 Task: Look for space in Kuna, United States from 6th September, 2023 to 12th September, 2023 for 4 adults in price range Rs.10000 to Rs.14000. Place can be private room with 4 bedrooms having 4 beds and 4 bathrooms. Property type can be house, flat, guest house. Amenities needed are: wifi, TV, free parkinig on premises, gym, breakfast. Booking option can be shelf check-in. Required host language is English.
Action: Mouse moved to (535, 143)
Screenshot: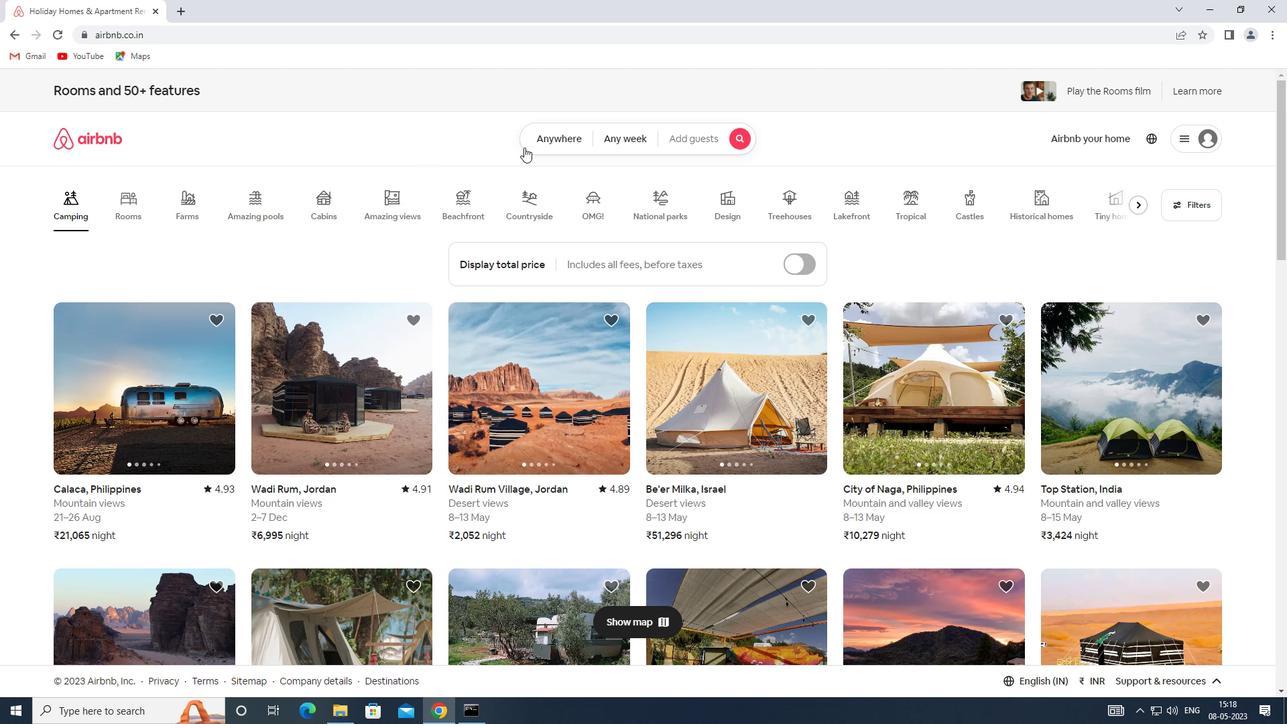 
Action: Mouse pressed left at (535, 143)
Screenshot: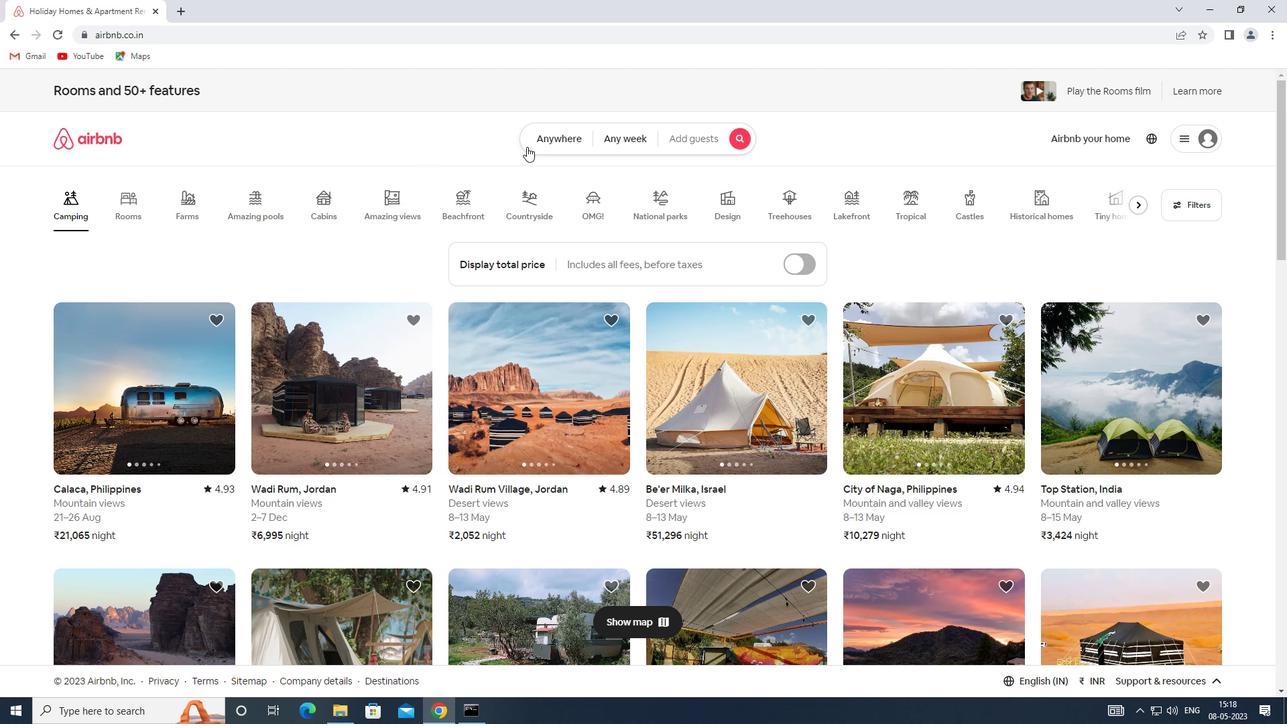 
Action: Mouse moved to (427, 191)
Screenshot: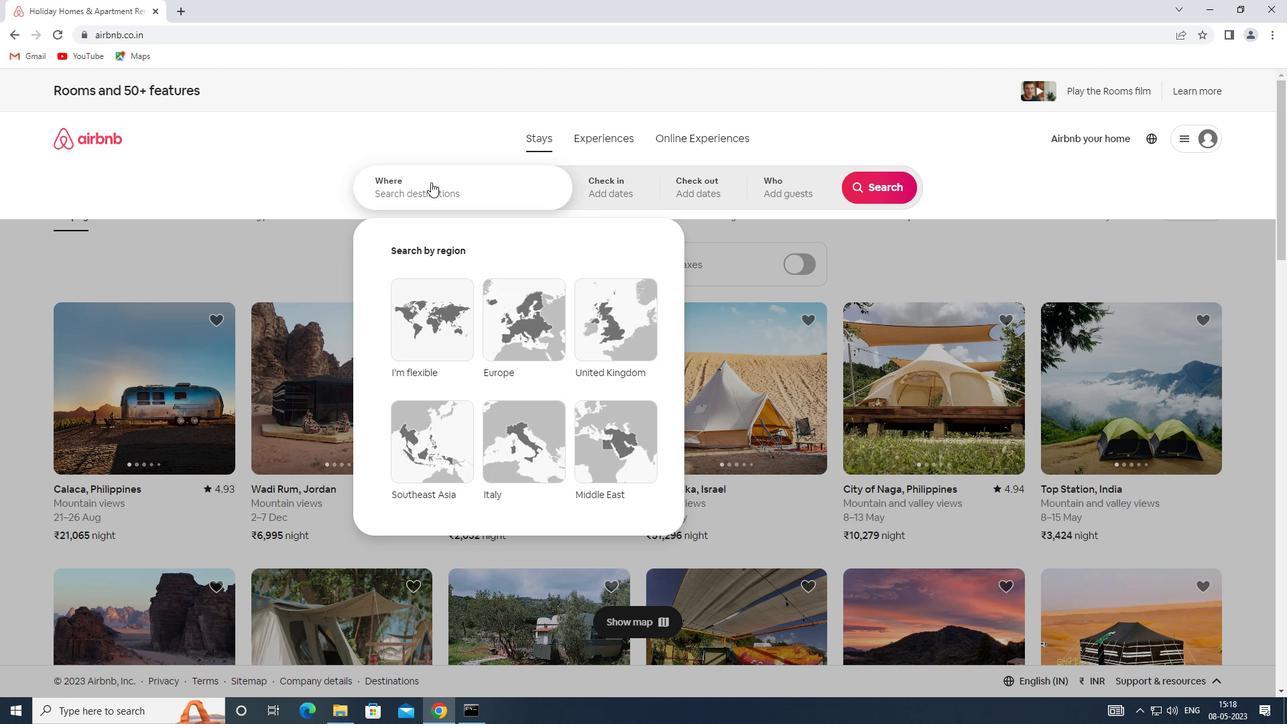 
Action: Mouse pressed left at (427, 191)
Screenshot: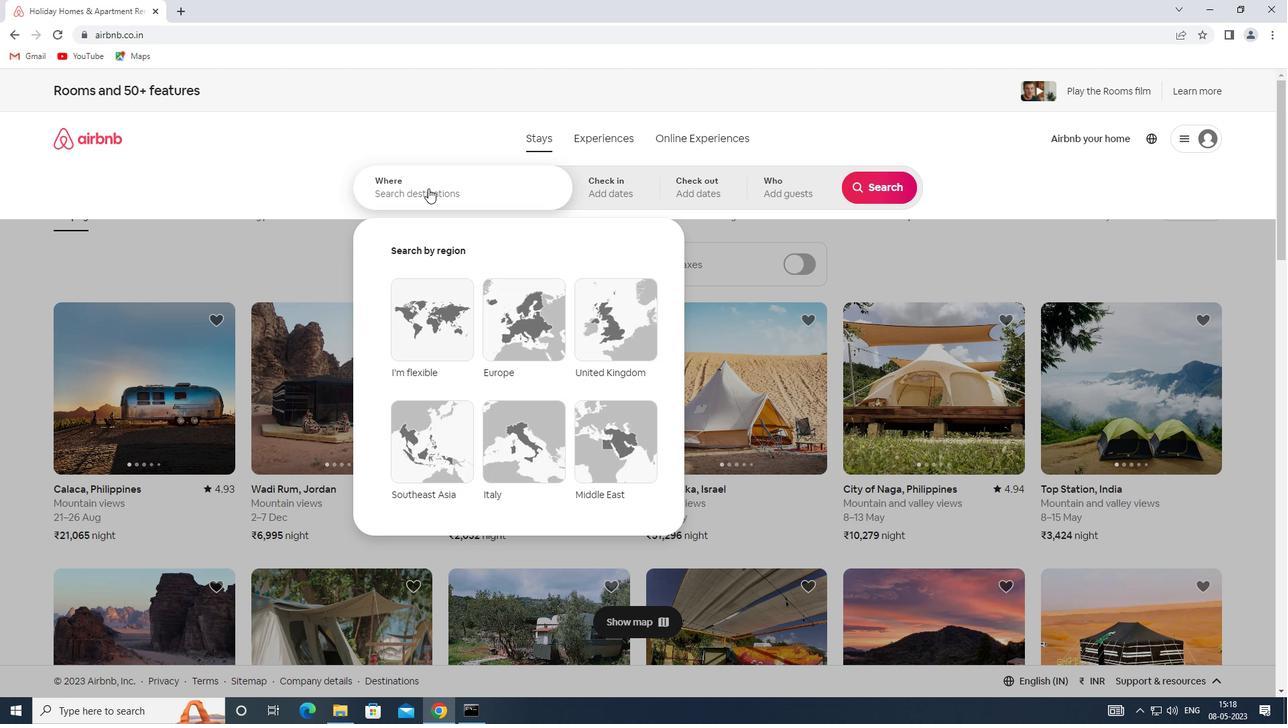 
Action: Mouse moved to (426, 191)
Screenshot: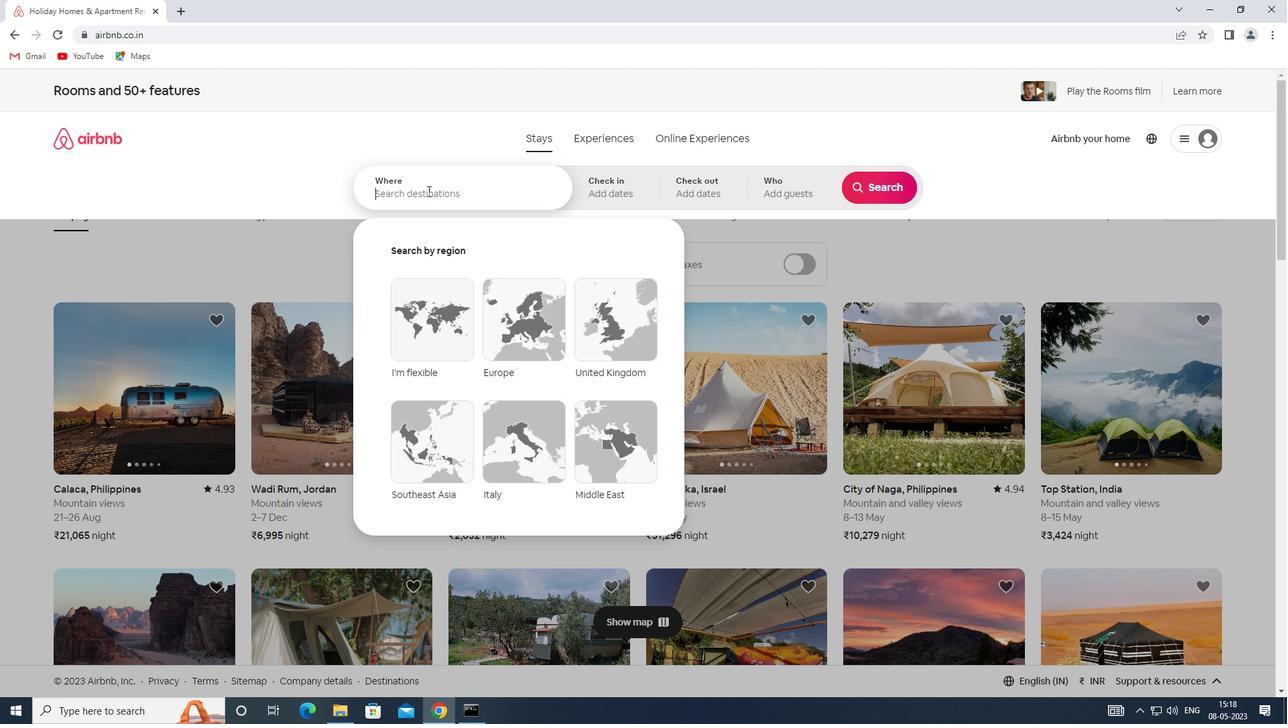 
Action: Key pressed <Key.shift>SPACE<Key.space>IN<Key.space><Key.shift>KUNA,<Key.shift>UNITES<Key.backspace>D<Key.space><Key.shift>STATES
Screenshot: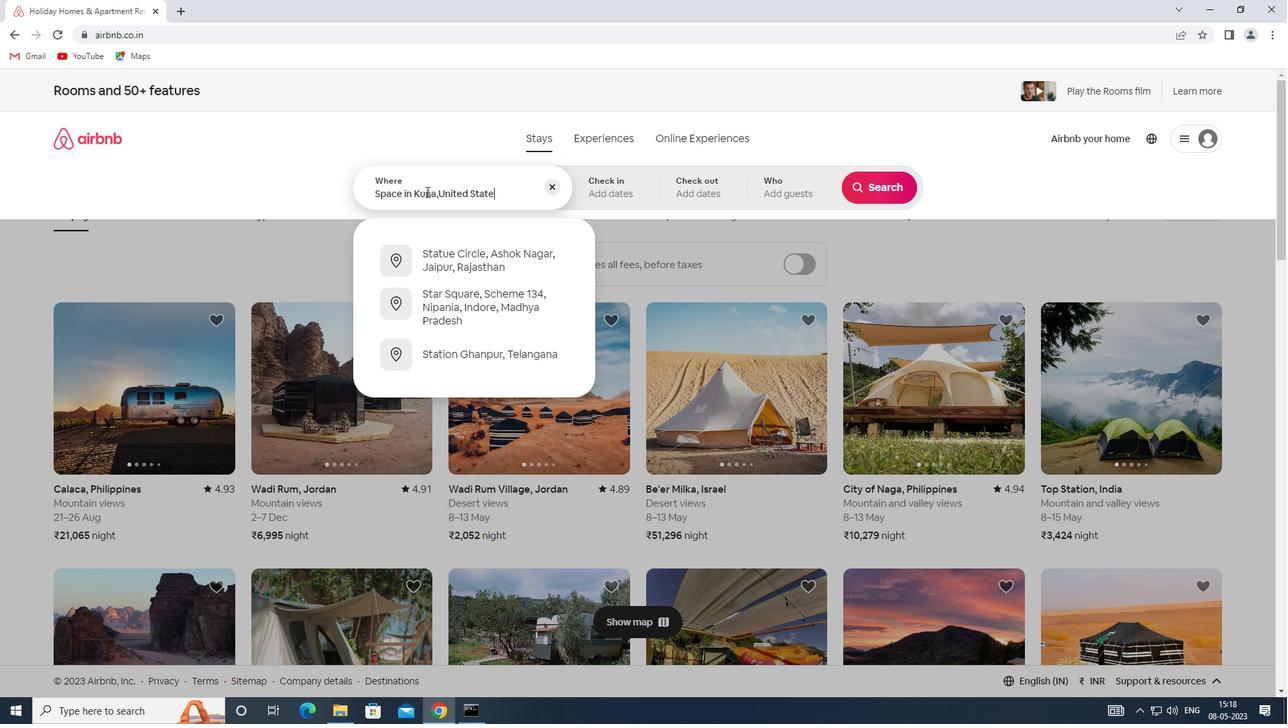 
Action: Mouse moved to (614, 177)
Screenshot: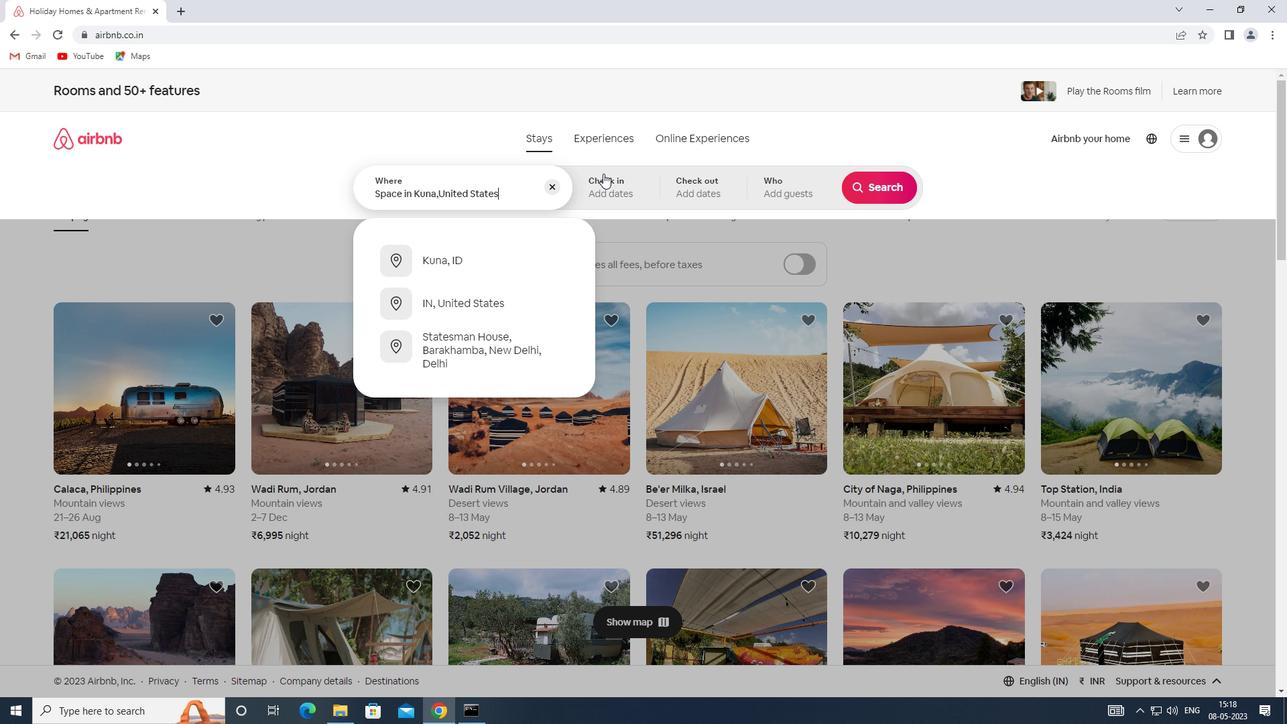 
Action: Mouse pressed left at (614, 177)
Screenshot: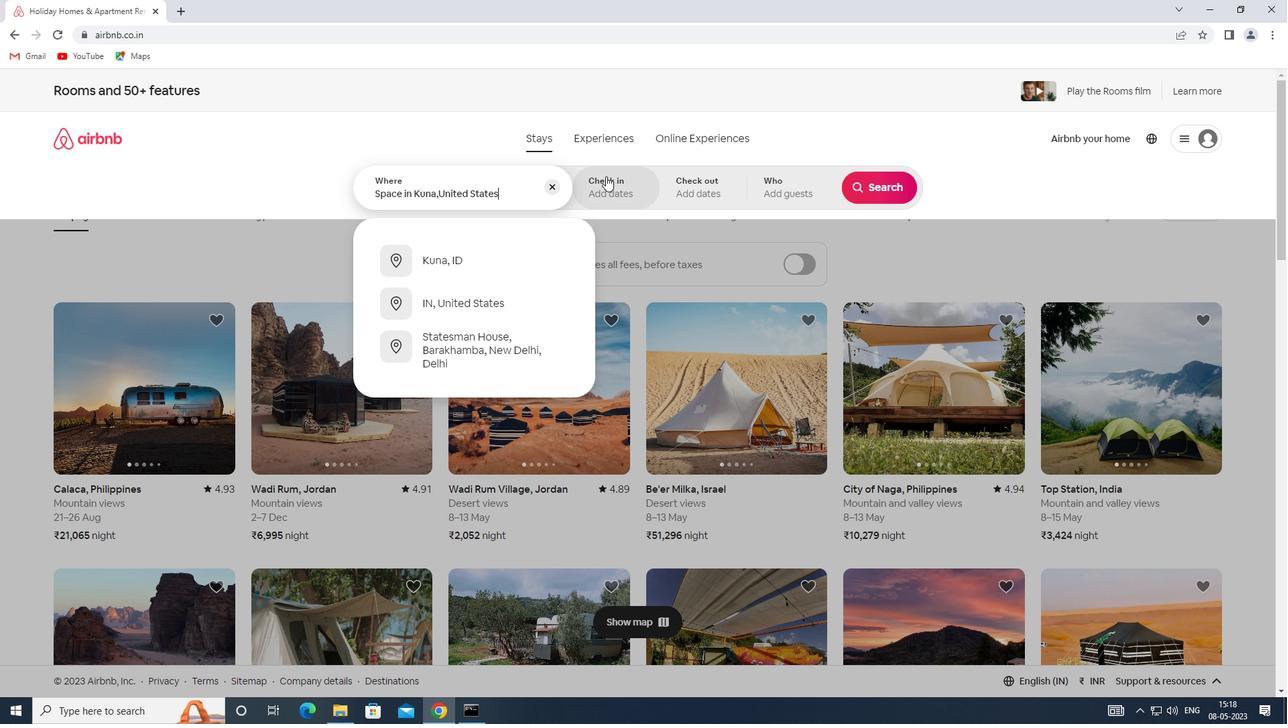 
Action: Mouse moved to (879, 296)
Screenshot: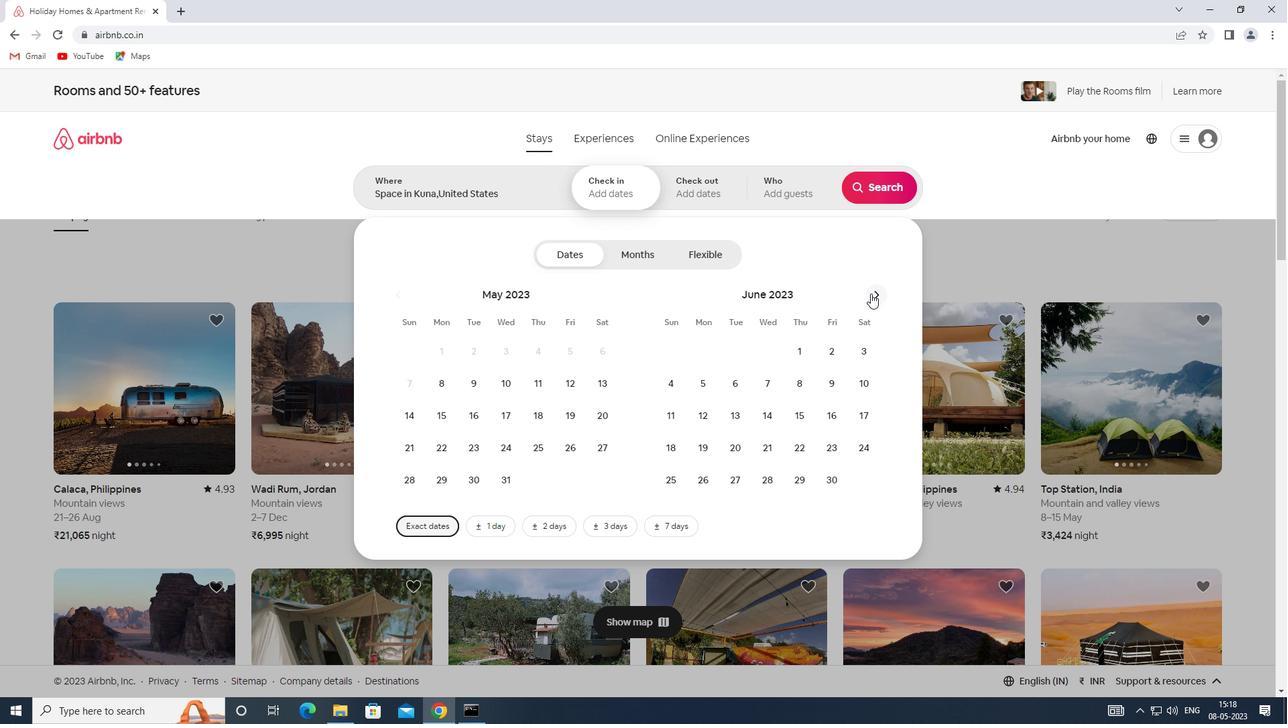 
Action: Mouse pressed left at (879, 296)
Screenshot: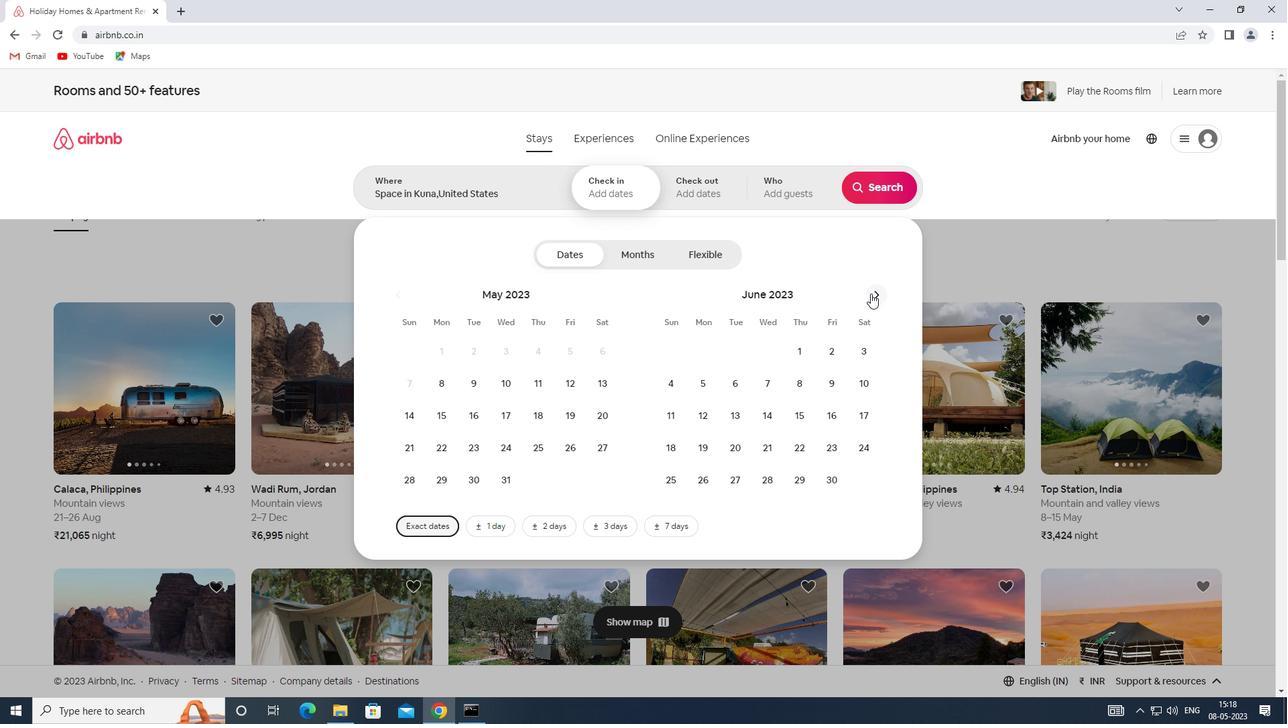 
Action: Mouse pressed left at (879, 296)
Screenshot: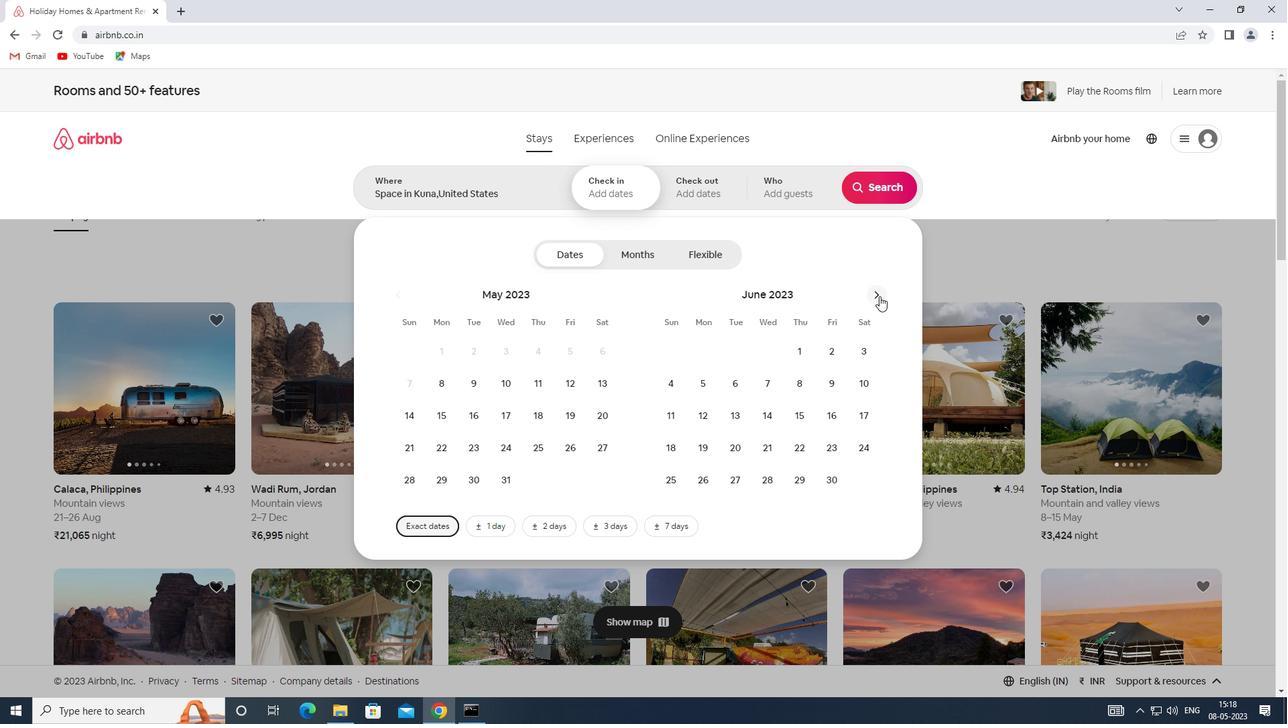 
Action: Mouse pressed left at (879, 296)
Screenshot: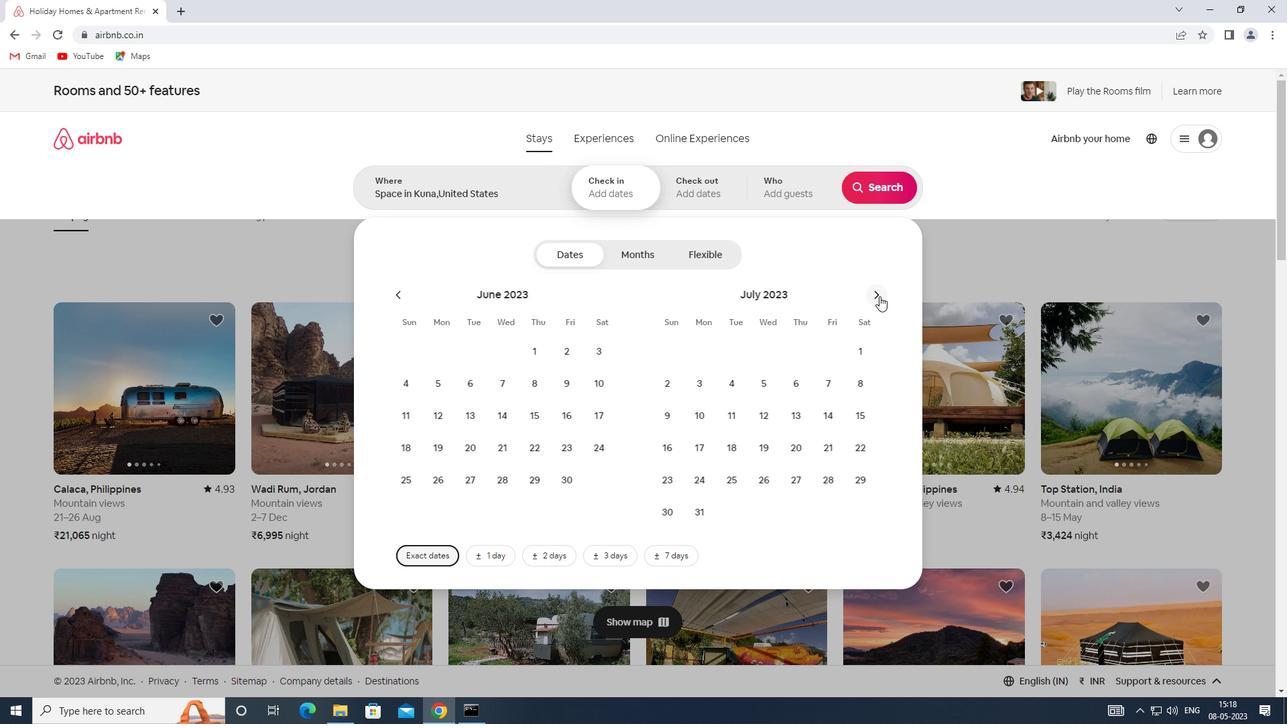
Action: Mouse moved to (774, 383)
Screenshot: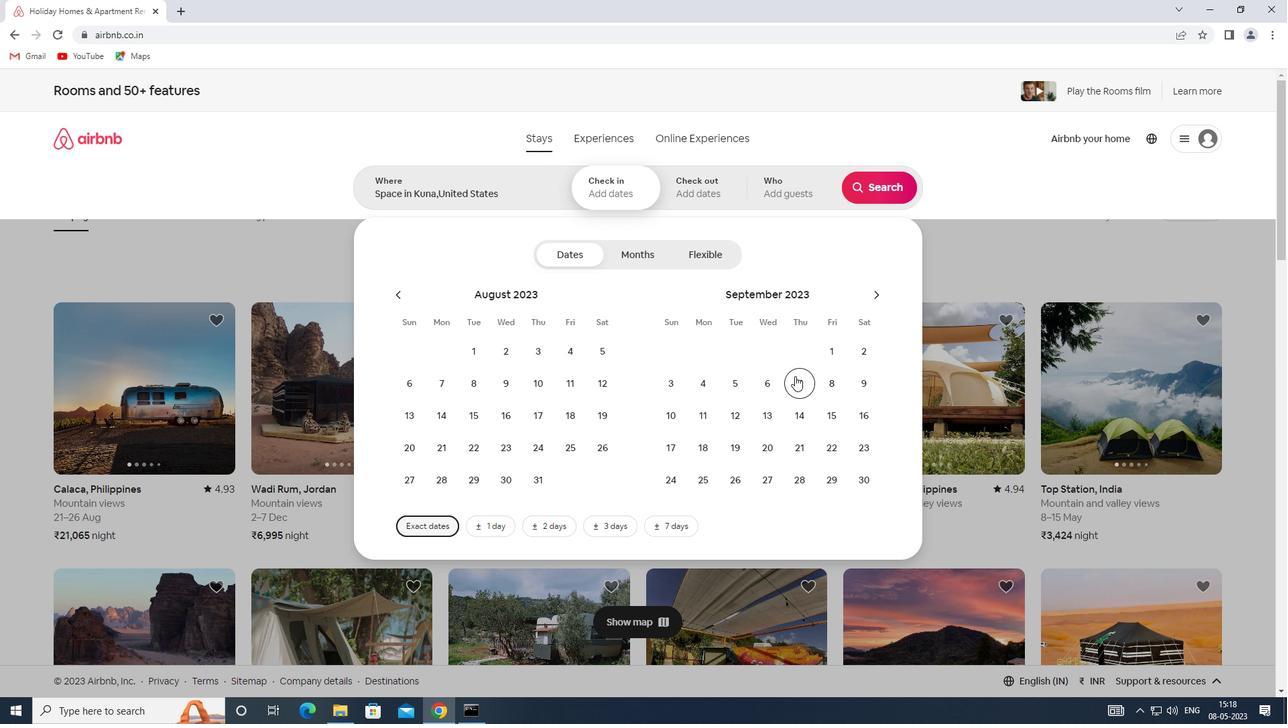 
Action: Mouse pressed left at (774, 383)
Screenshot: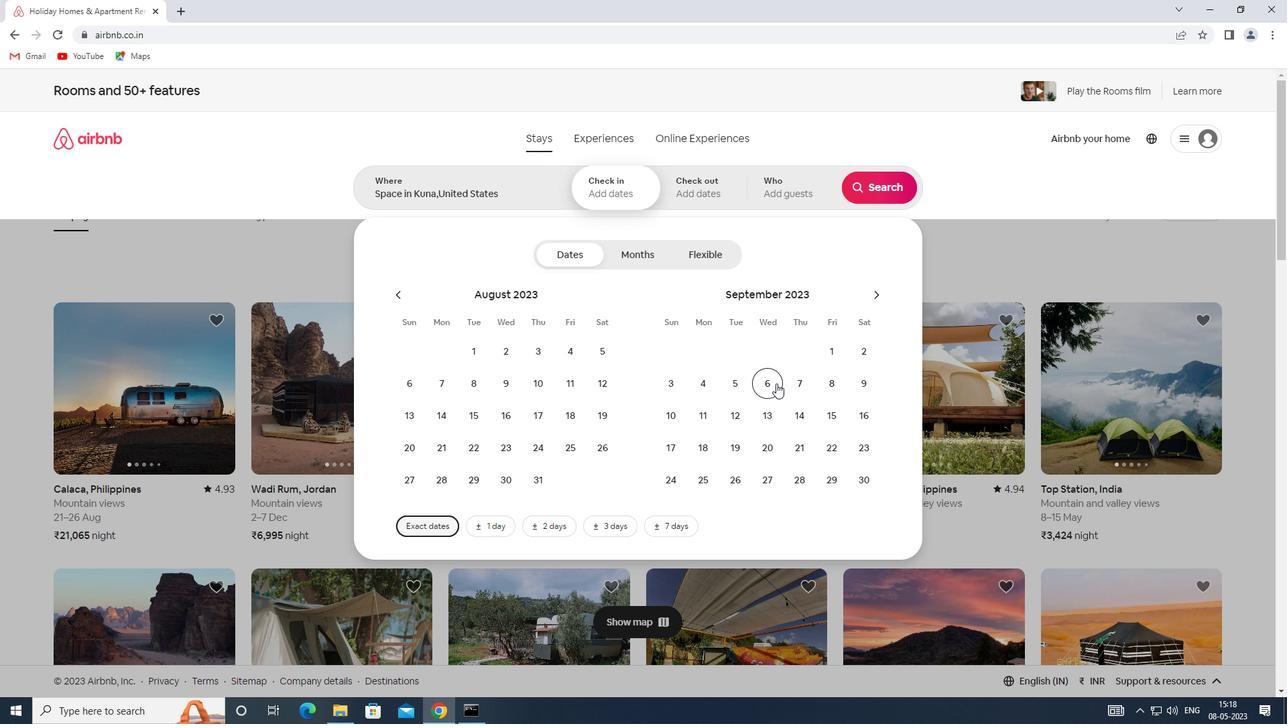 
Action: Mouse moved to (746, 416)
Screenshot: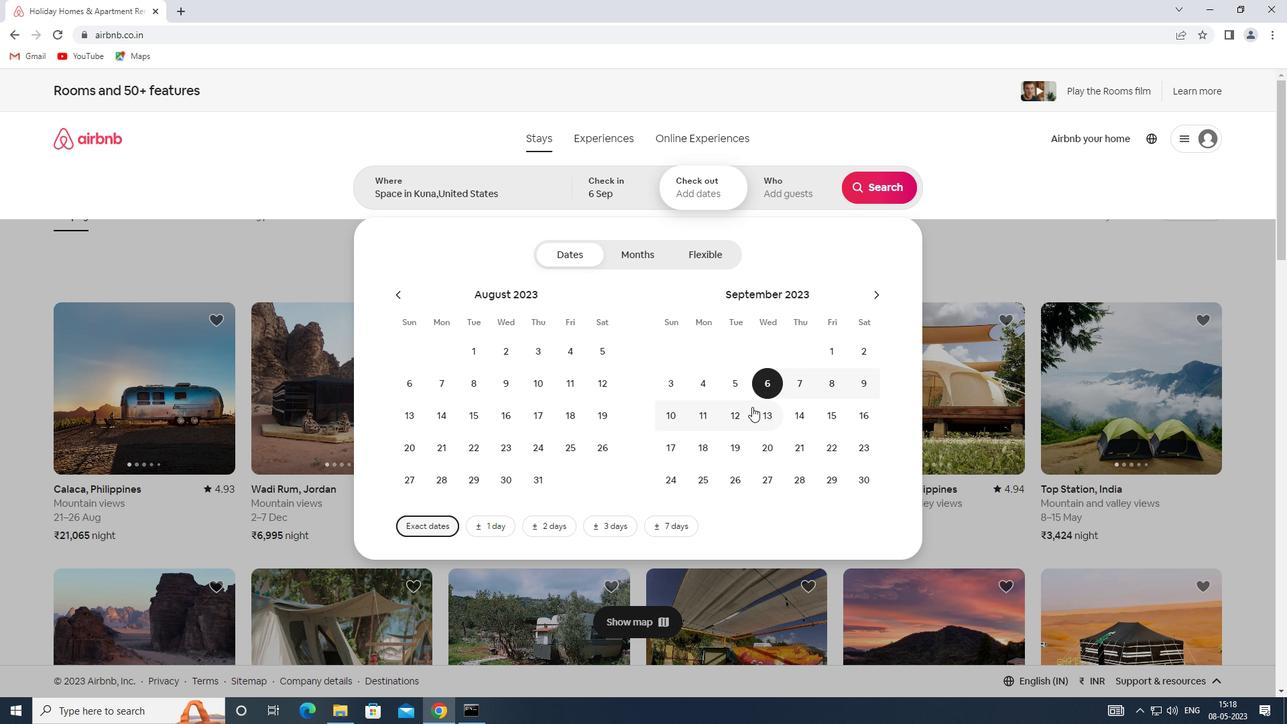 
Action: Mouse pressed left at (746, 416)
Screenshot: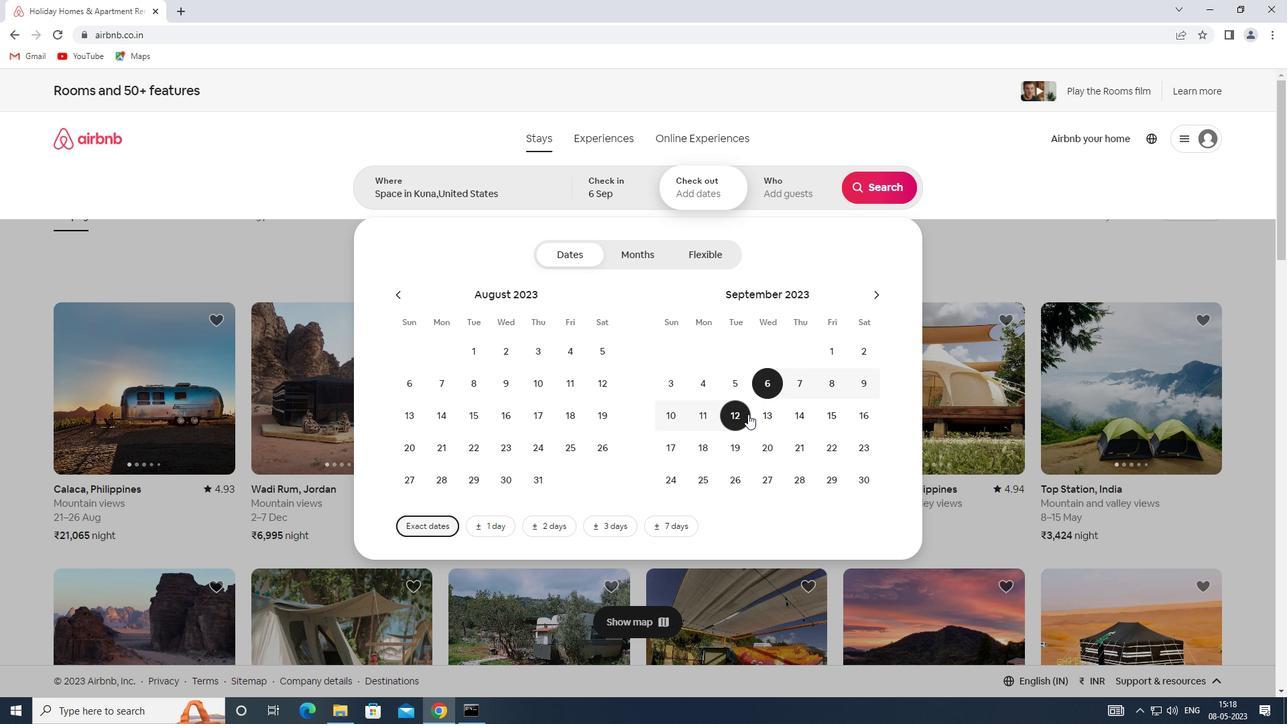 
Action: Mouse moved to (779, 182)
Screenshot: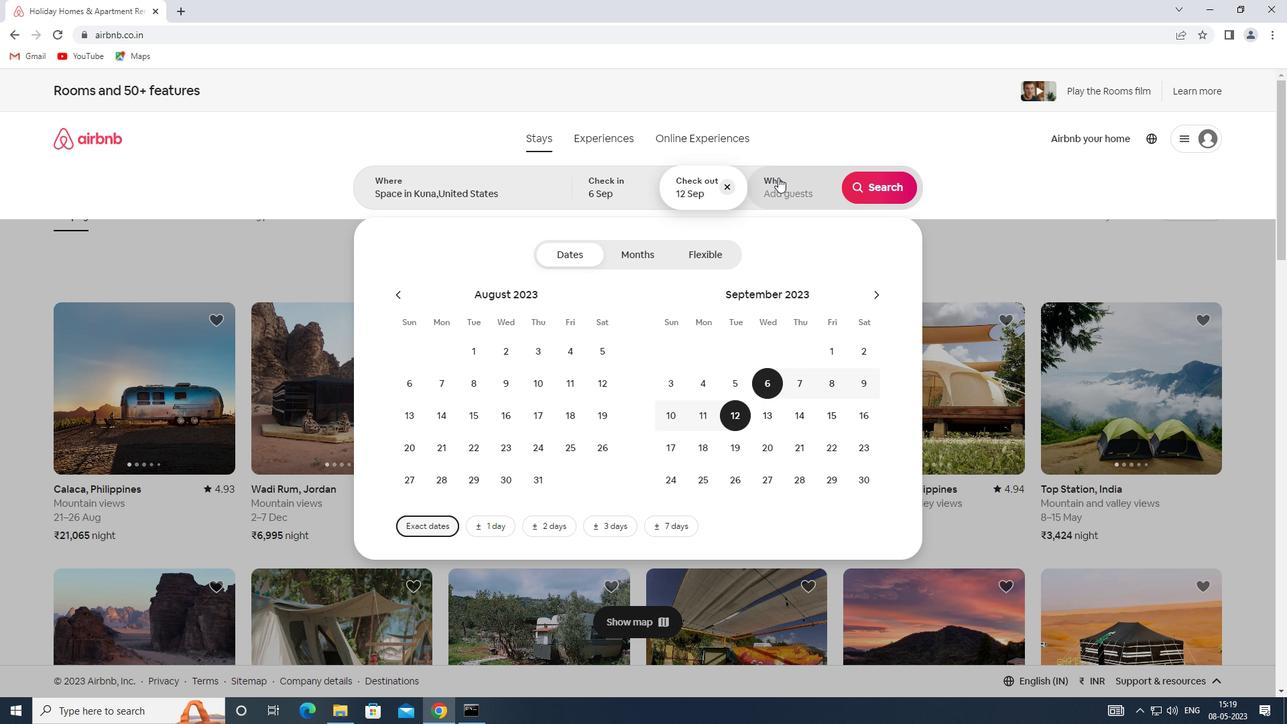 
Action: Mouse pressed left at (779, 182)
Screenshot: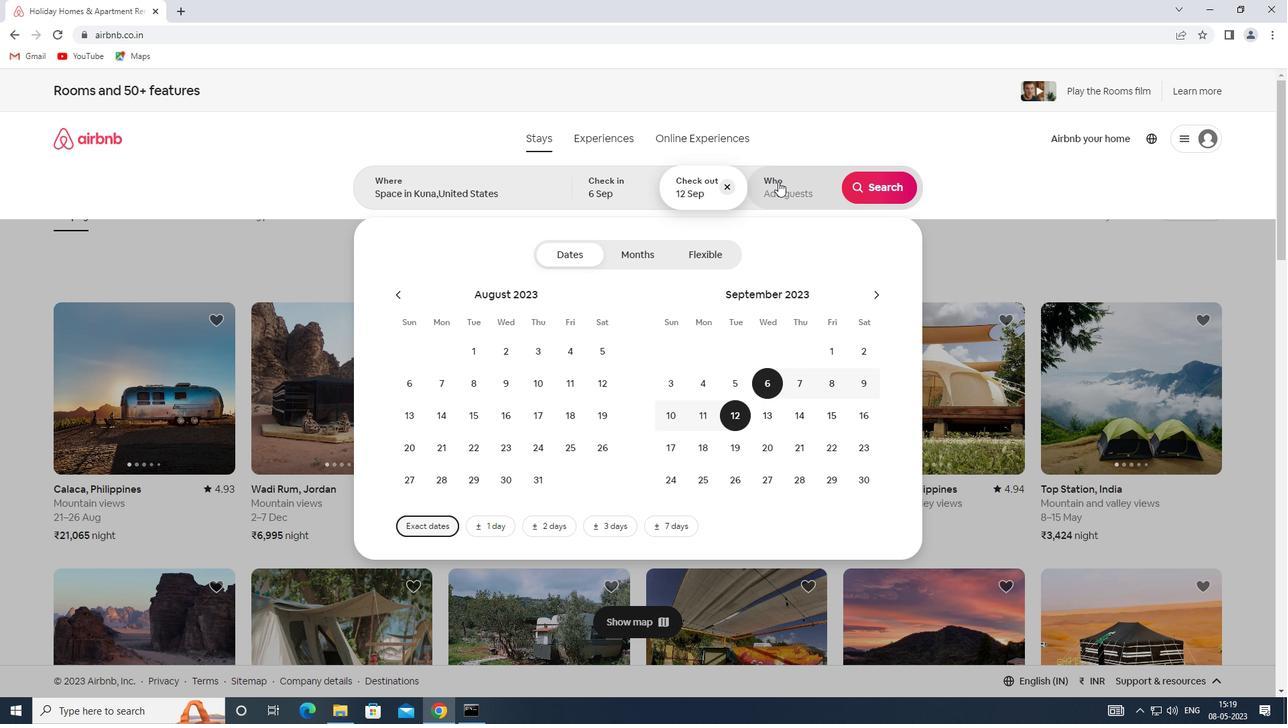 
Action: Mouse moved to (877, 262)
Screenshot: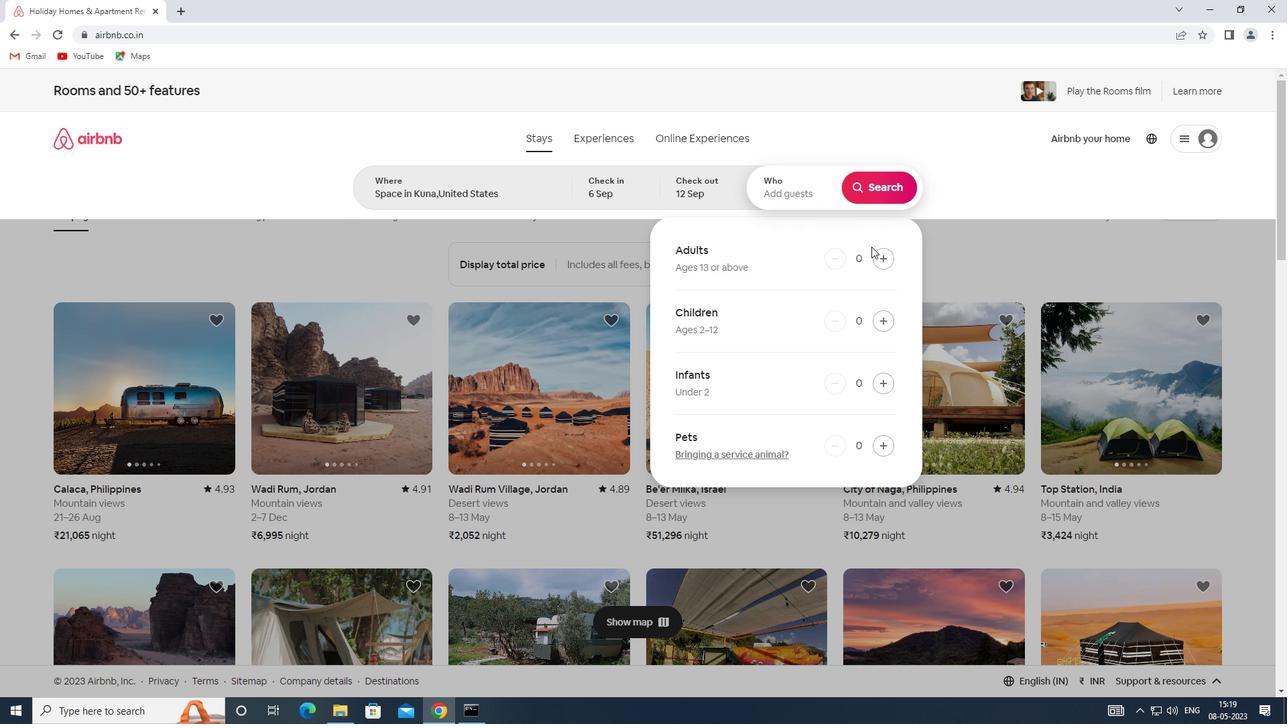
Action: Mouse pressed left at (877, 262)
Screenshot: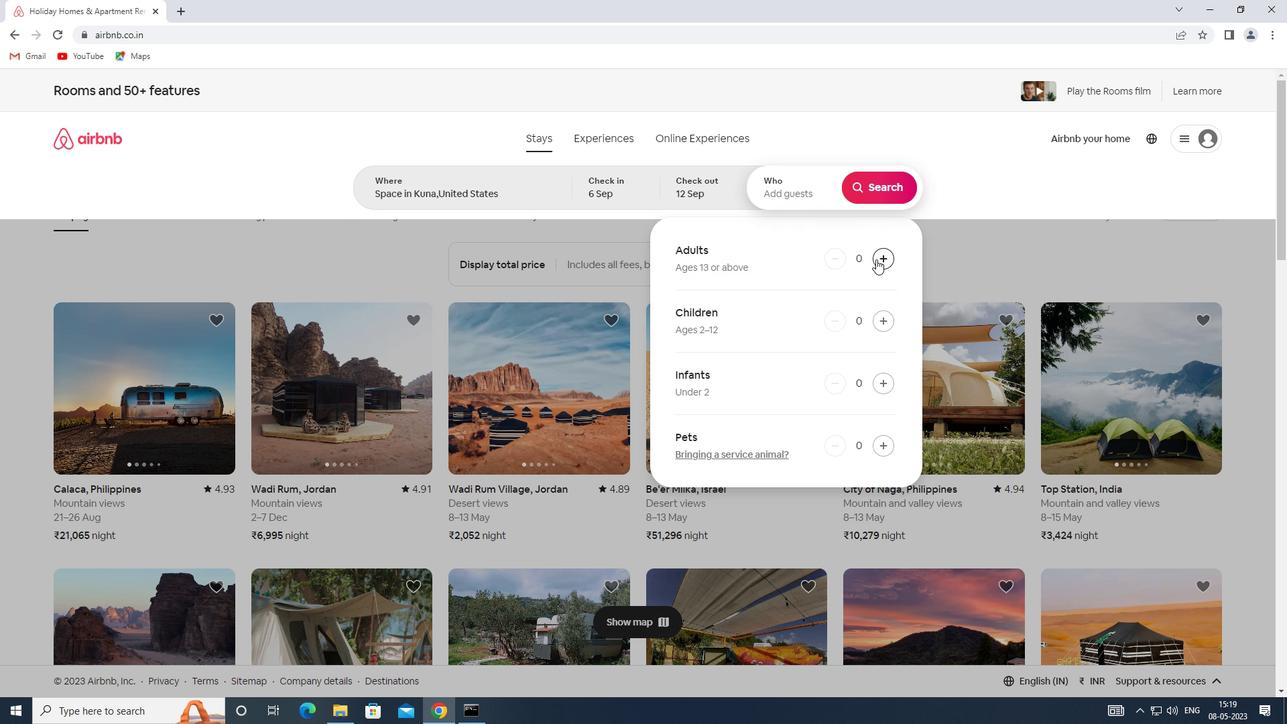 
Action: Mouse pressed left at (877, 262)
Screenshot: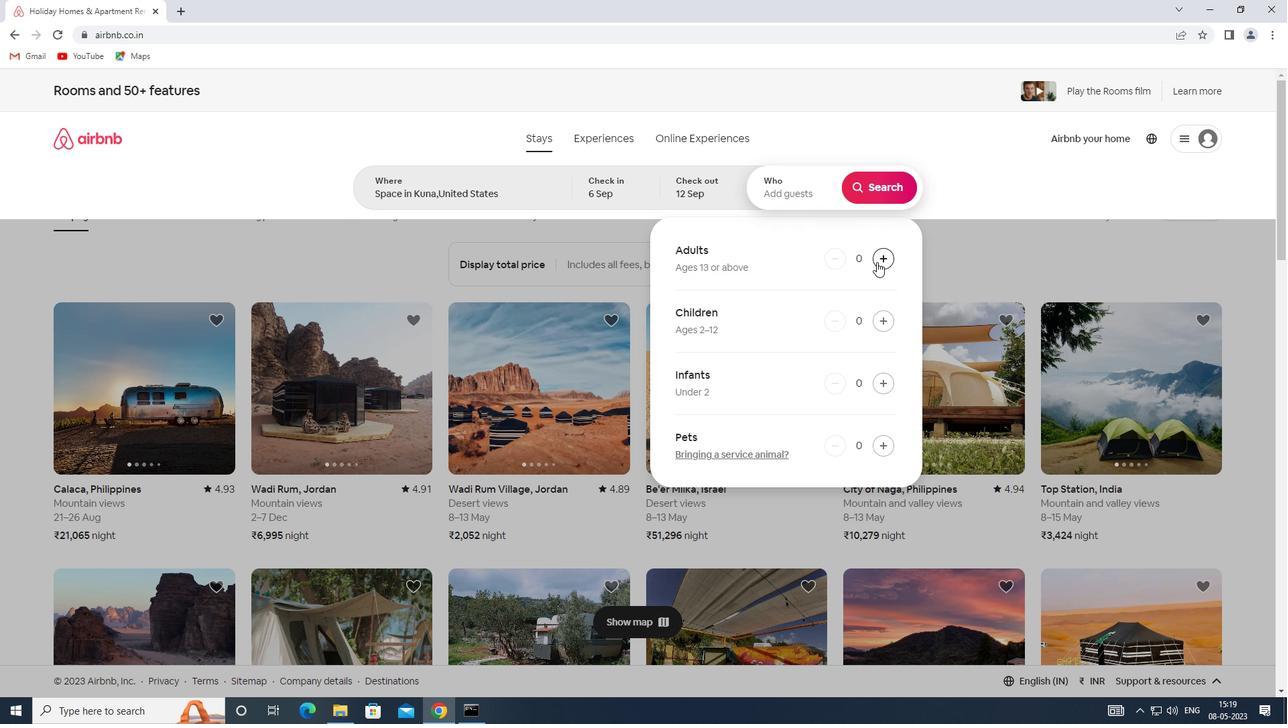 
Action: Mouse pressed left at (877, 262)
Screenshot: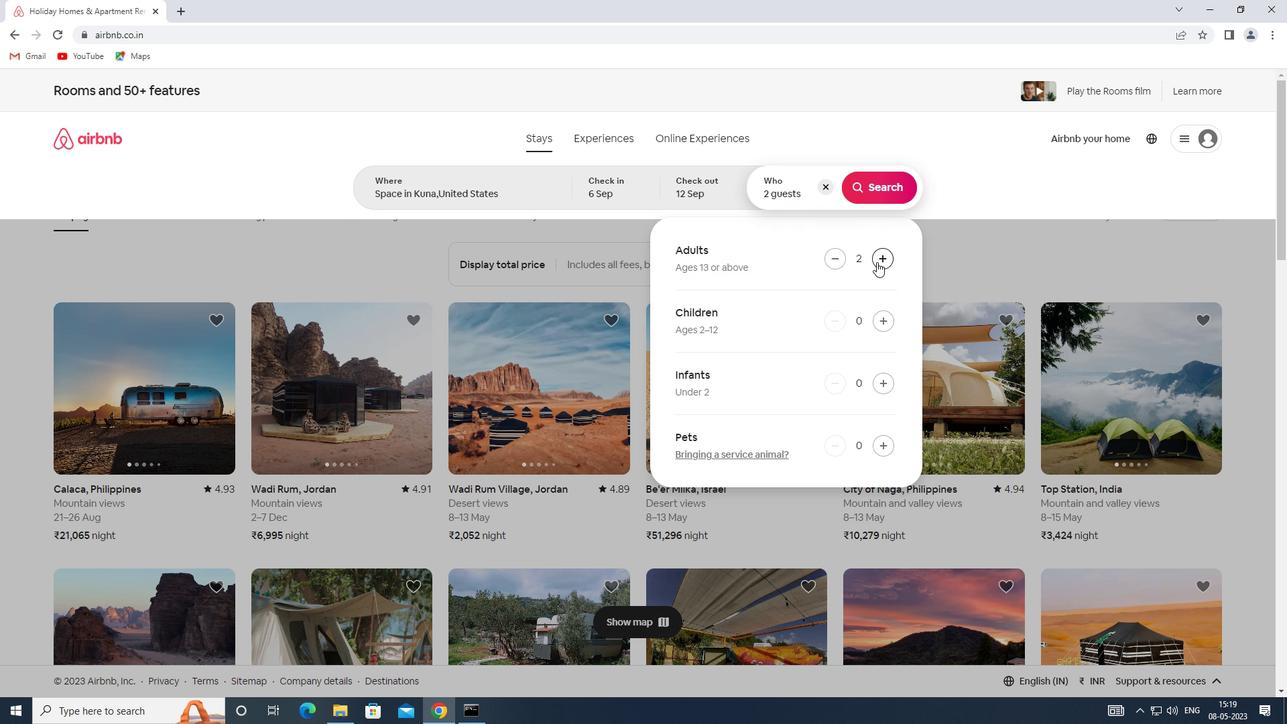 
Action: Mouse moved to (877, 262)
Screenshot: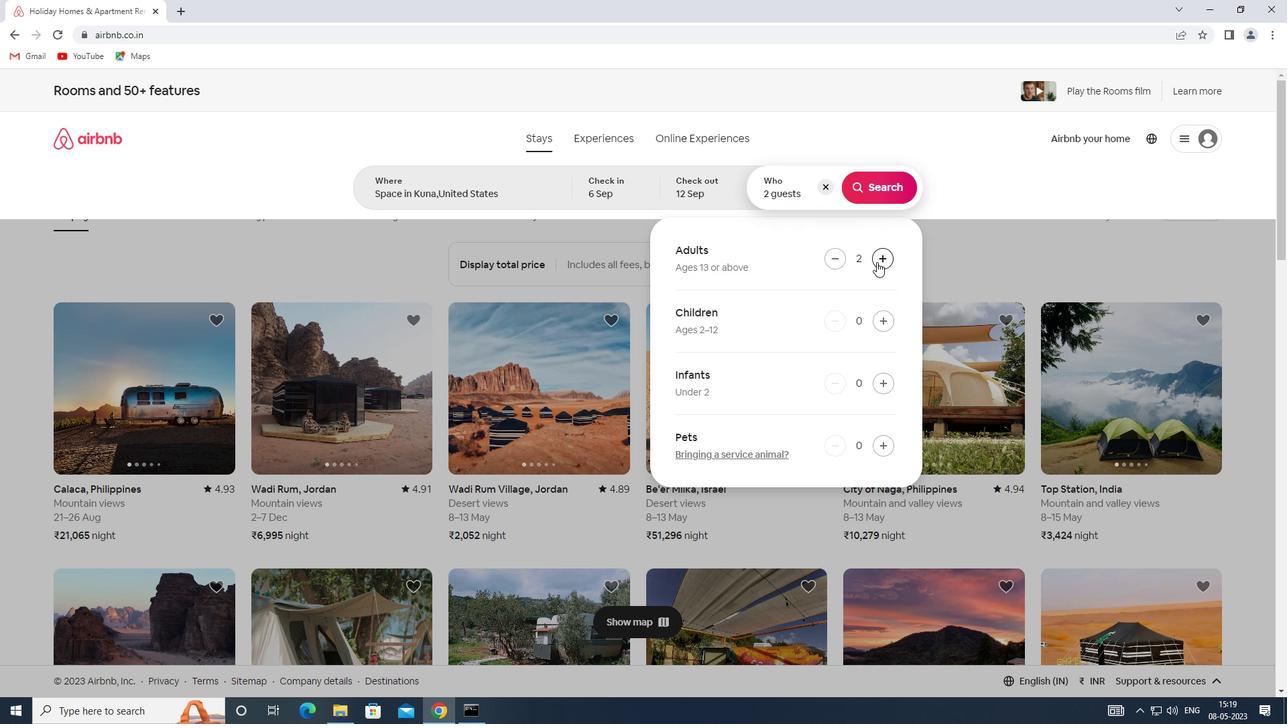 
Action: Mouse pressed left at (877, 262)
Screenshot: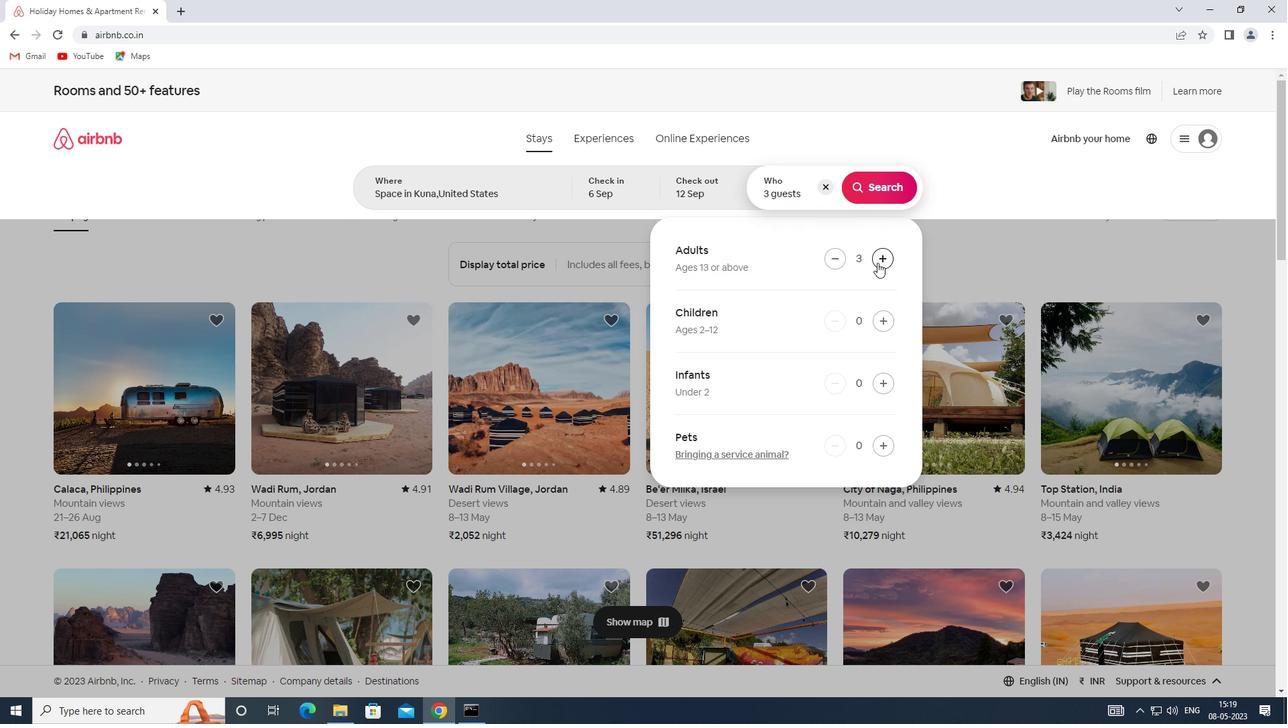 
Action: Mouse moved to (863, 193)
Screenshot: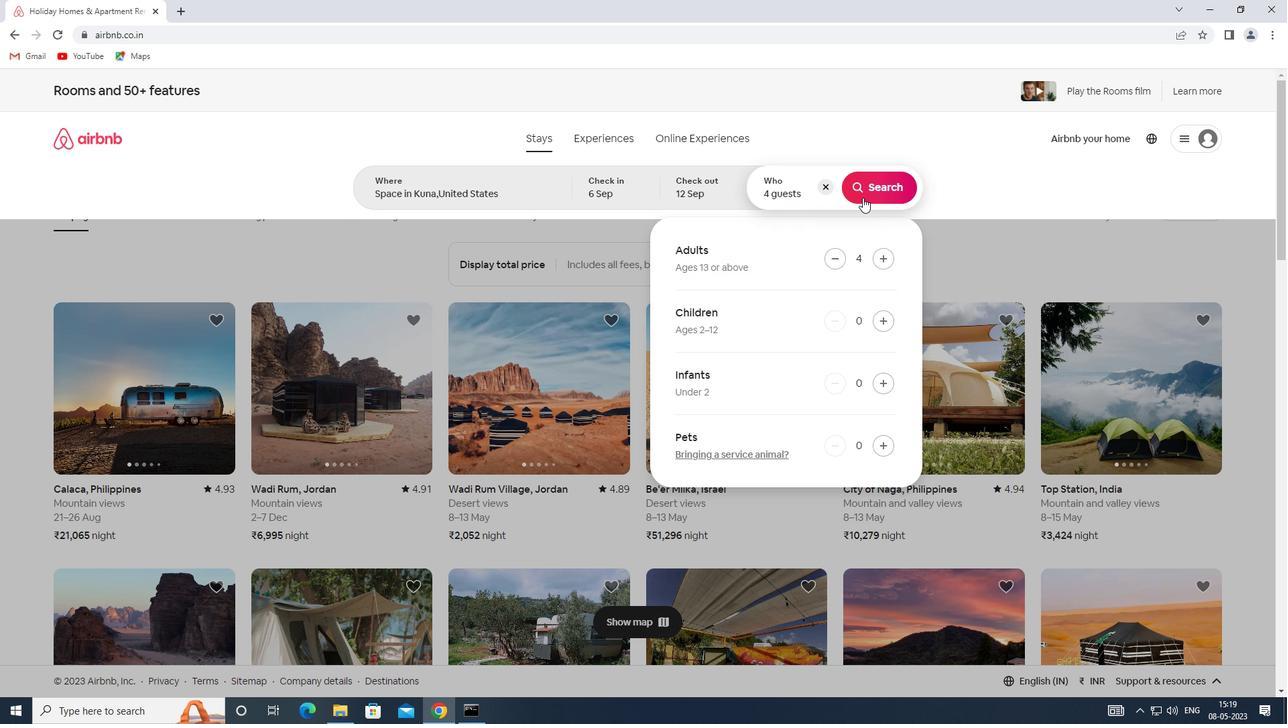 
Action: Mouse pressed left at (863, 193)
Screenshot: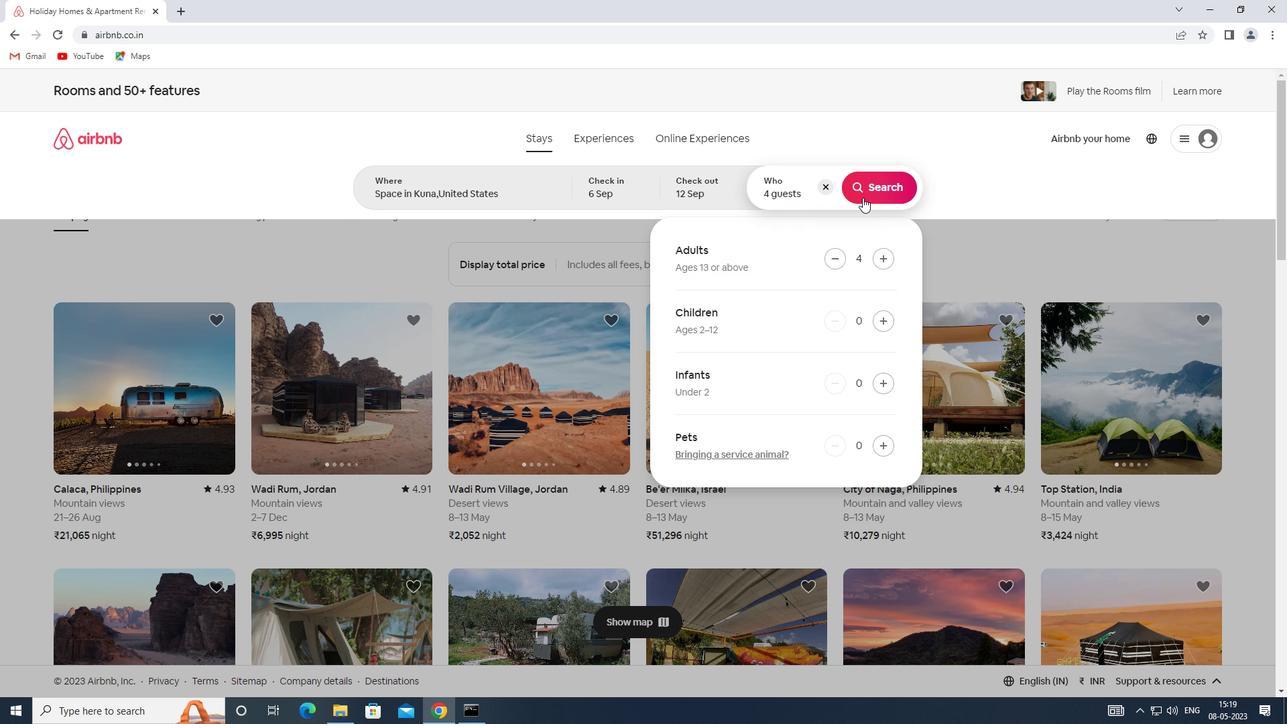 
Action: Mouse moved to (1223, 158)
Screenshot: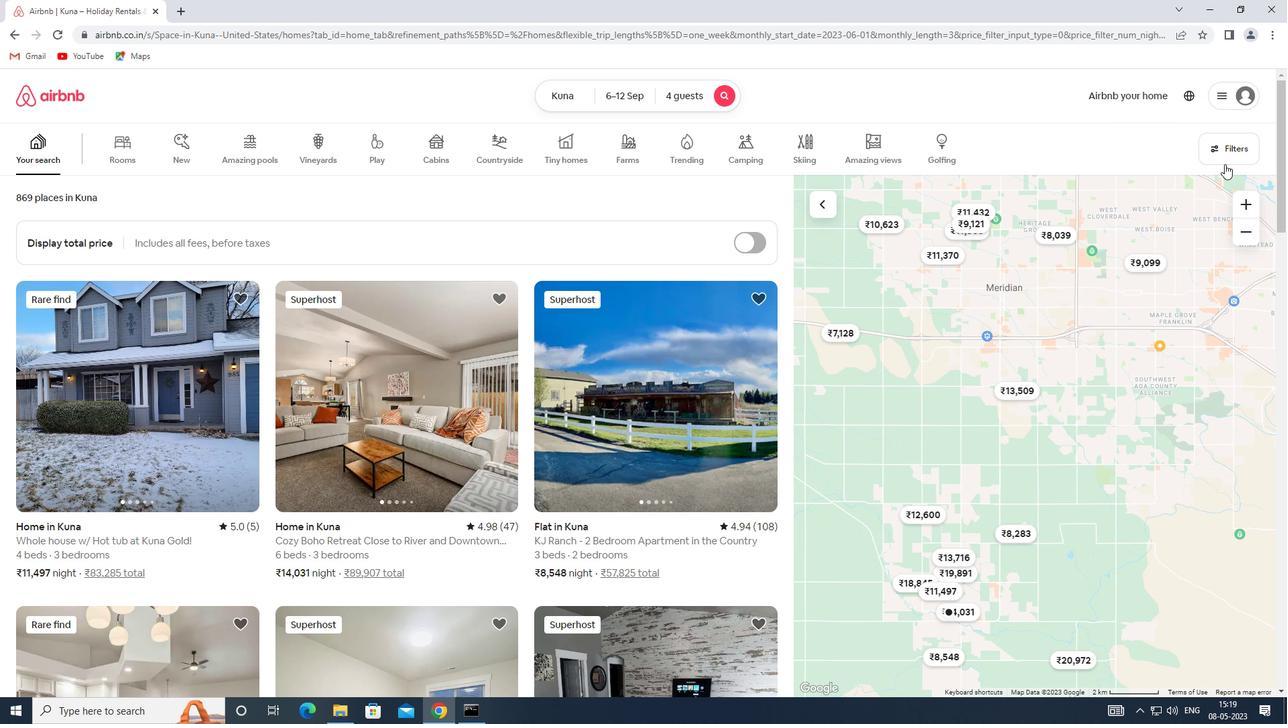 
Action: Mouse pressed left at (1223, 158)
Screenshot: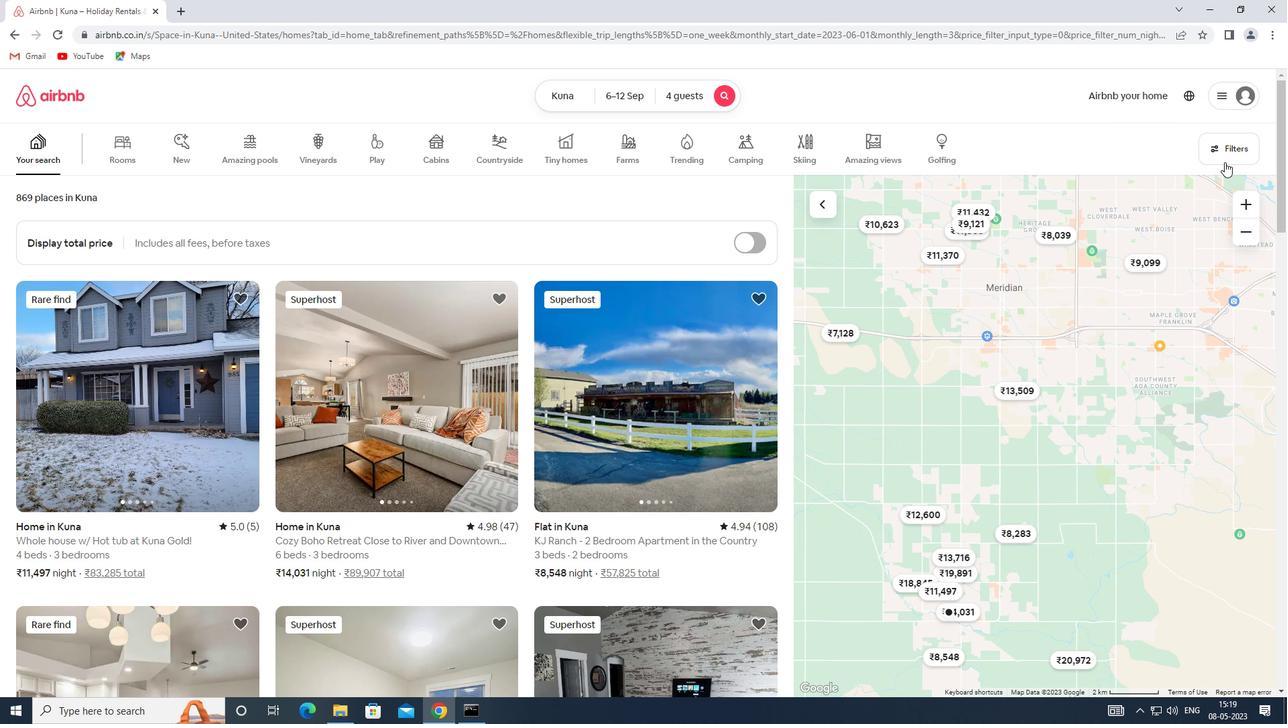 
Action: Mouse moved to (471, 474)
Screenshot: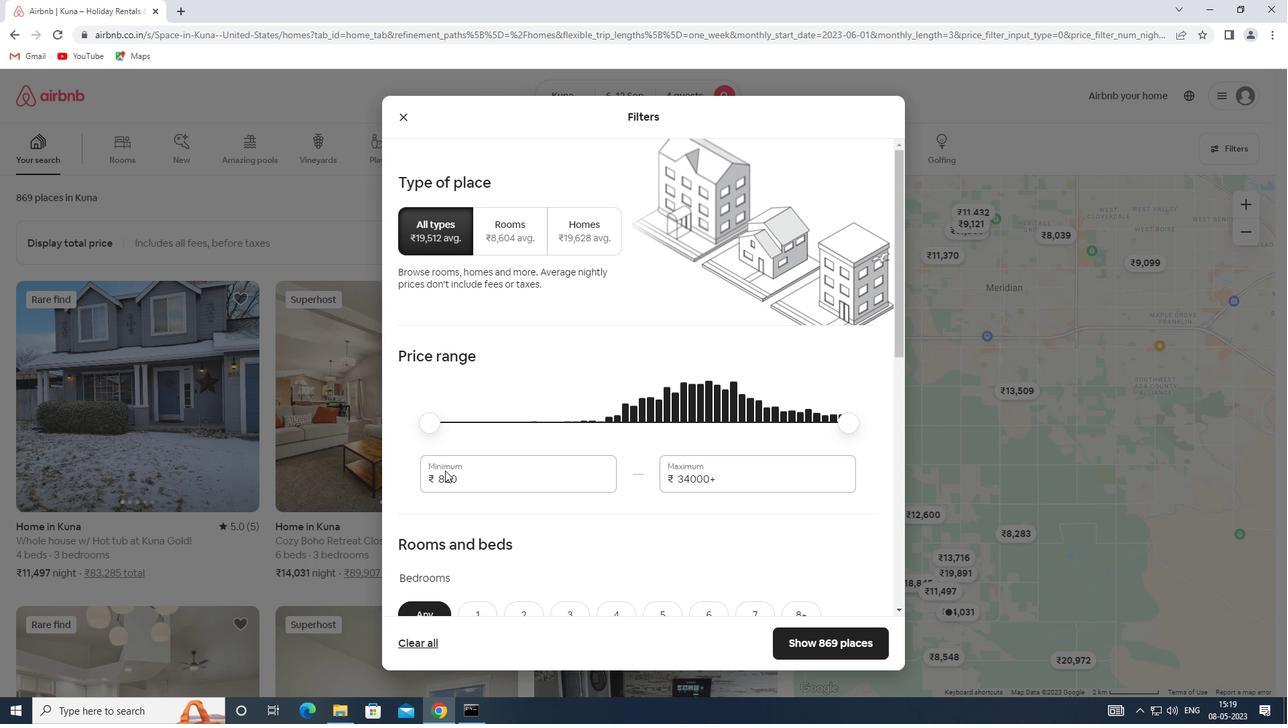 
Action: Mouse pressed left at (471, 474)
Screenshot: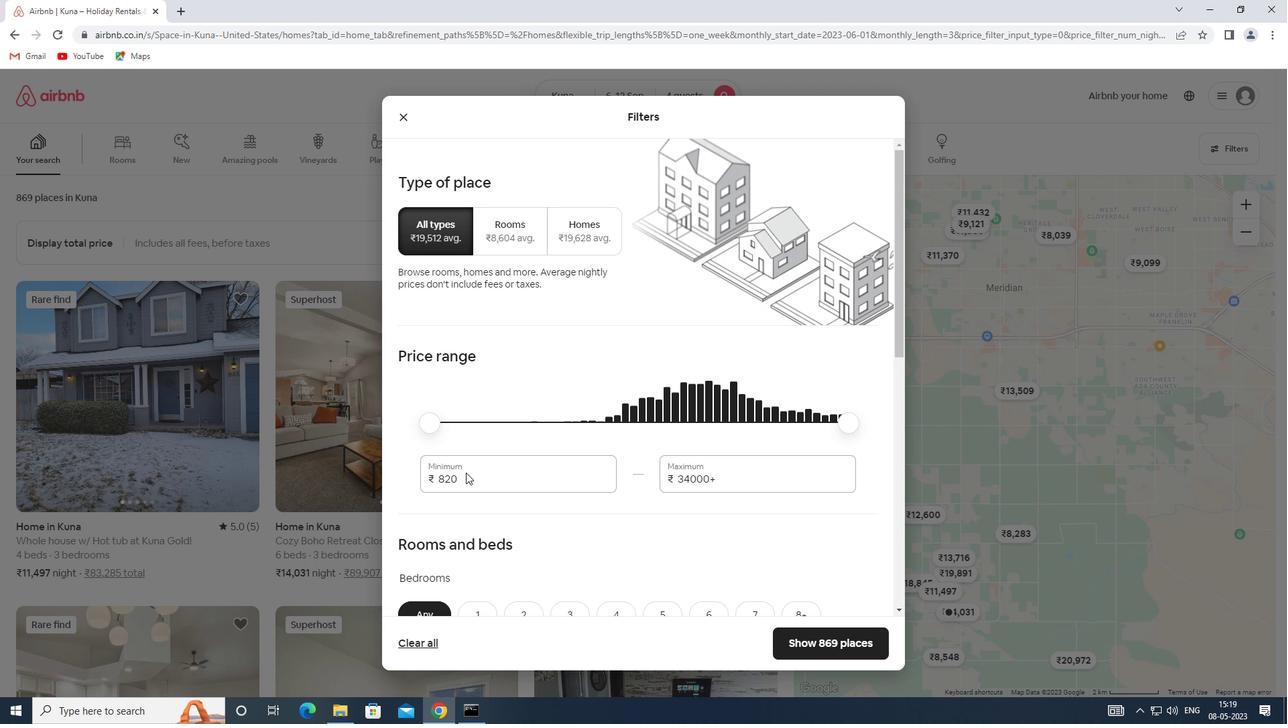 
Action: Mouse moved to (426, 468)
Screenshot: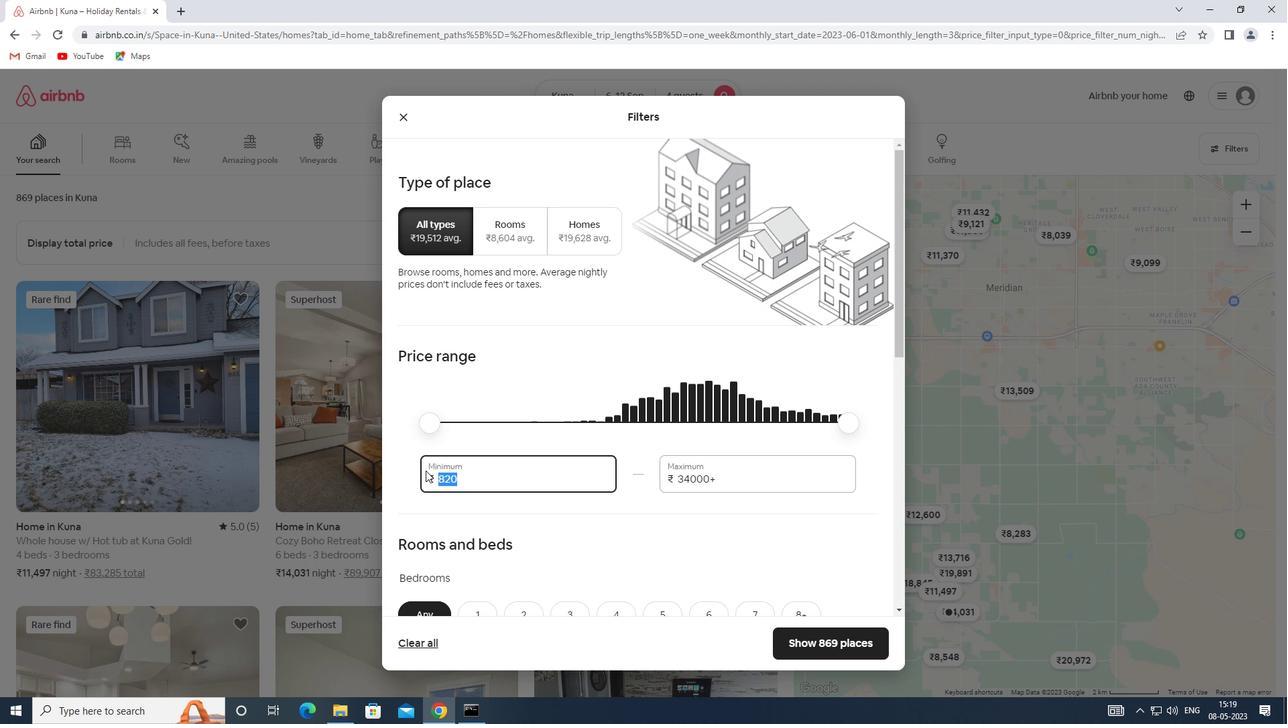 
Action: Key pressed 10000
Screenshot: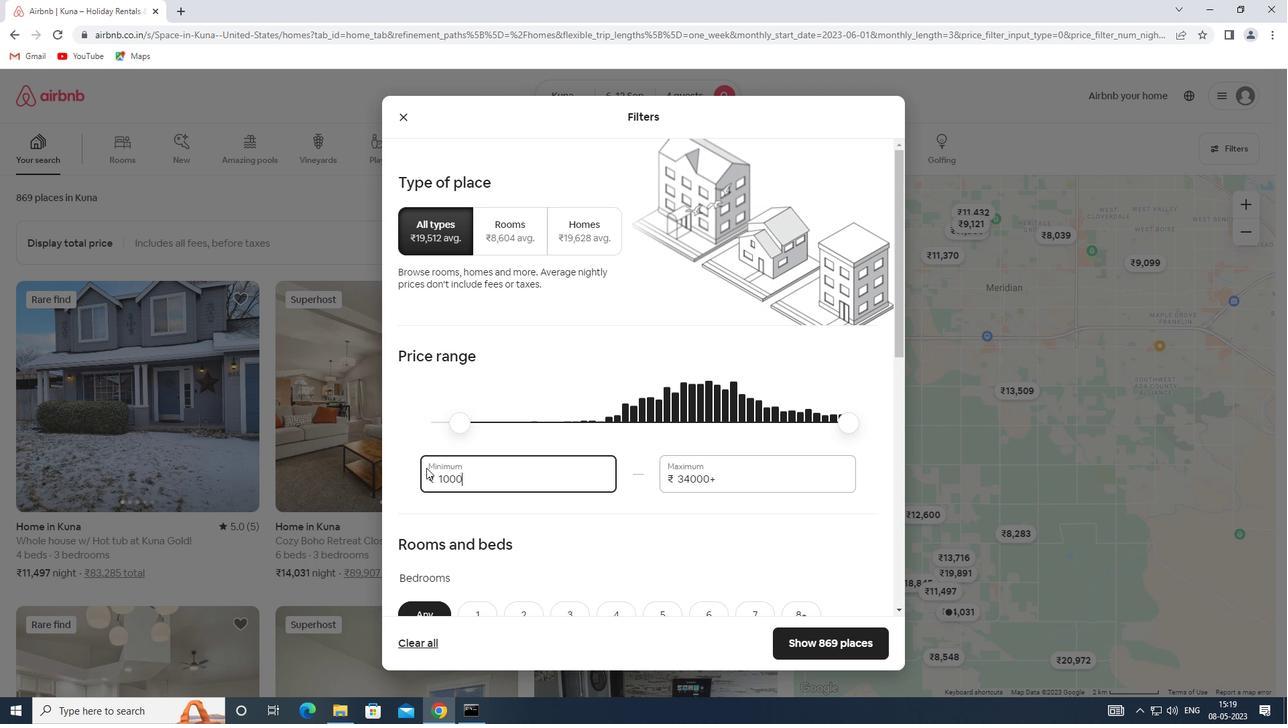 
Action: Mouse moved to (712, 479)
Screenshot: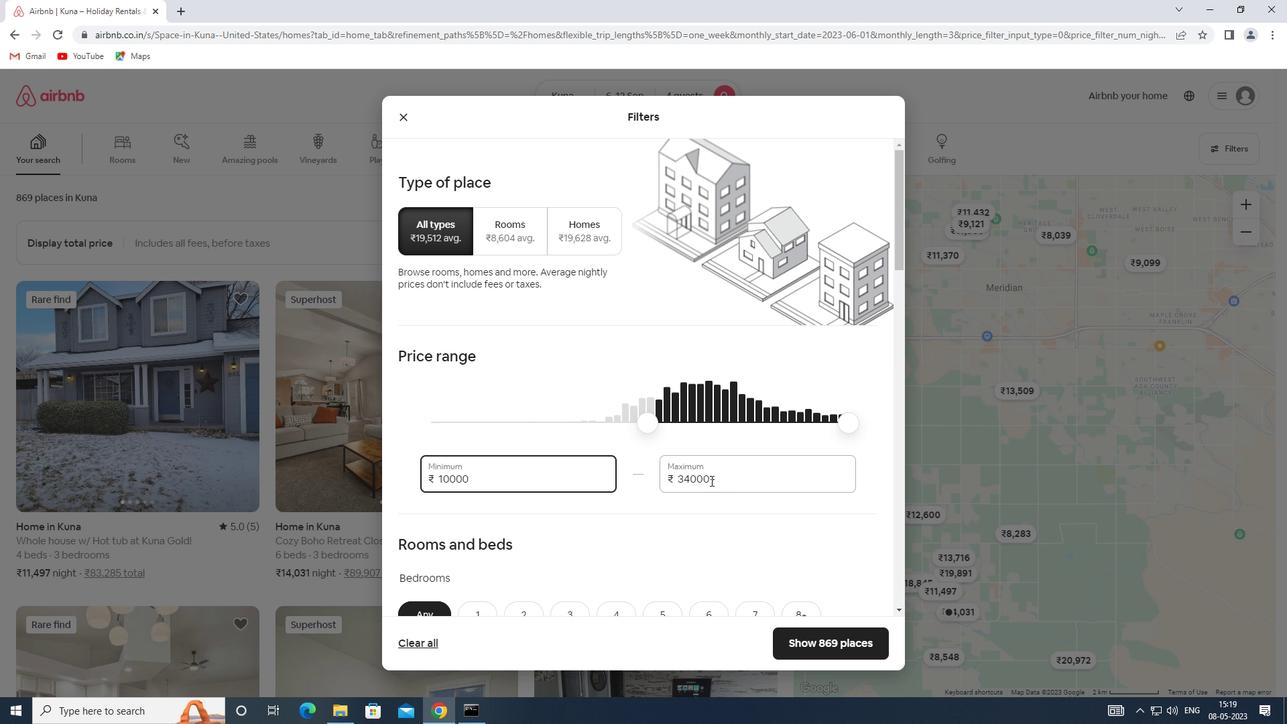 
Action: Mouse pressed left at (712, 479)
Screenshot: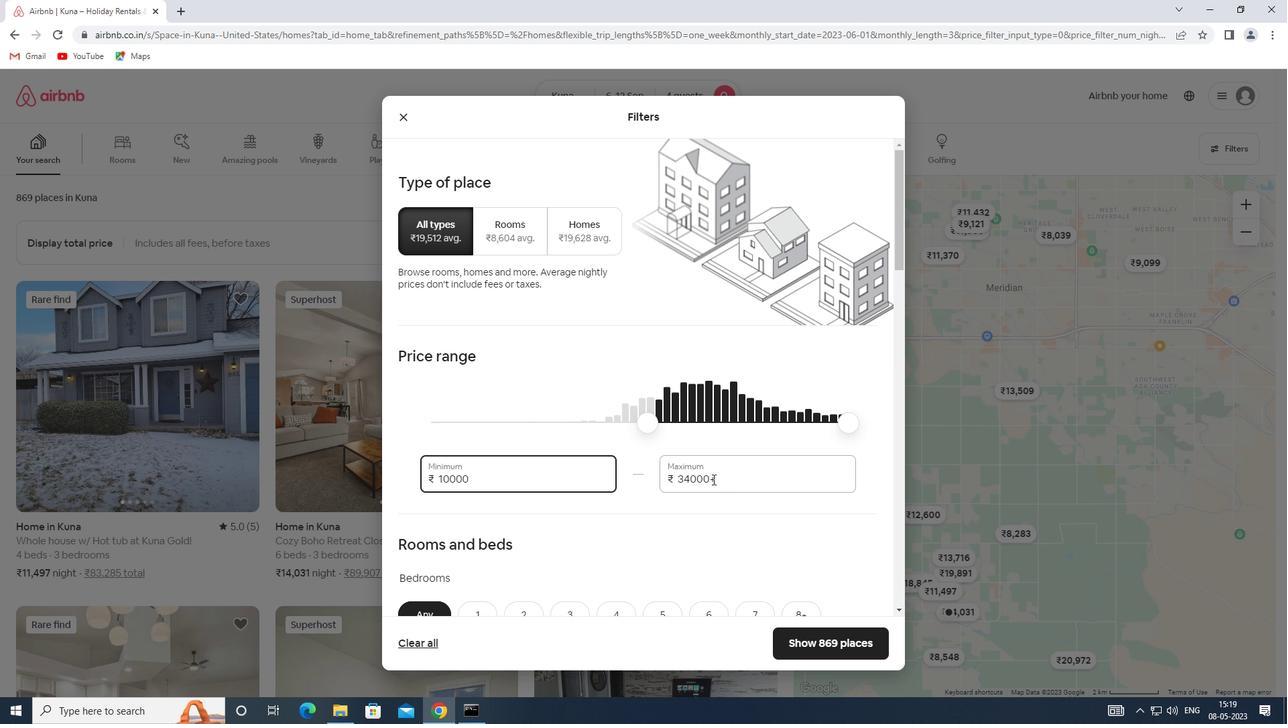 
Action: Mouse moved to (652, 479)
Screenshot: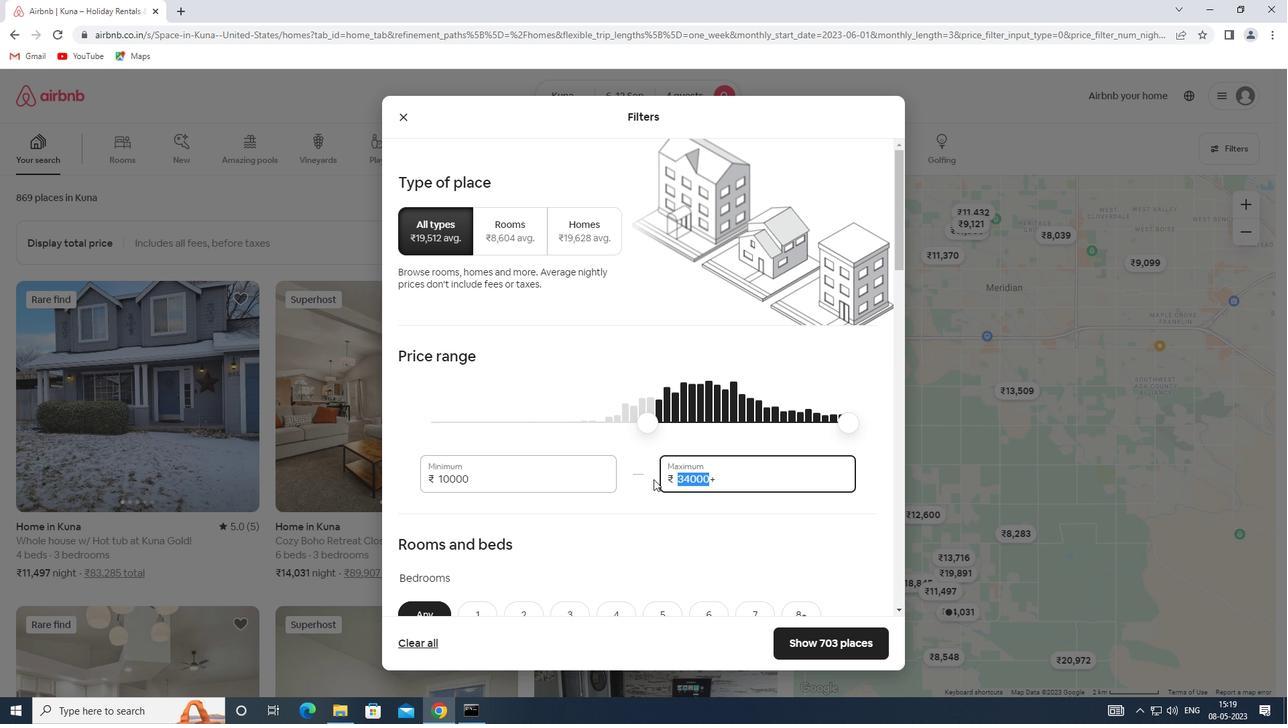 
Action: Key pressed 14000
Screenshot: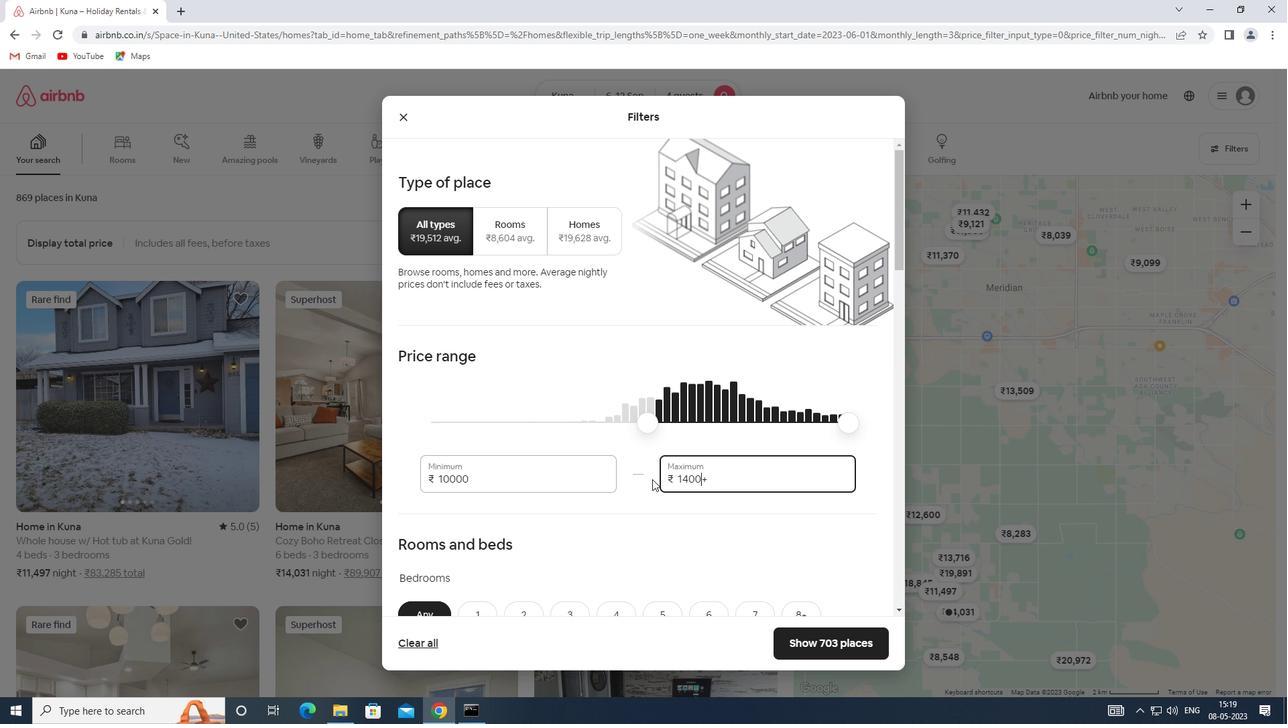 
Action: Mouse moved to (719, 475)
Screenshot: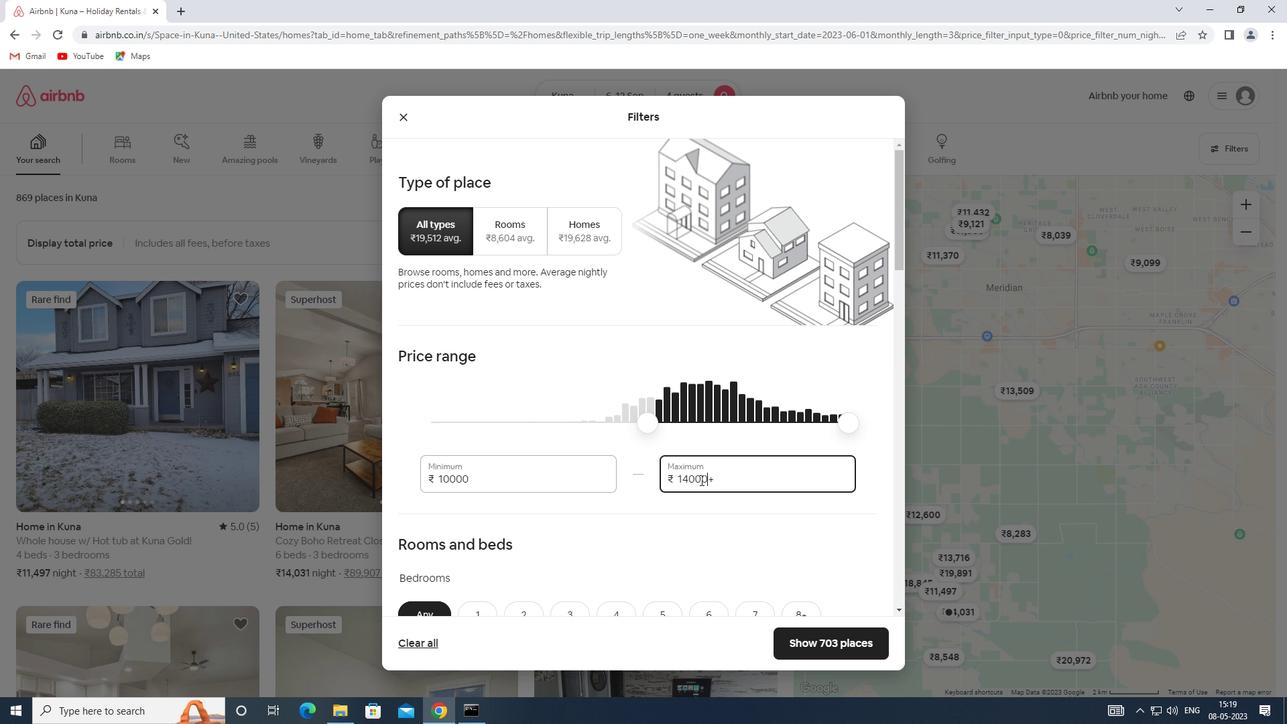 
Action: Mouse pressed left at (719, 475)
Screenshot: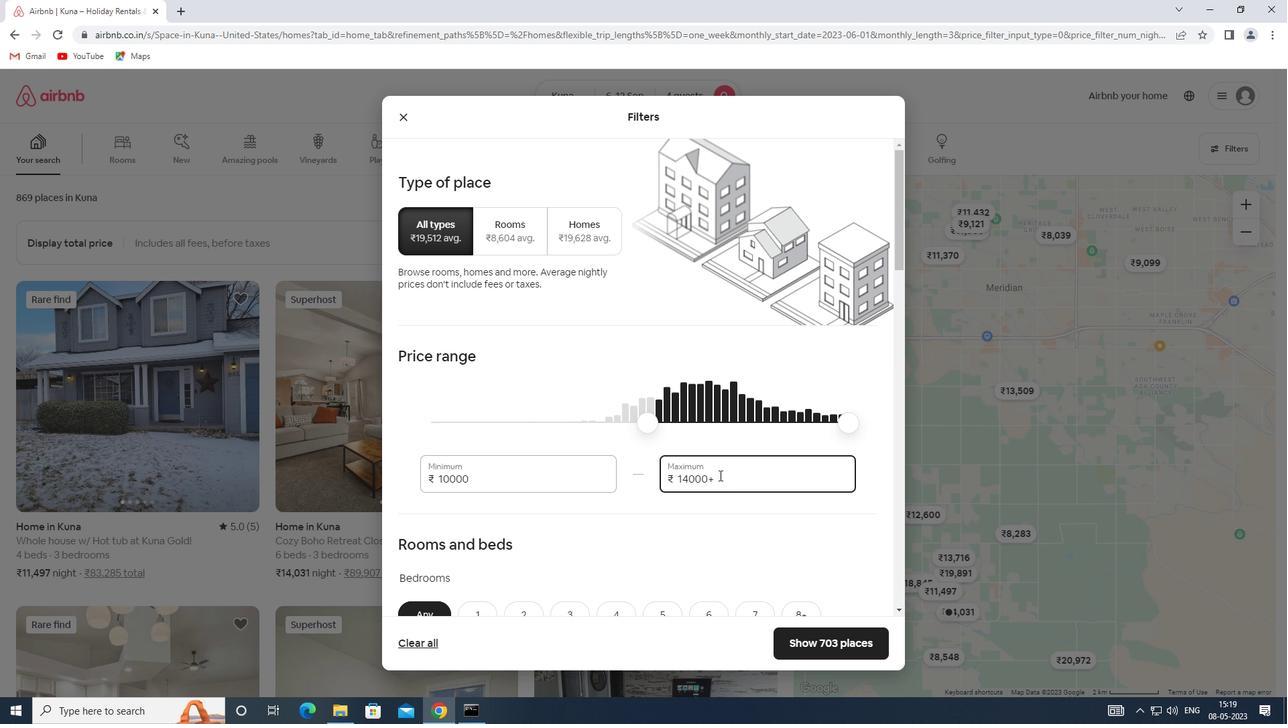 
Action: Mouse moved to (716, 476)
Screenshot: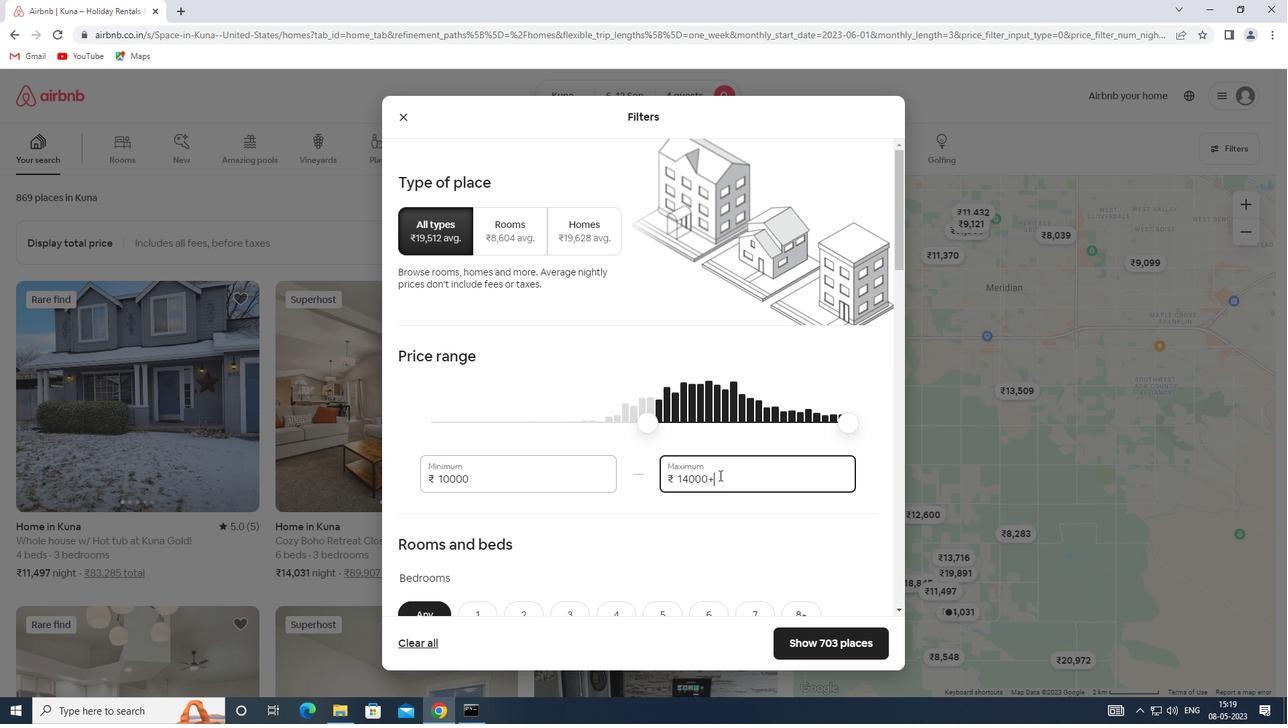 
Action: Key pressed <Key.backspace>
Screenshot: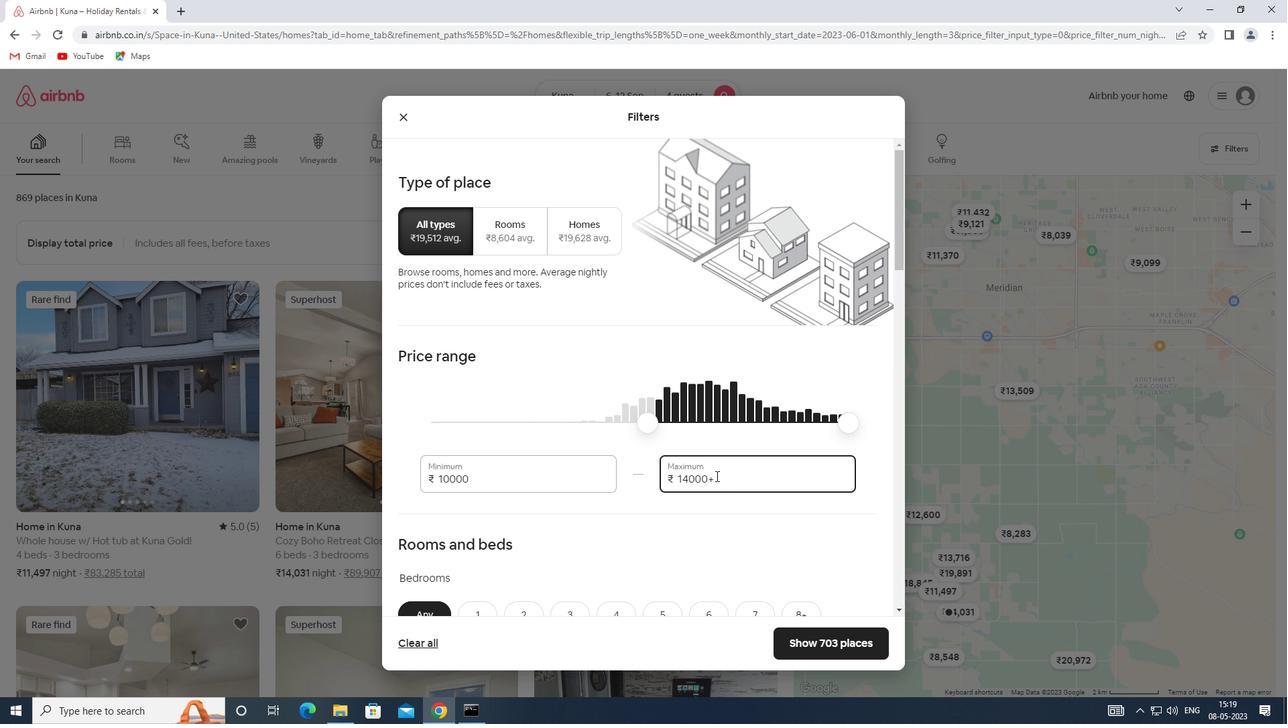 
Action: Mouse moved to (718, 473)
Screenshot: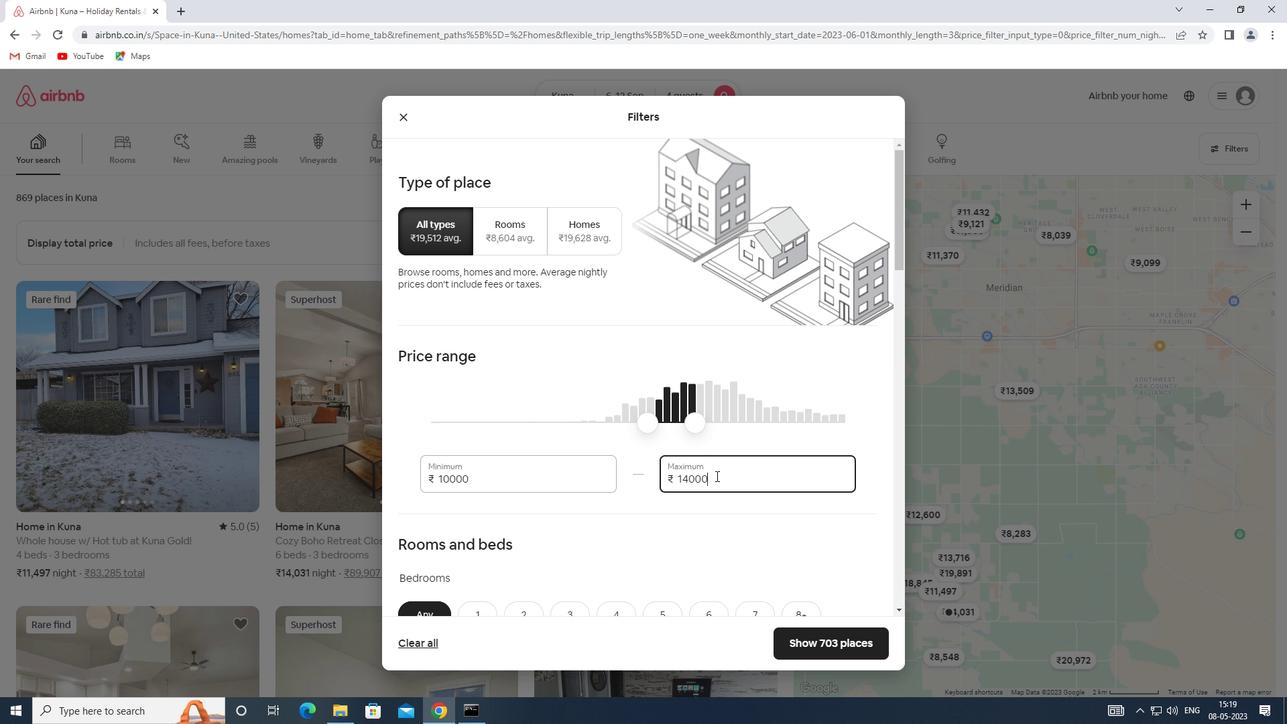 
Action: Mouse scrolled (718, 472) with delta (0, 0)
Screenshot: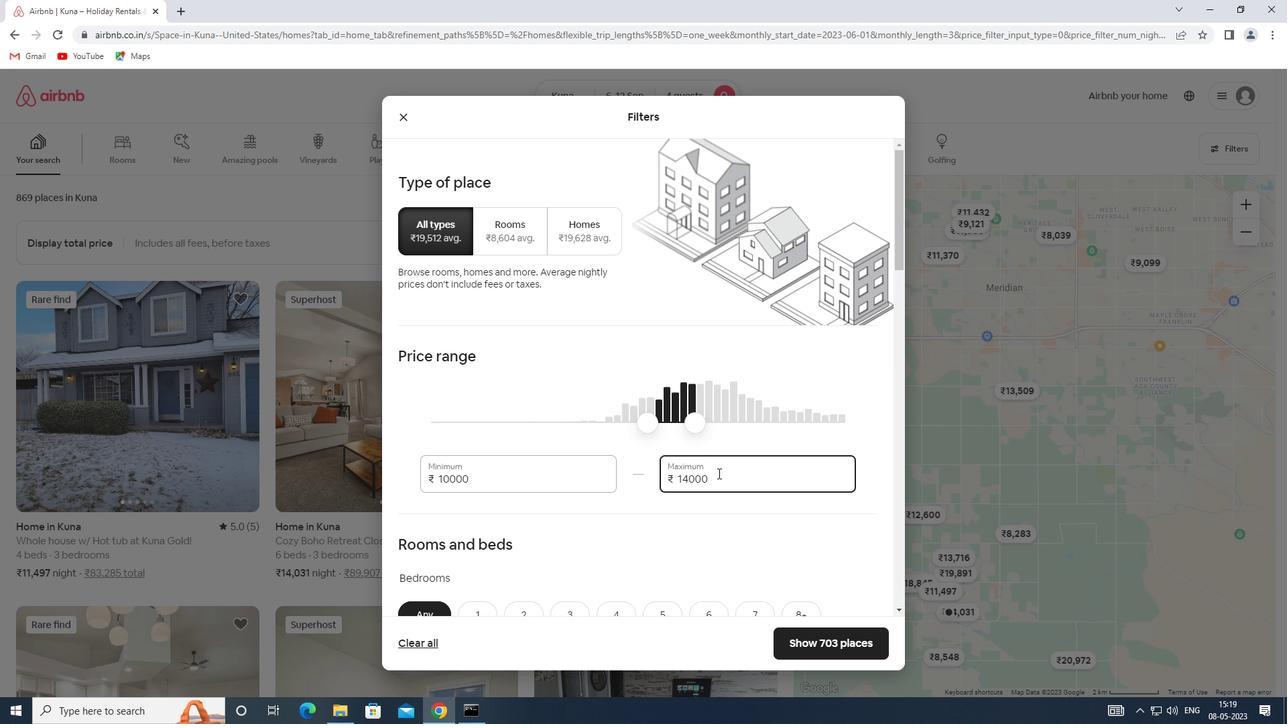 
Action: Mouse scrolled (718, 472) with delta (0, 0)
Screenshot: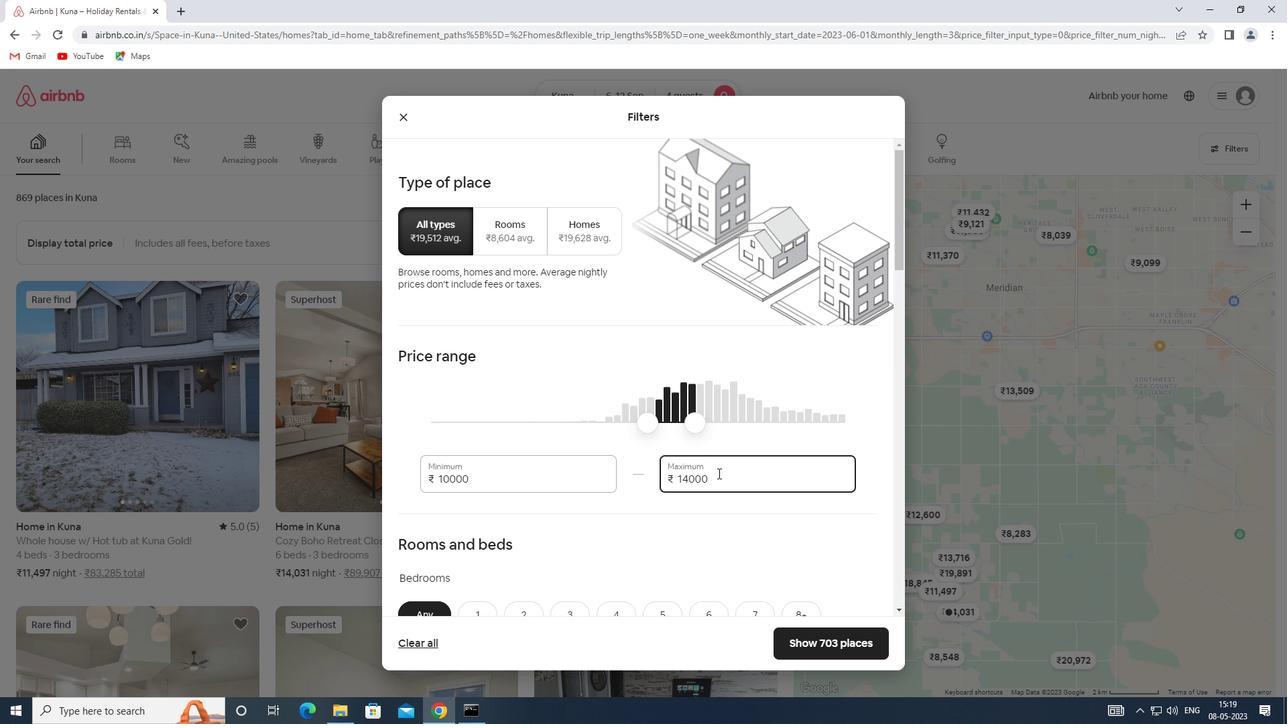 
Action: Mouse moved to (715, 474)
Screenshot: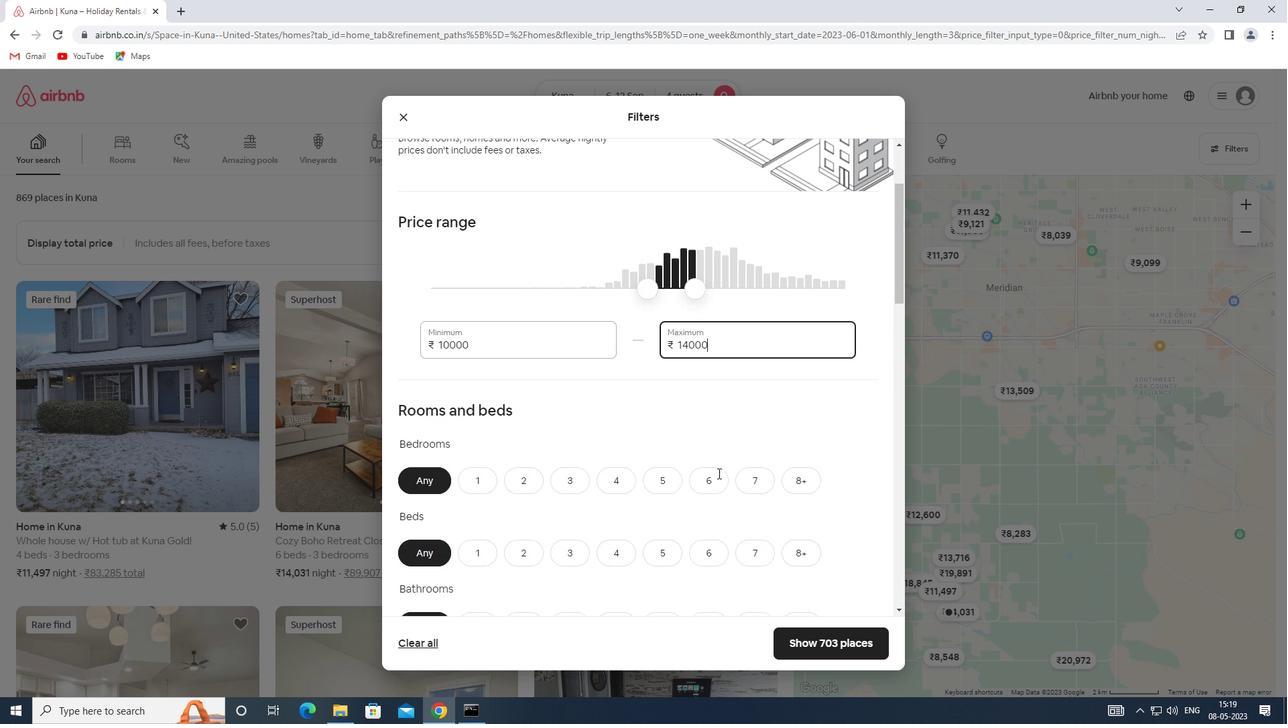 
Action: Mouse scrolled (715, 473) with delta (0, 0)
Screenshot: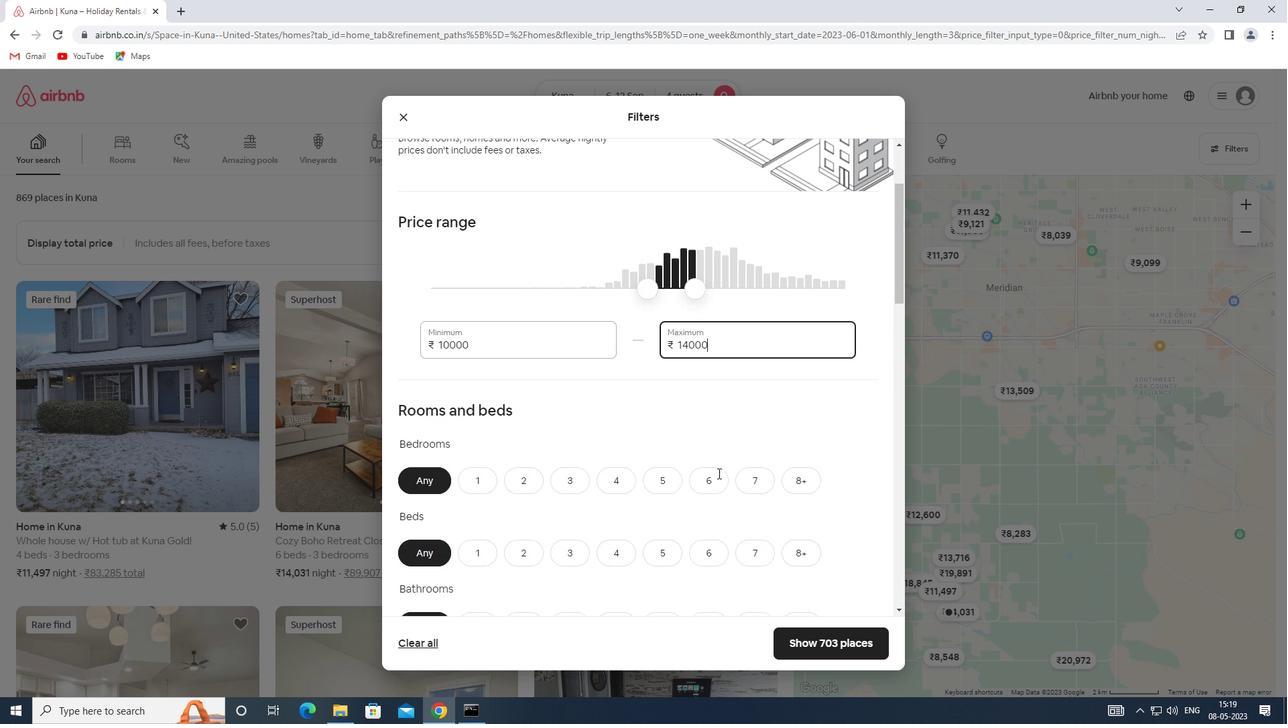 
Action: Mouse moved to (622, 415)
Screenshot: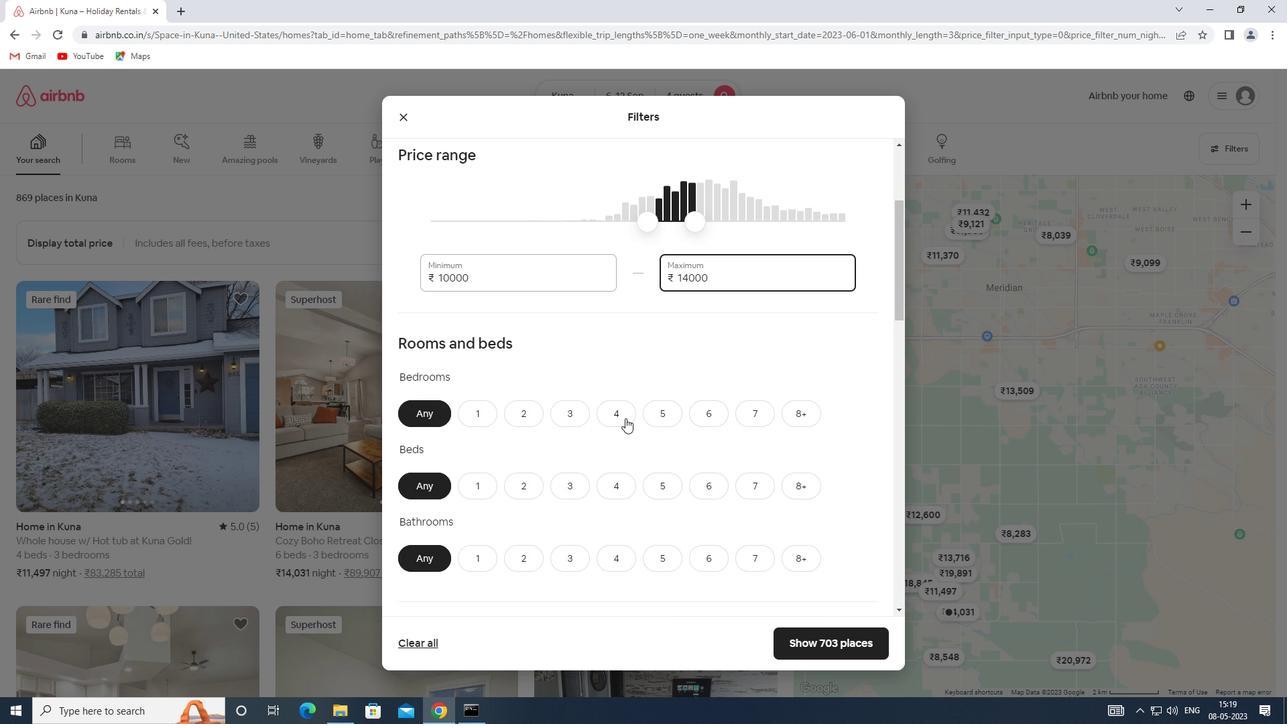 
Action: Mouse pressed left at (622, 415)
Screenshot: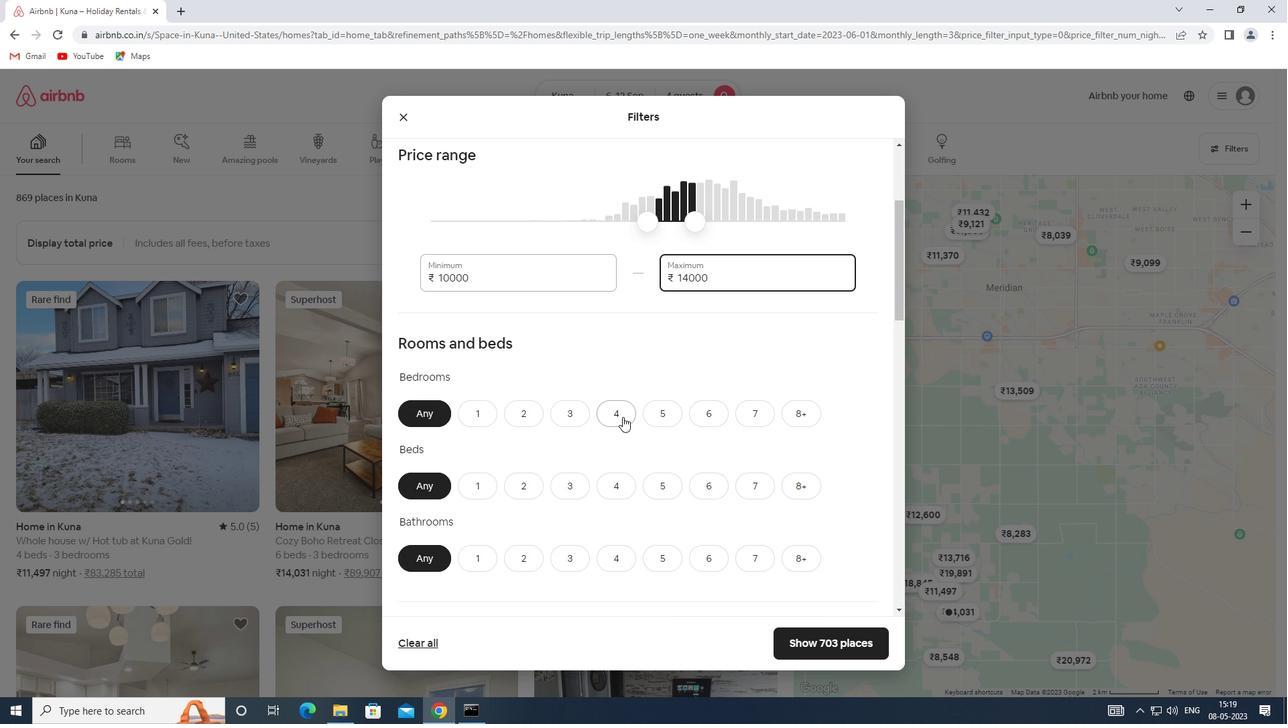 
Action: Mouse moved to (620, 486)
Screenshot: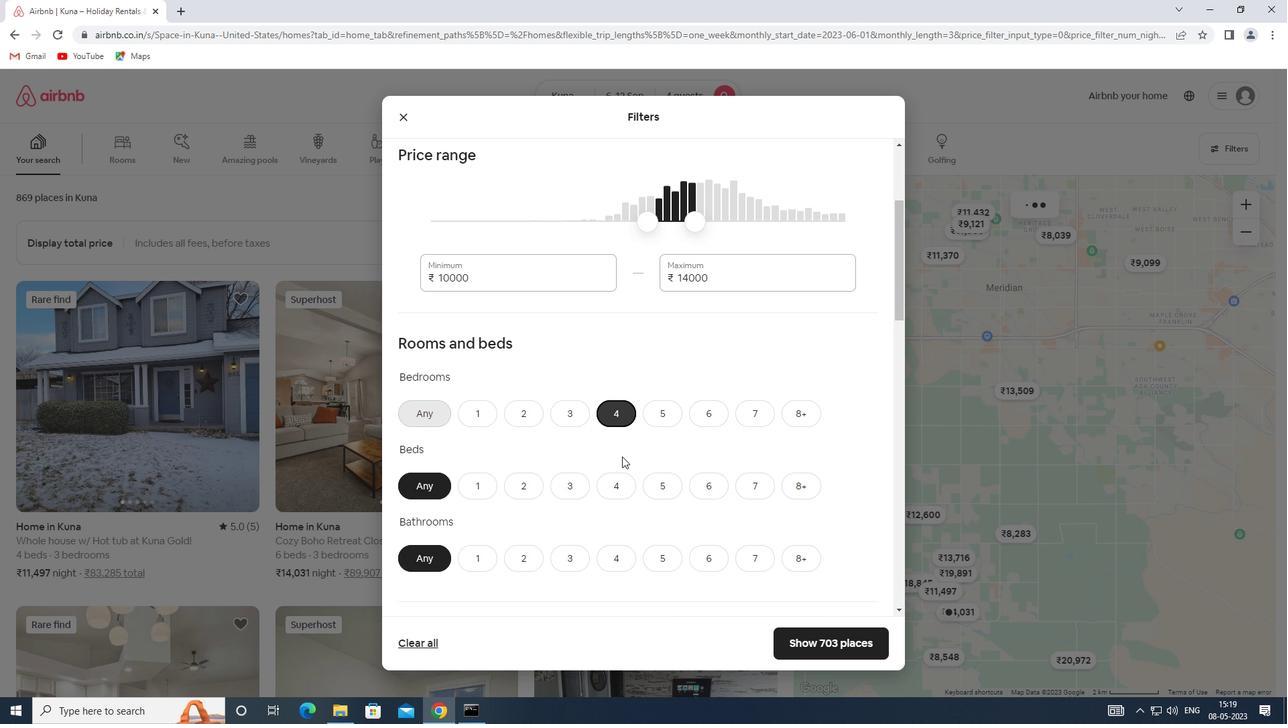 
Action: Mouse pressed left at (620, 486)
Screenshot: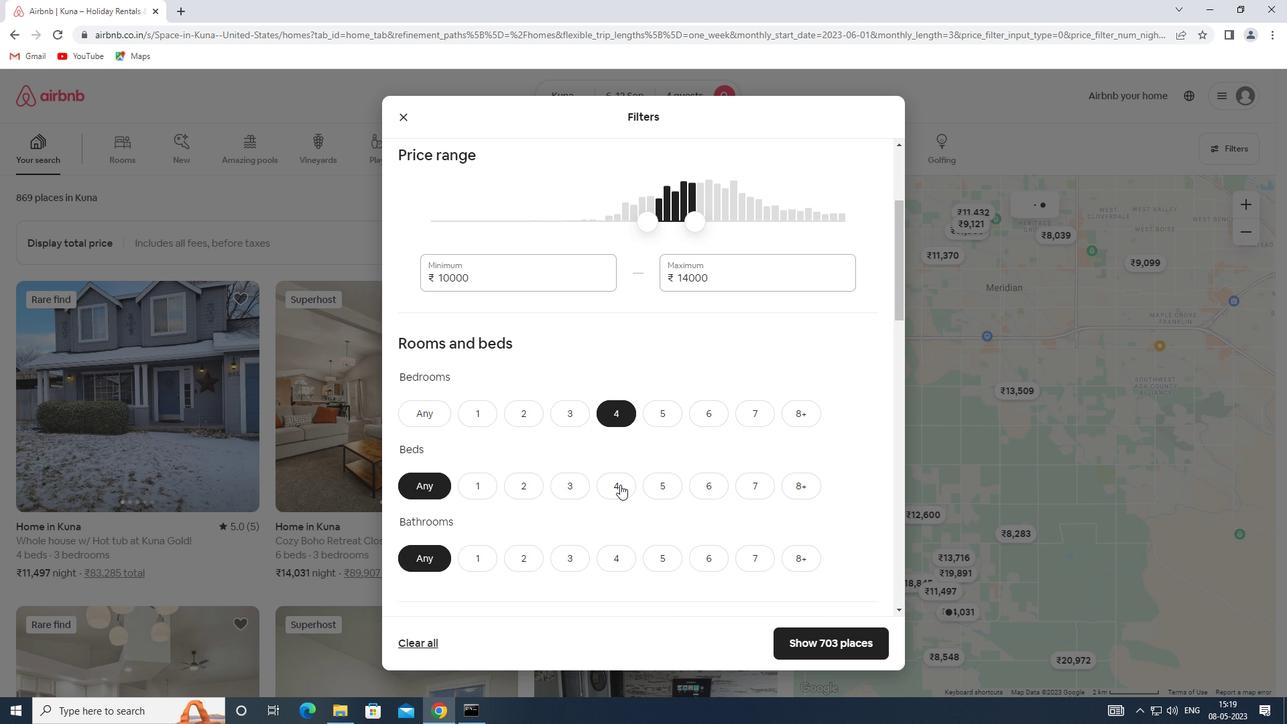 
Action: Mouse moved to (618, 561)
Screenshot: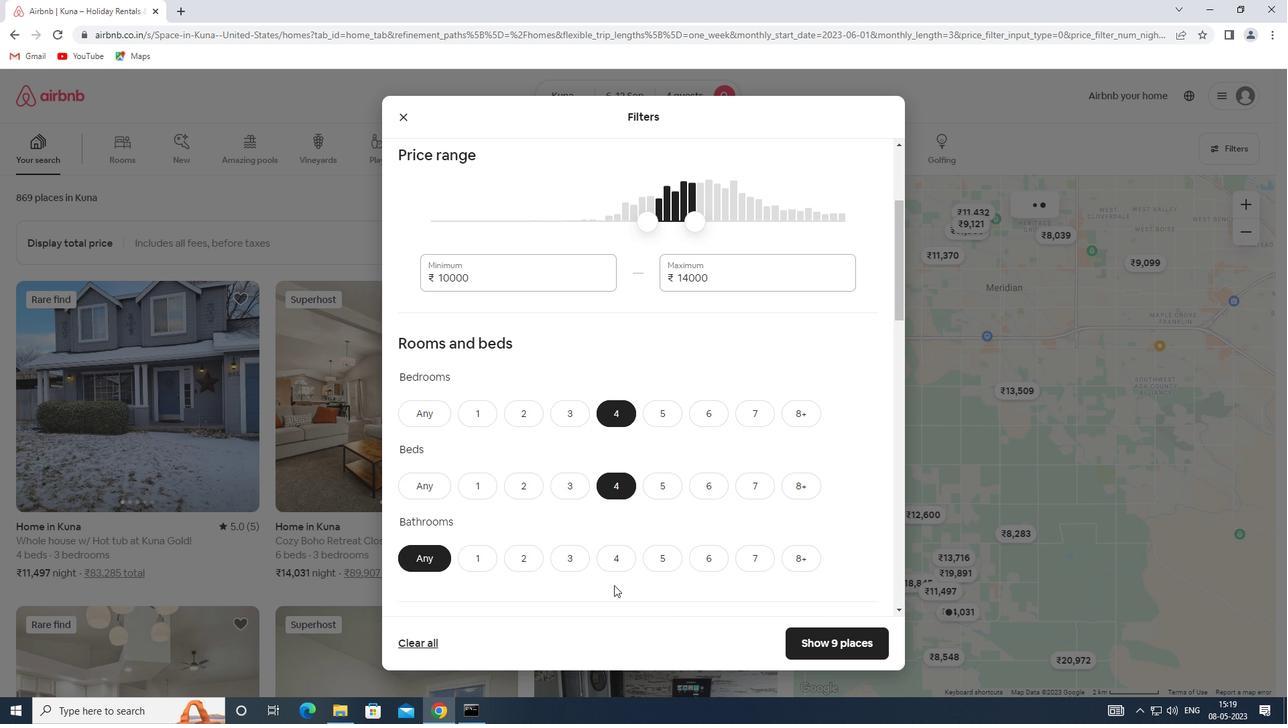 
Action: Mouse pressed left at (618, 561)
Screenshot: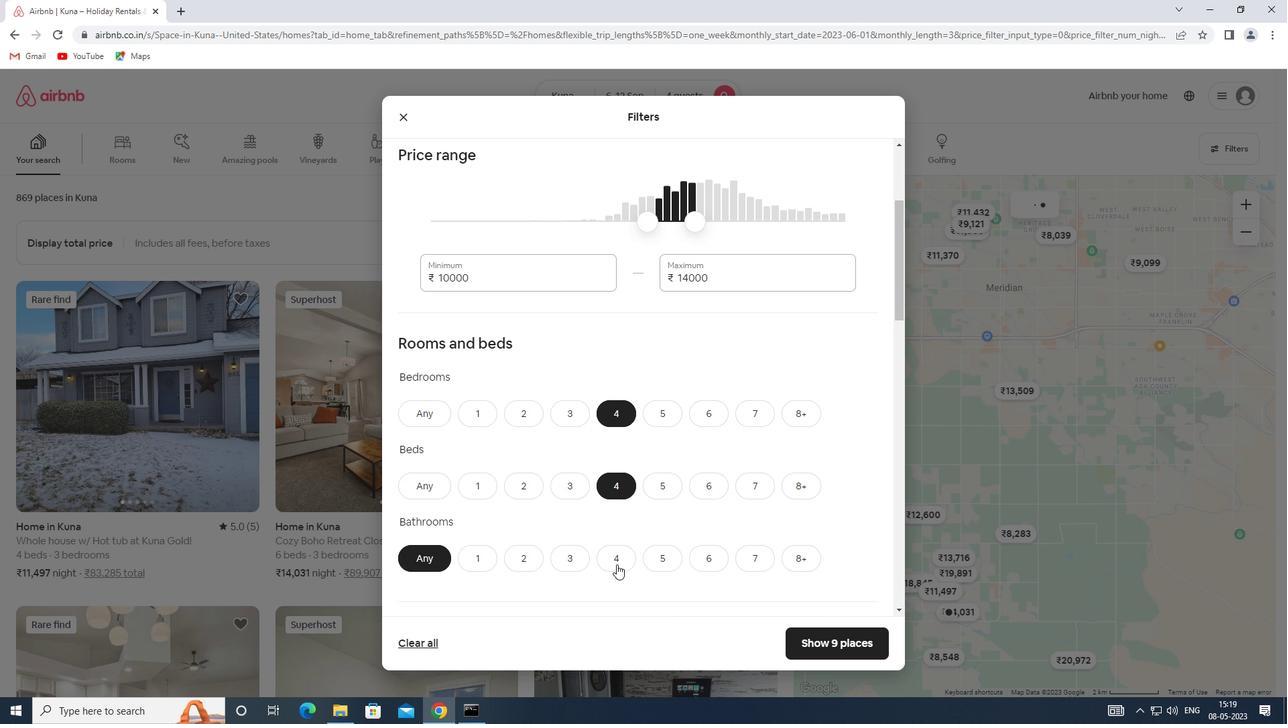 
Action: Mouse moved to (626, 558)
Screenshot: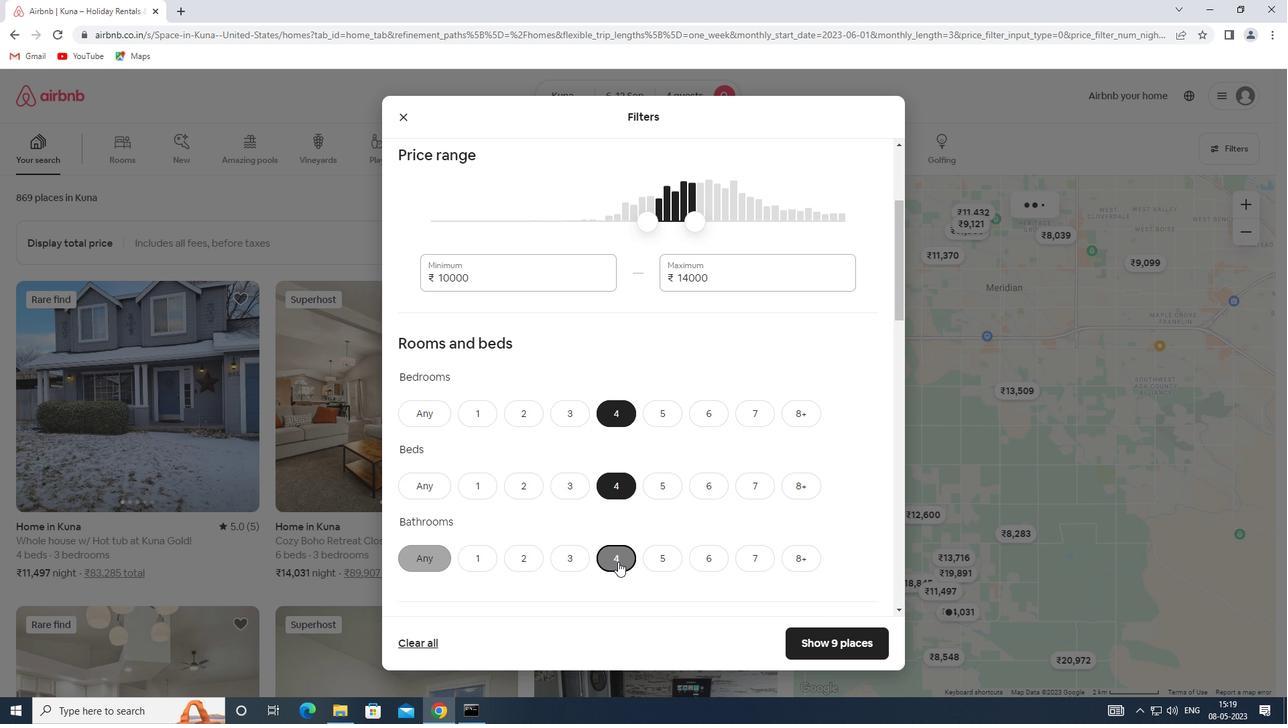 
Action: Mouse scrolled (626, 557) with delta (0, 0)
Screenshot: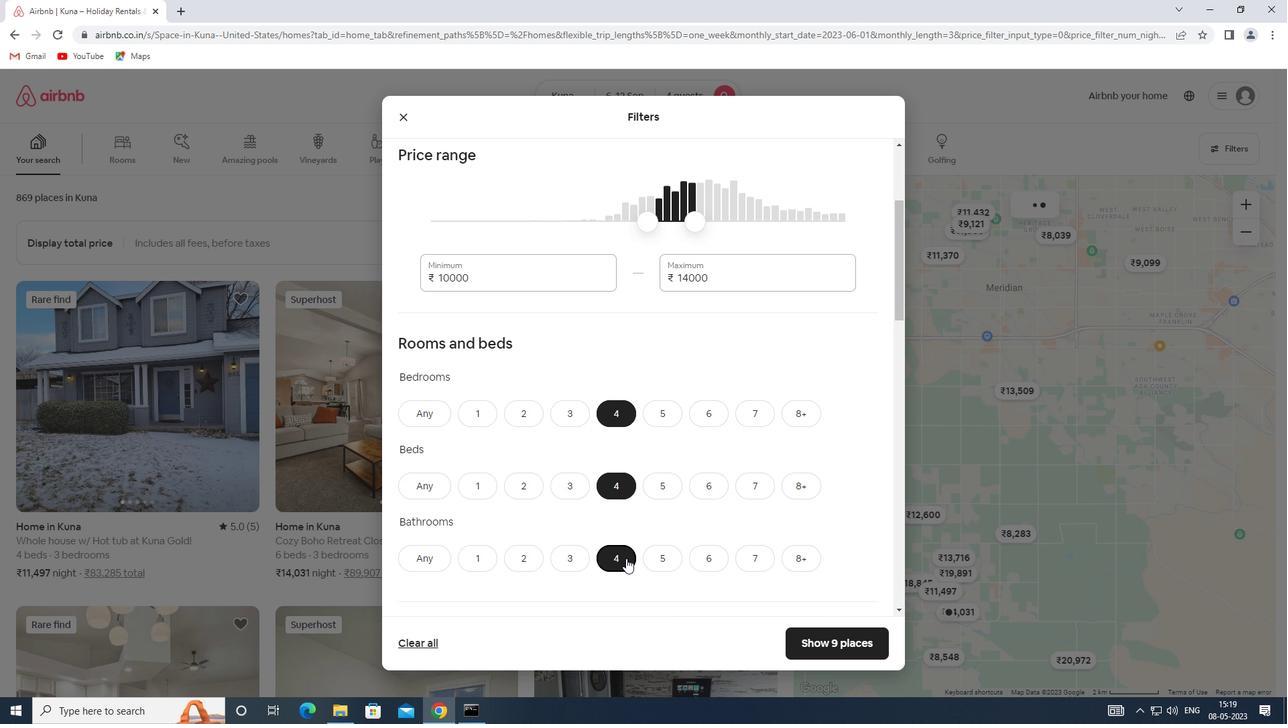 
Action: Mouse scrolled (626, 557) with delta (0, 0)
Screenshot: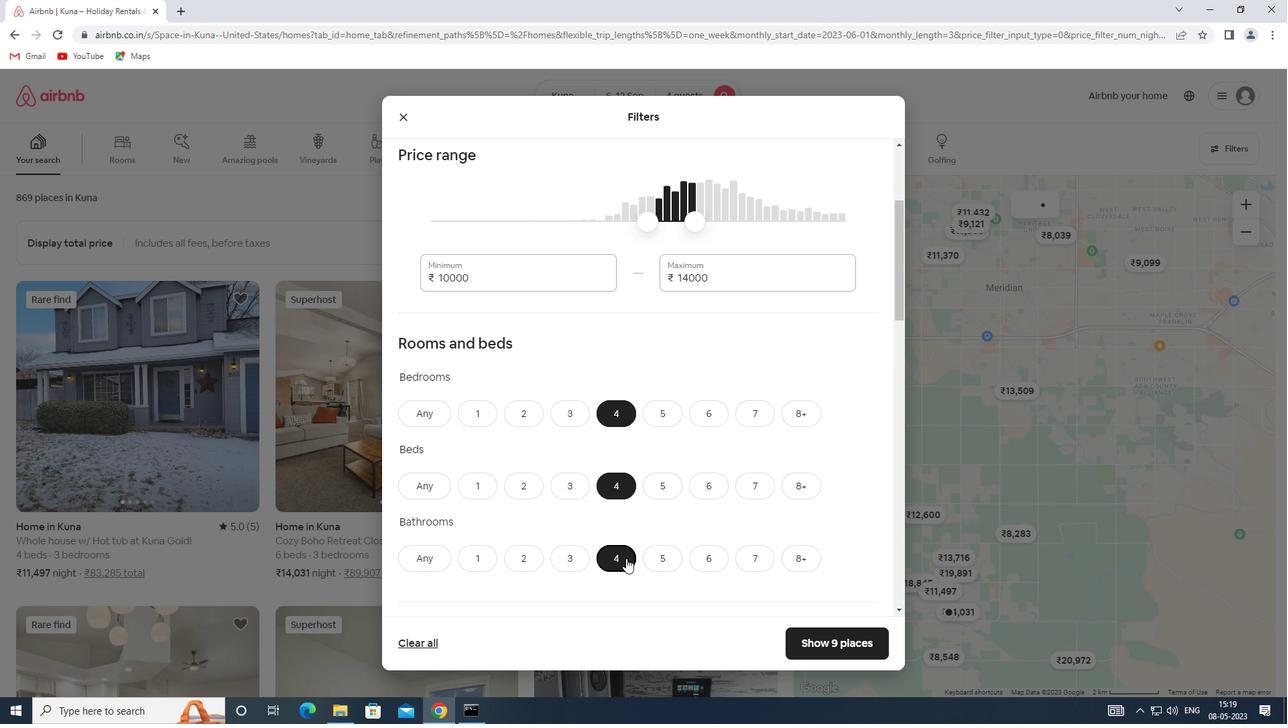 
Action: Mouse moved to (627, 557)
Screenshot: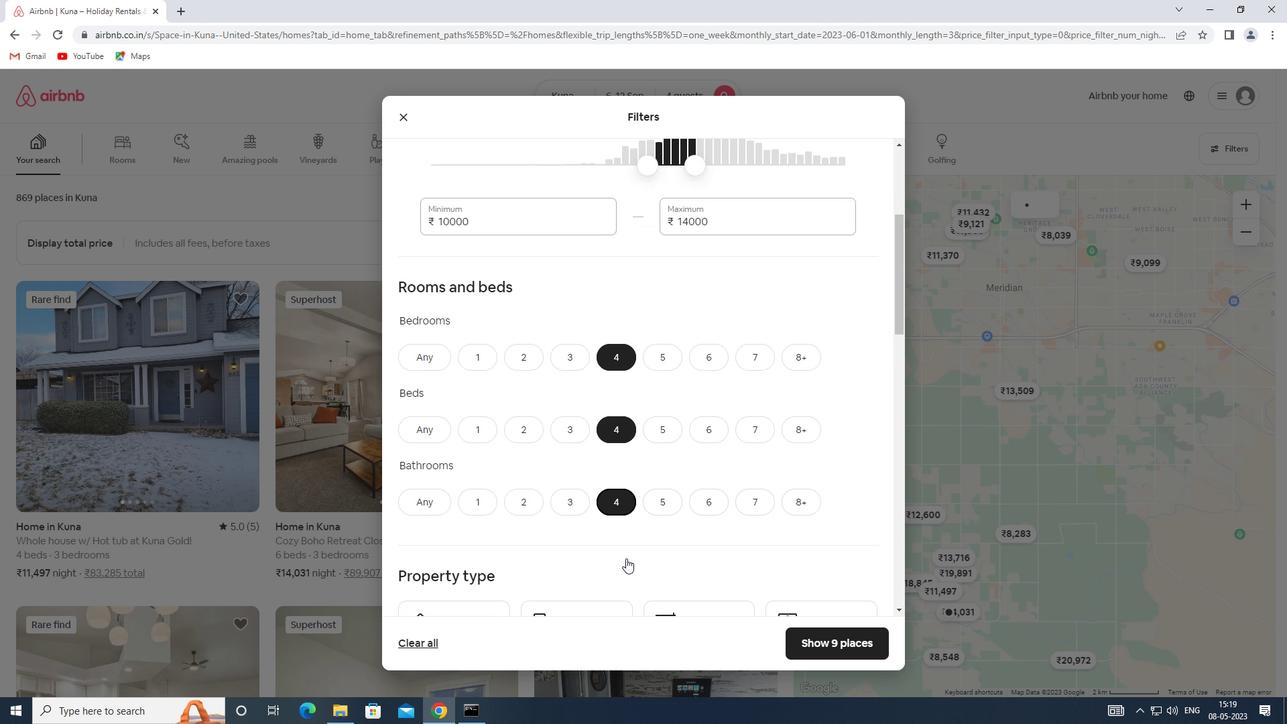 
Action: Mouse scrolled (627, 557) with delta (0, 0)
Screenshot: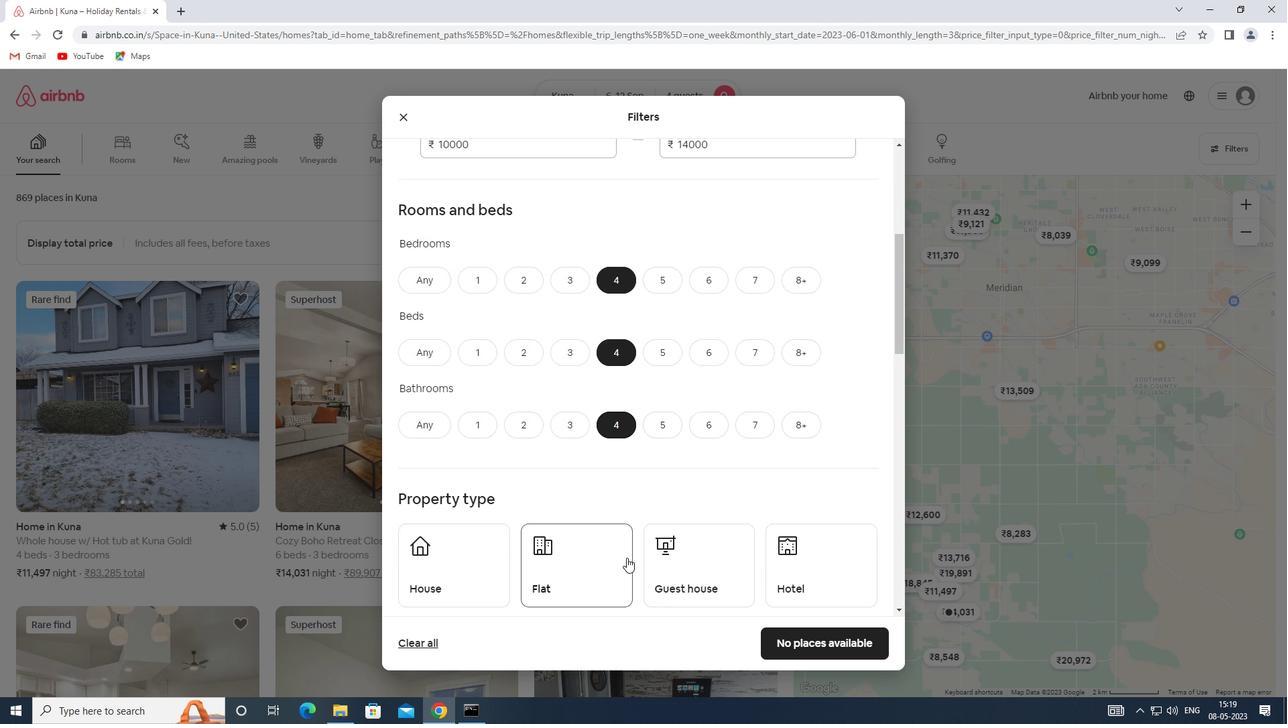 
Action: Mouse moved to (462, 497)
Screenshot: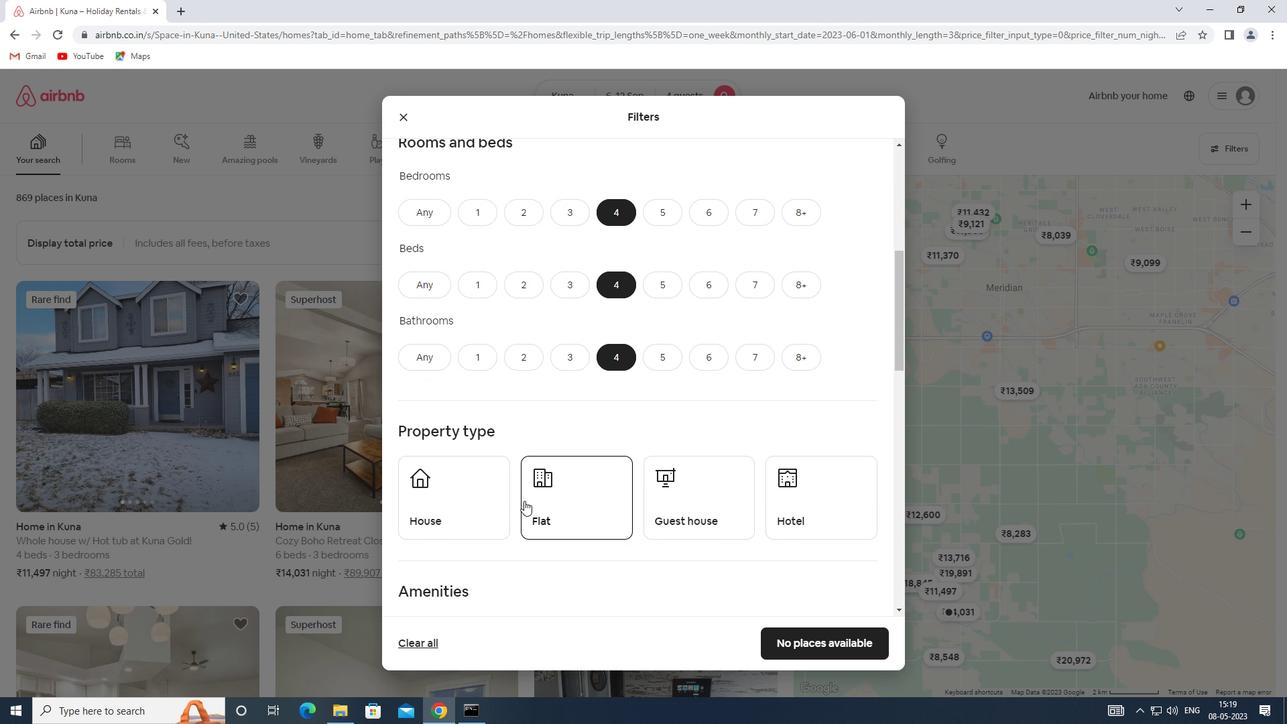 
Action: Mouse pressed left at (462, 497)
Screenshot: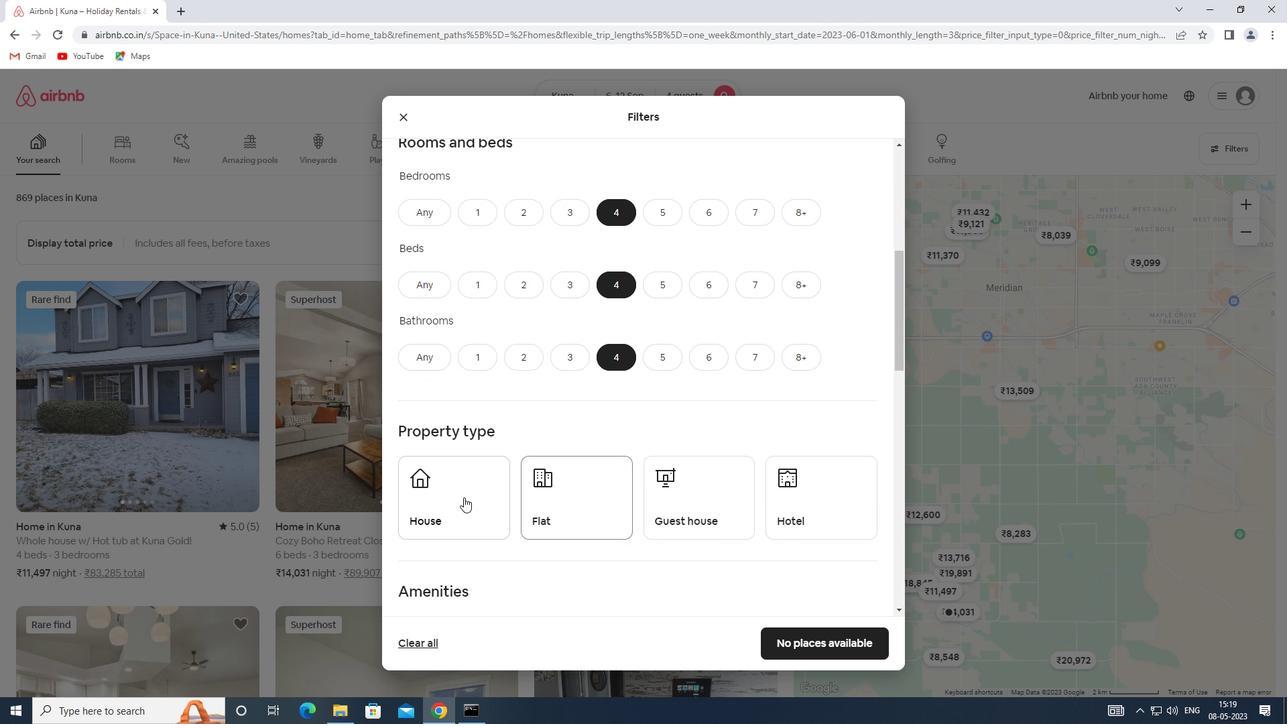 
Action: Mouse moved to (559, 500)
Screenshot: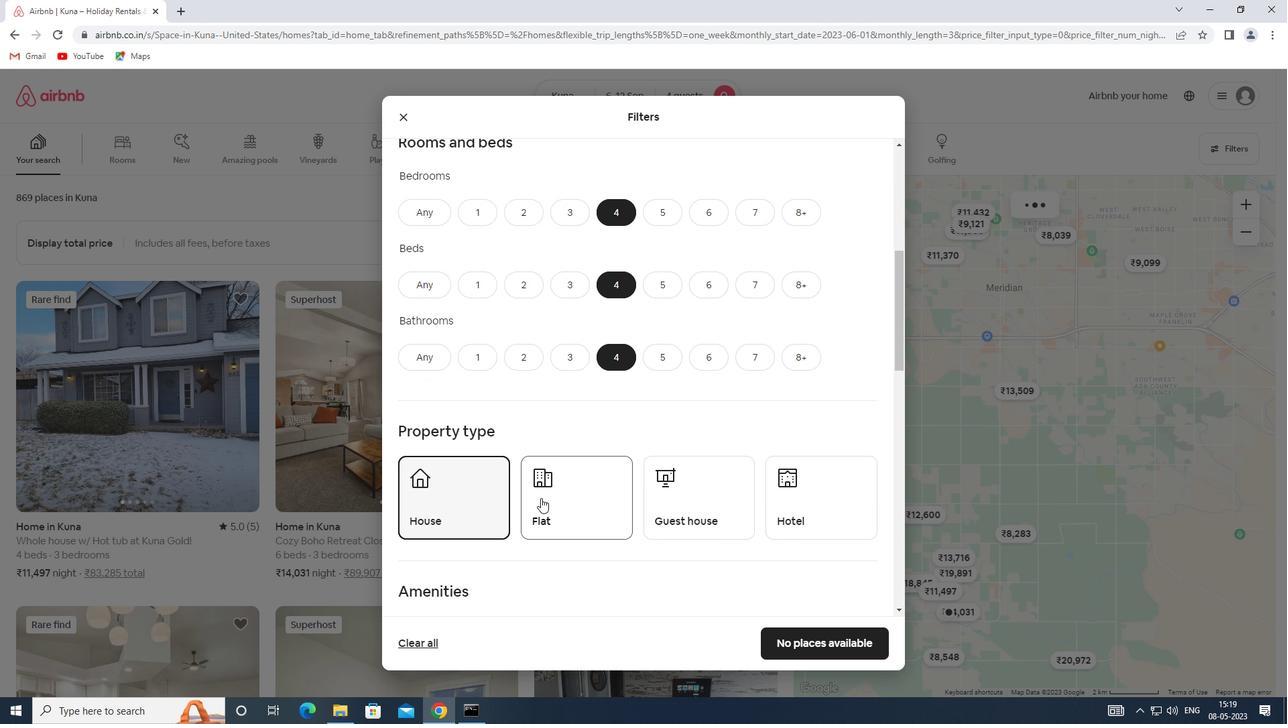 
Action: Mouse pressed left at (559, 500)
Screenshot: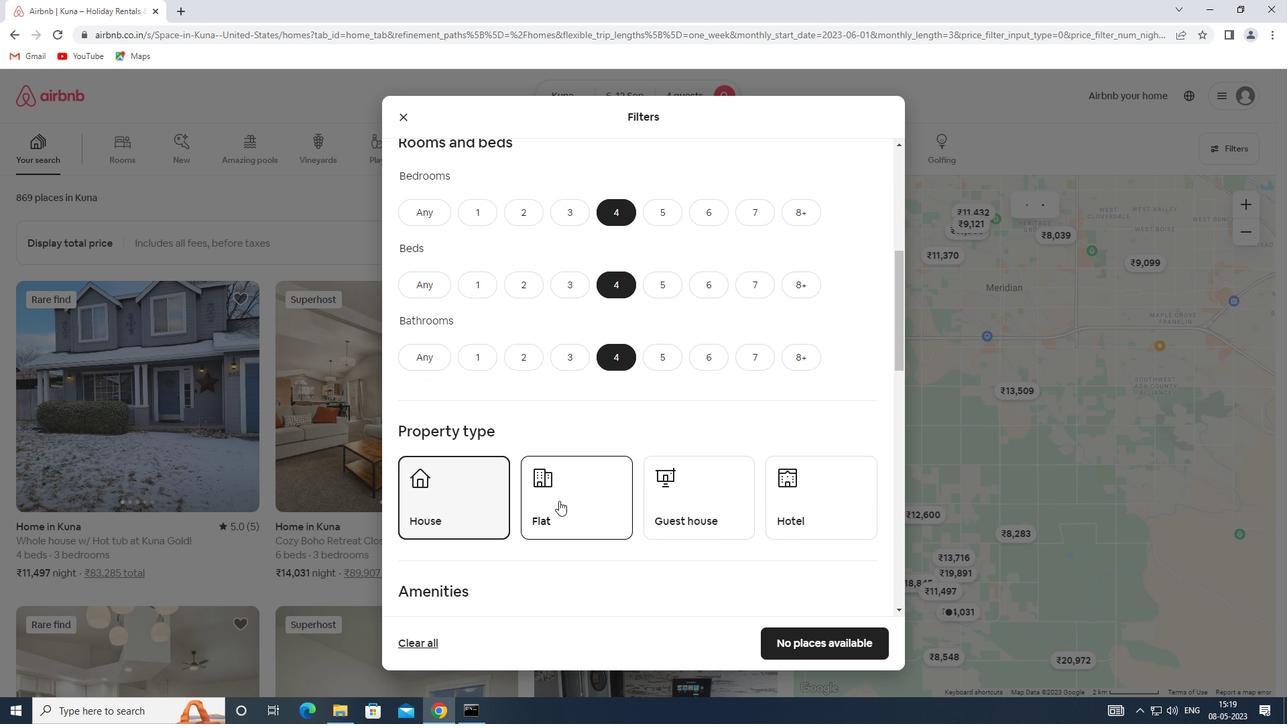 
Action: Mouse moved to (670, 513)
Screenshot: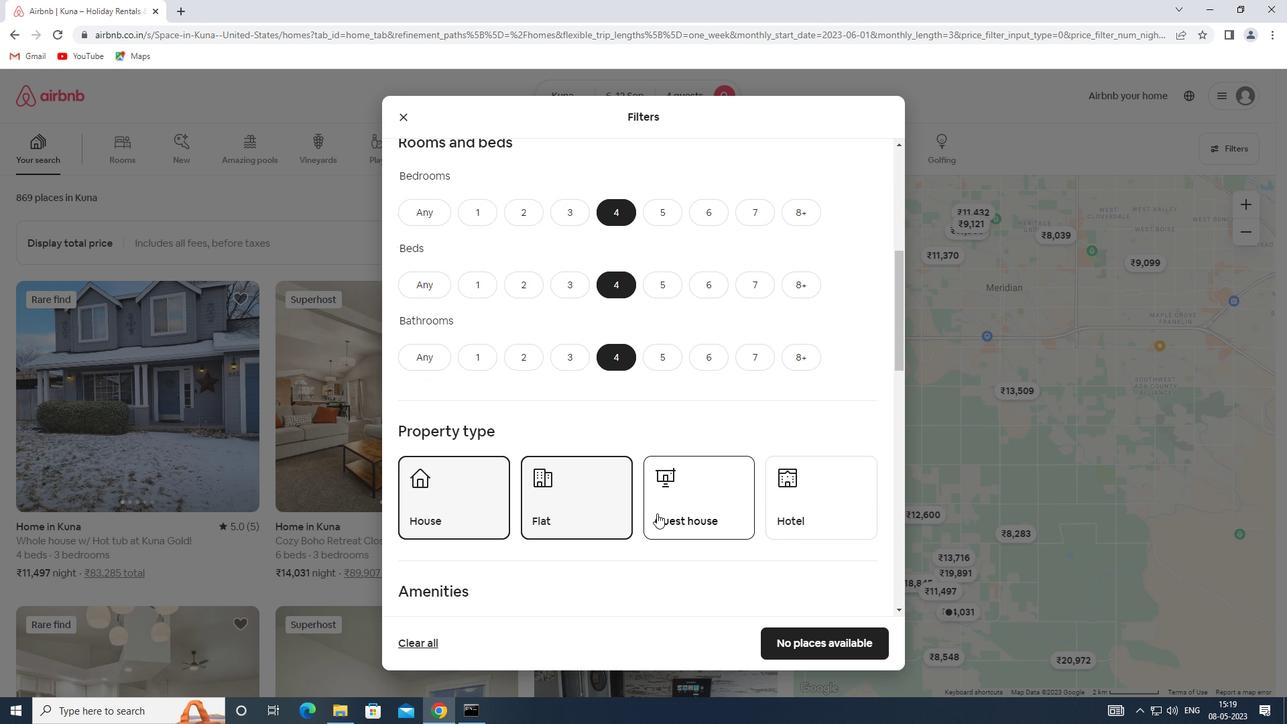 
Action: Mouse pressed left at (670, 513)
Screenshot: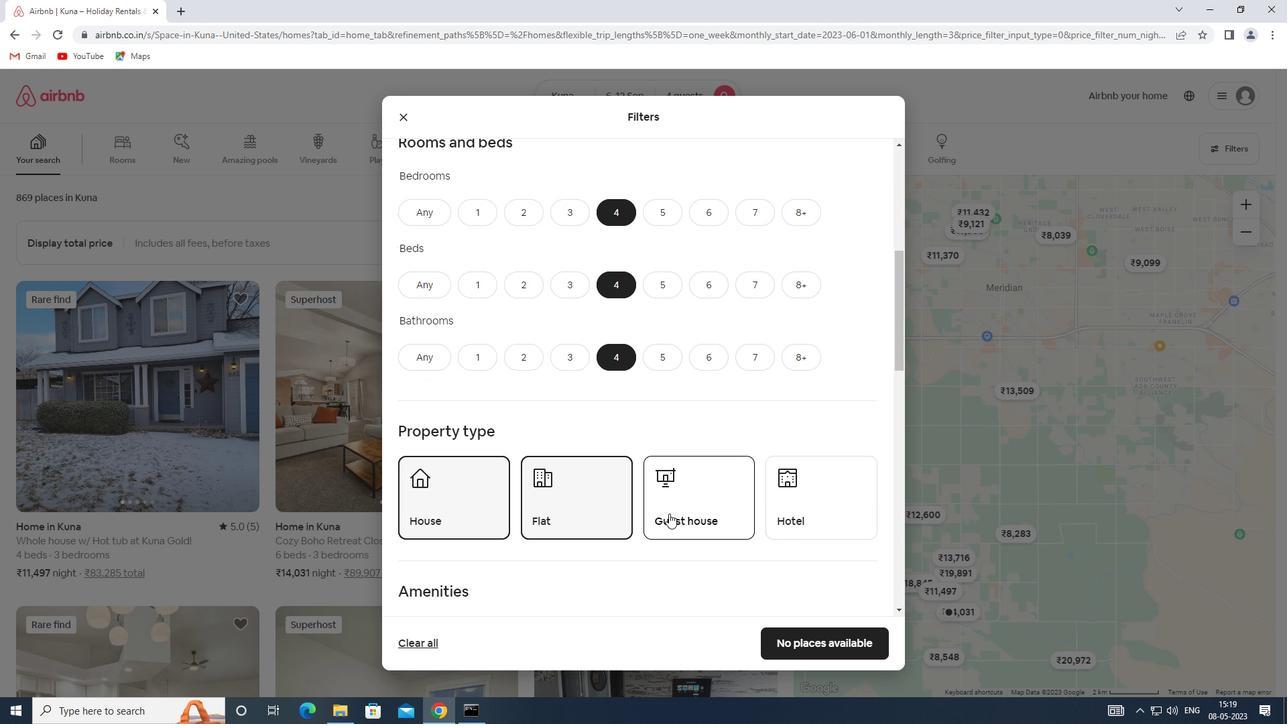 
Action: Mouse scrolled (670, 513) with delta (0, 0)
Screenshot: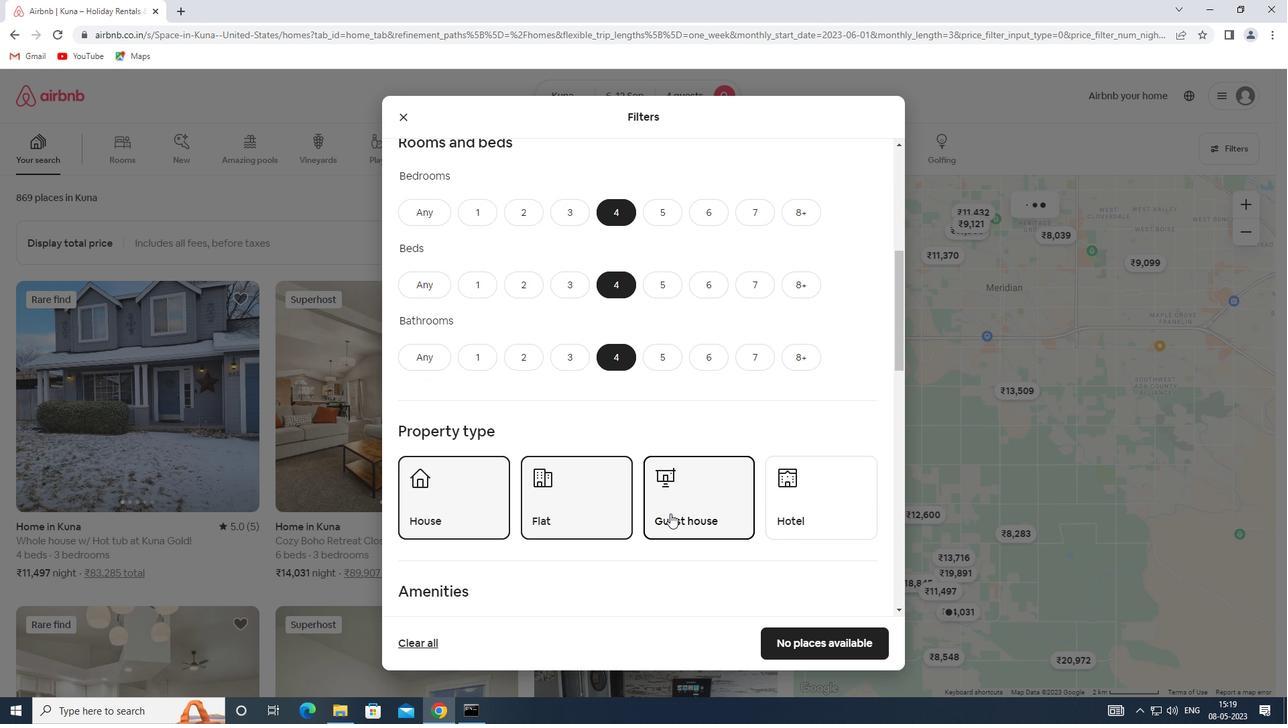 
Action: Mouse scrolled (670, 513) with delta (0, 0)
Screenshot: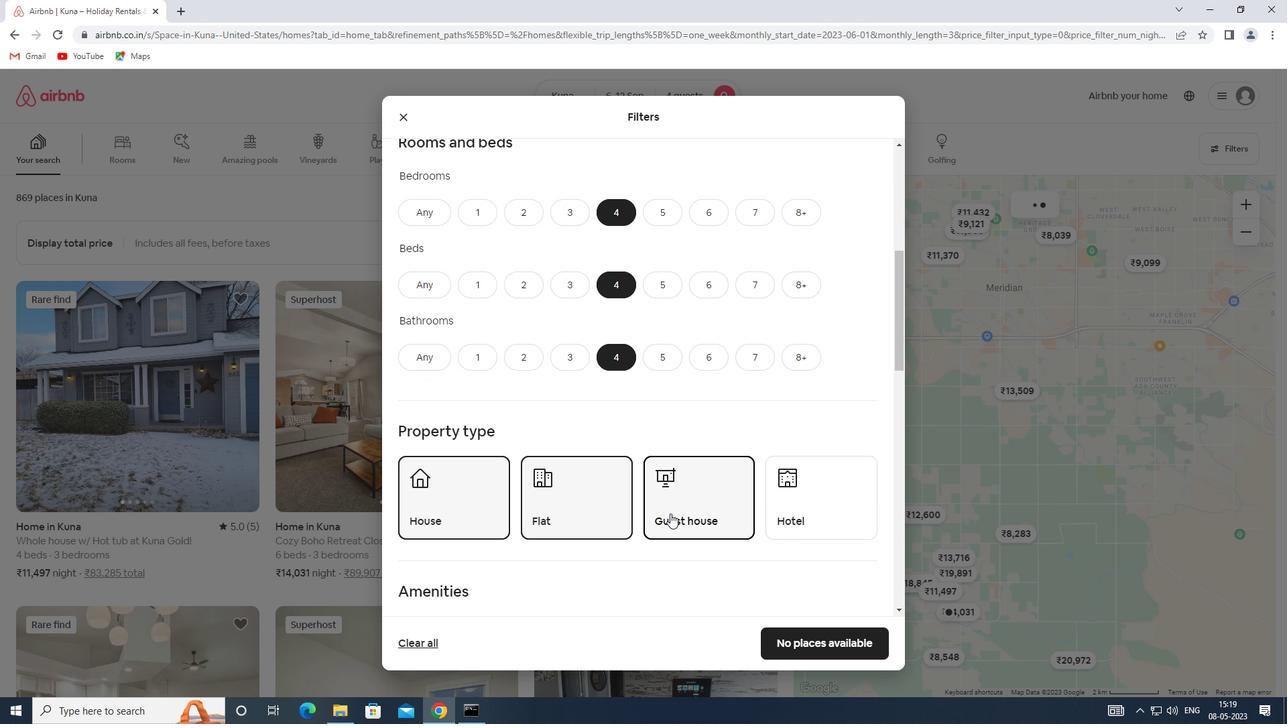 
Action: Mouse scrolled (670, 513) with delta (0, 0)
Screenshot: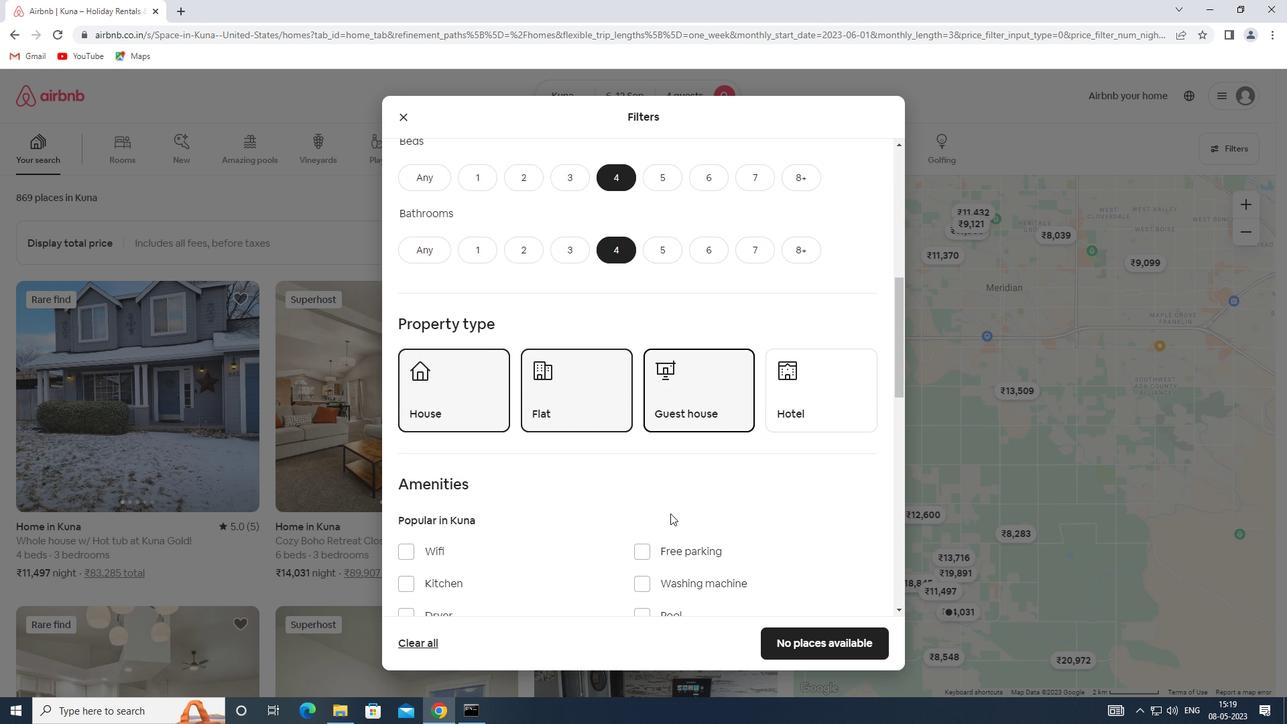 
Action: Mouse scrolled (670, 513) with delta (0, 0)
Screenshot: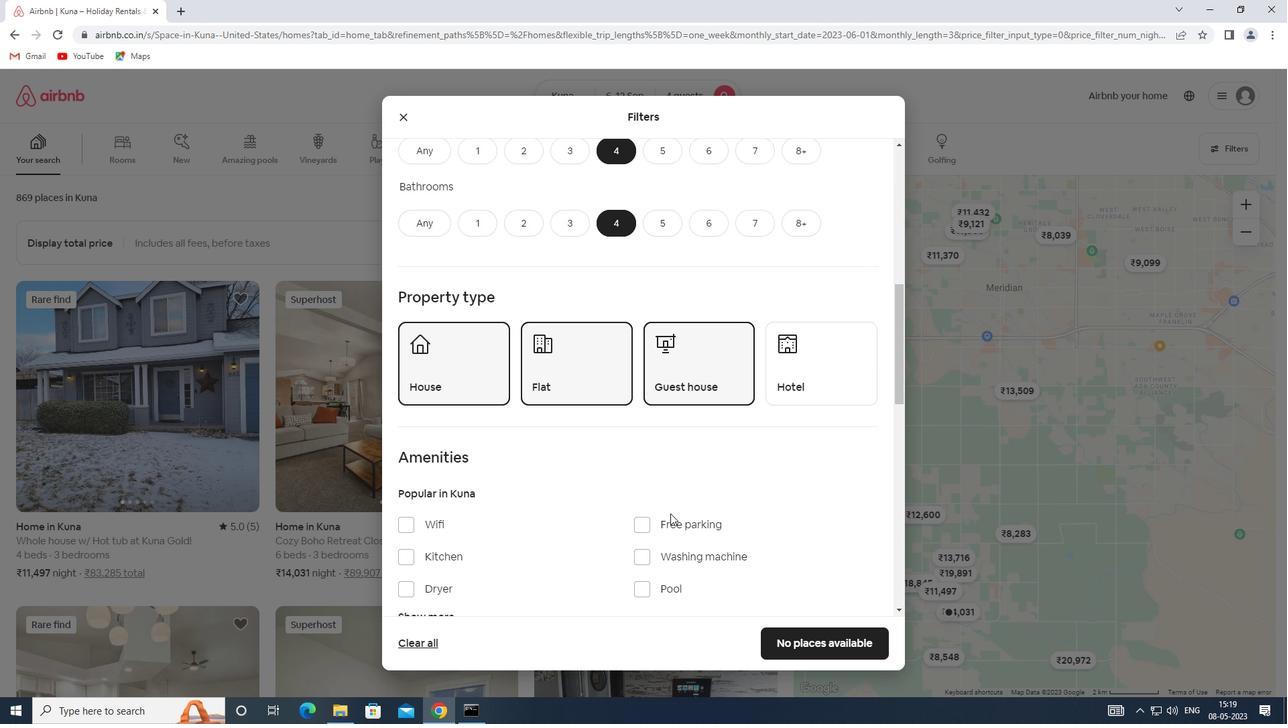 
Action: Mouse moved to (443, 483)
Screenshot: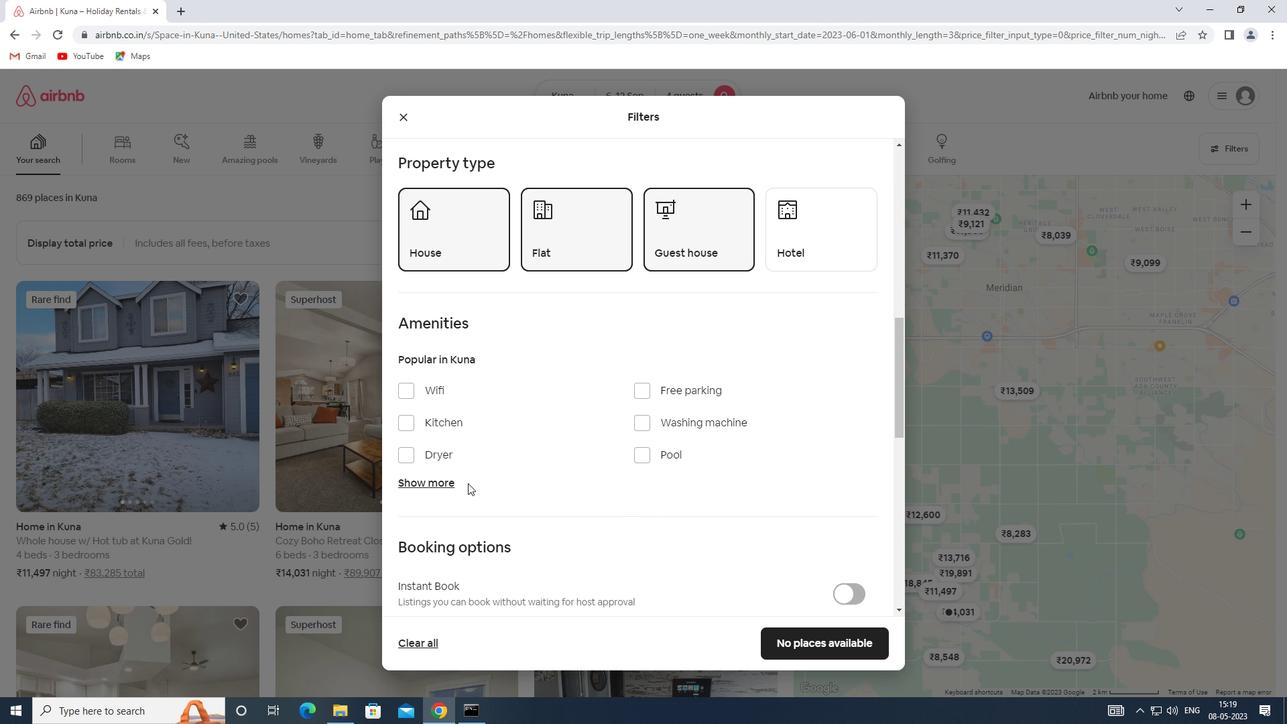 
Action: Mouse pressed left at (443, 483)
Screenshot: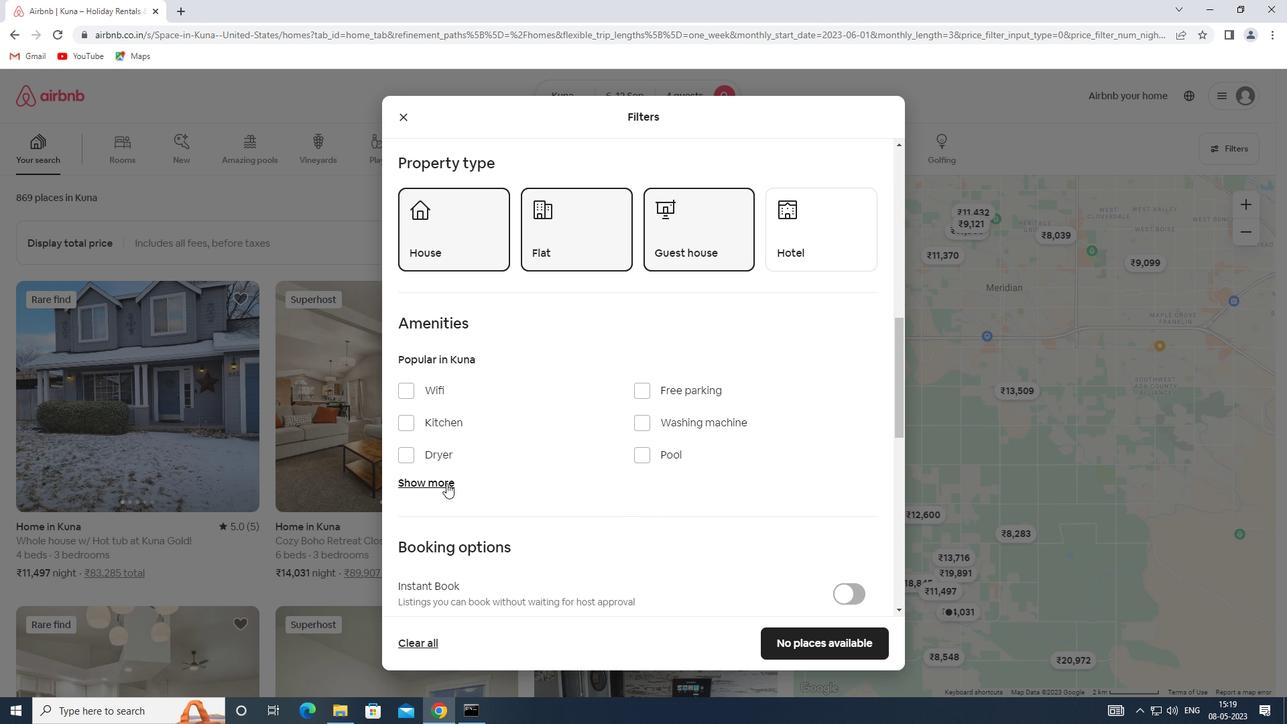 
Action: Mouse moved to (403, 388)
Screenshot: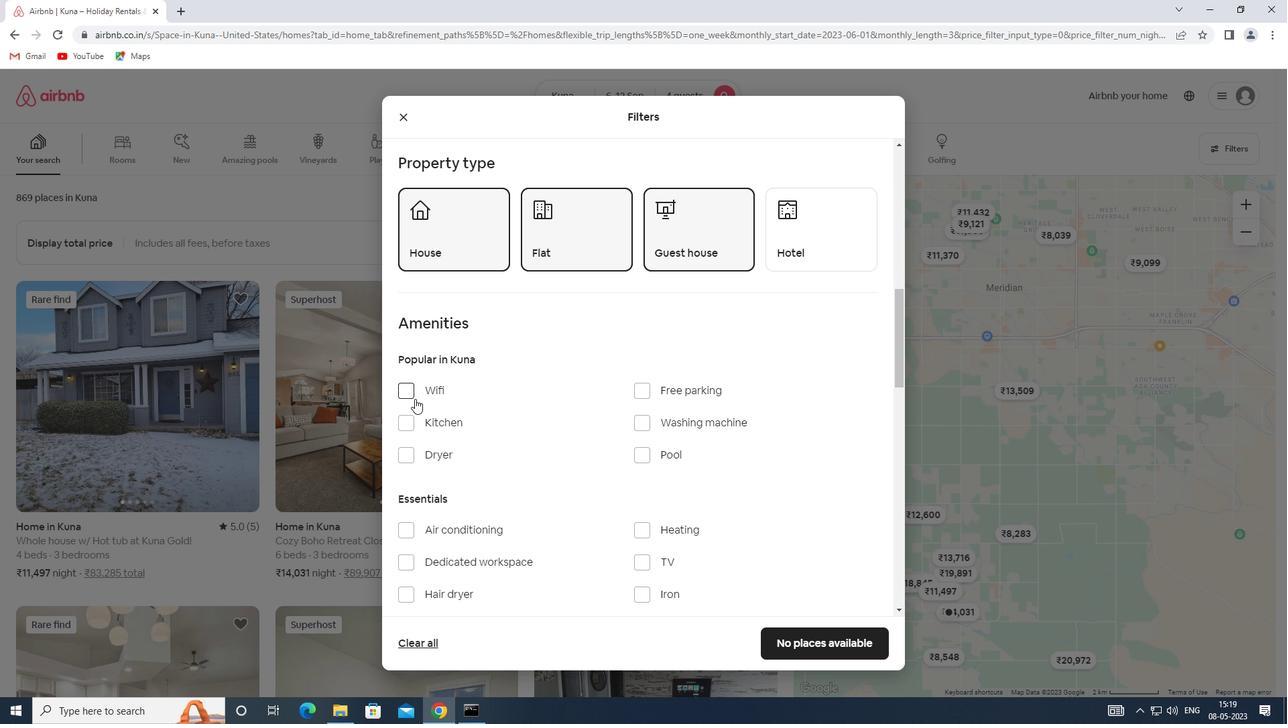 
Action: Mouse pressed left at (403, 388)
Screenshot: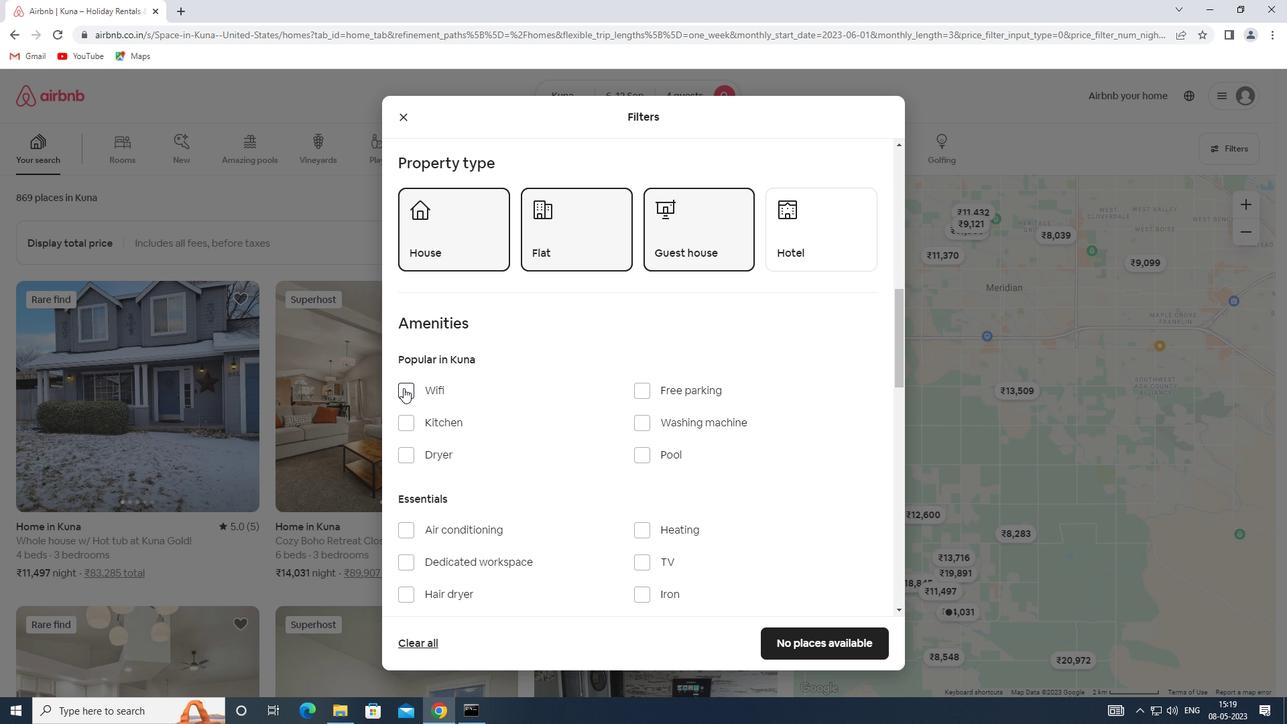 
Action: Mouse moved to (466, 461)
Screenshot: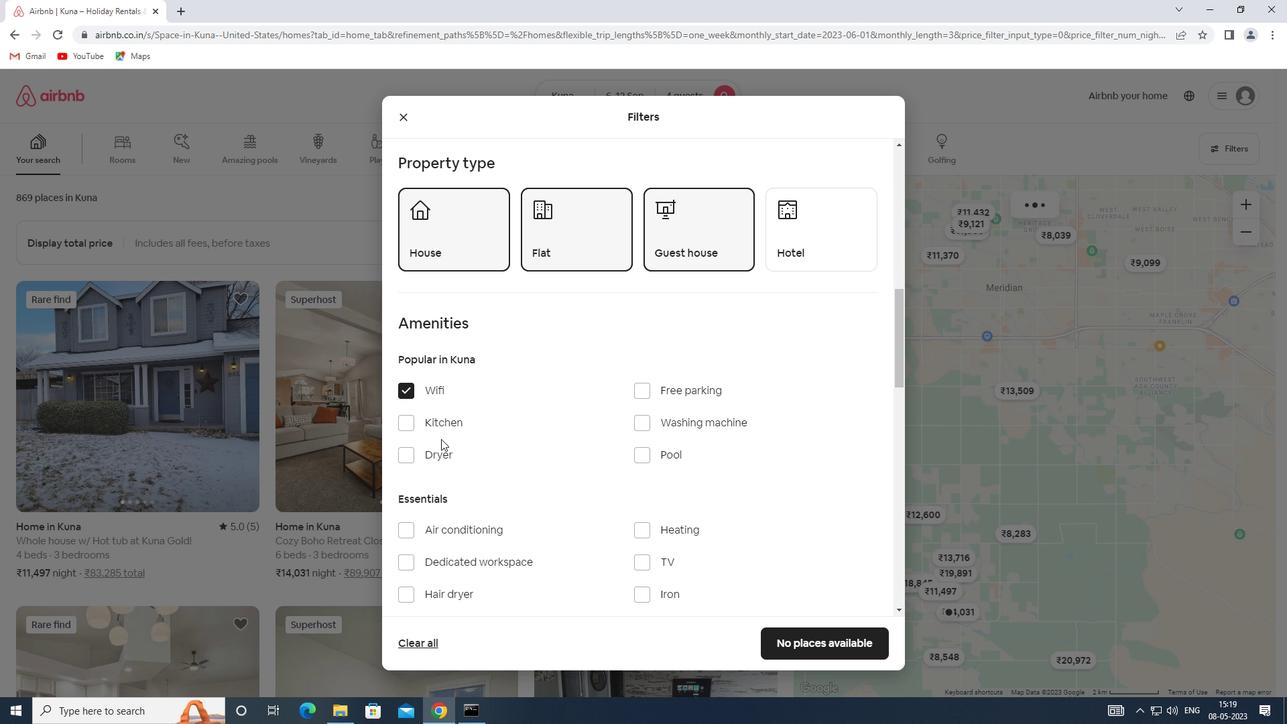 
Action: Mouse scrolled (466, 460) with delta (0, 0)
Screenshot: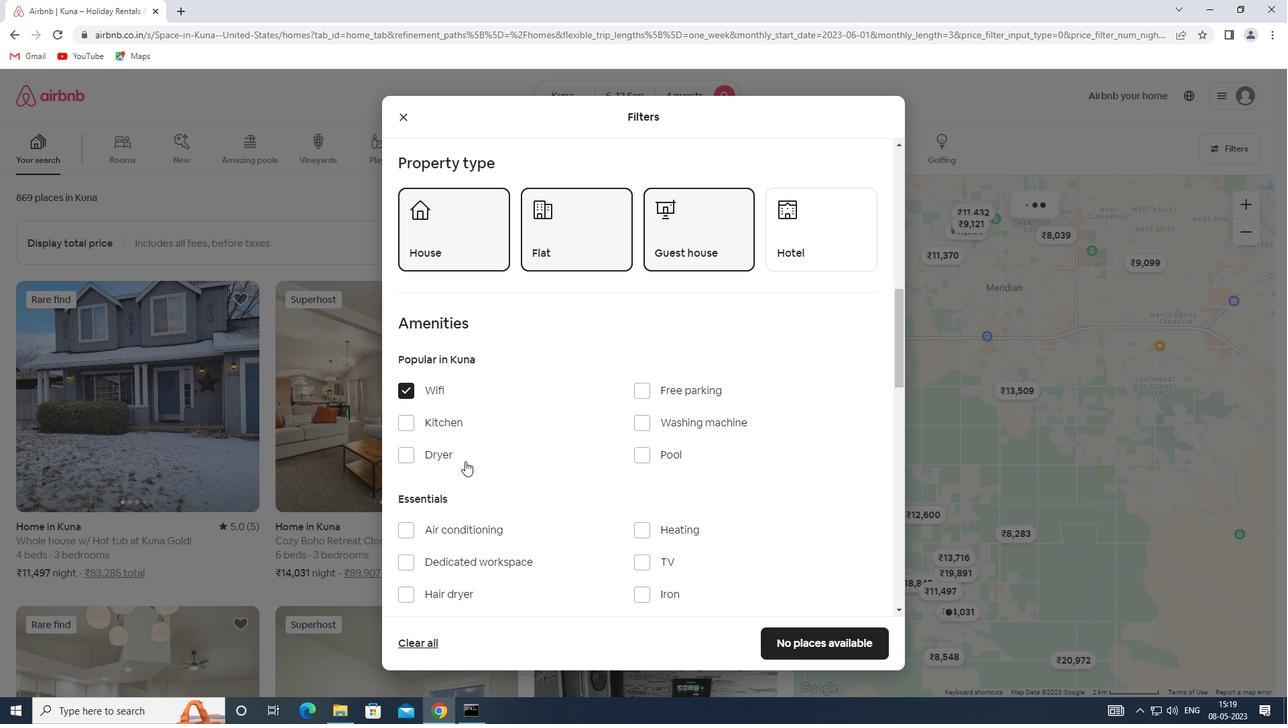 
Action: Mouse scrolled (466, 460) with delta (0, 0)
Screenshot: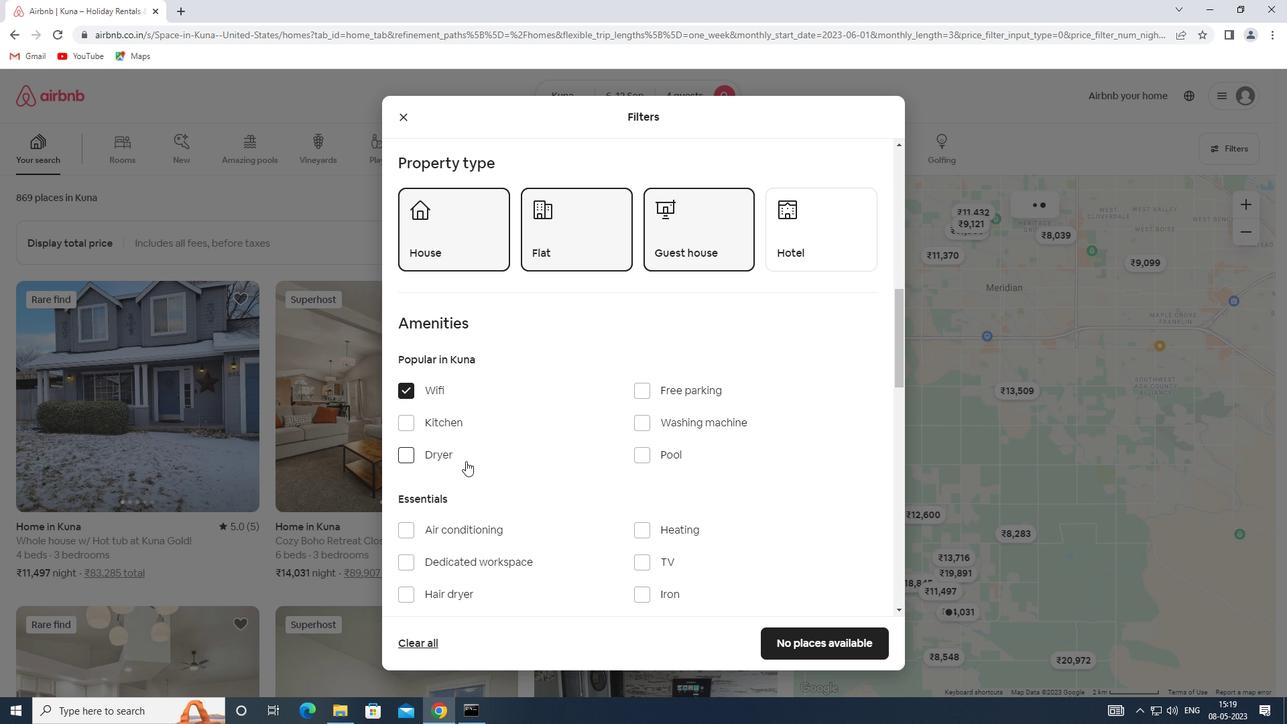 
Action: Mouse moved to (636, 427)
Screenshot: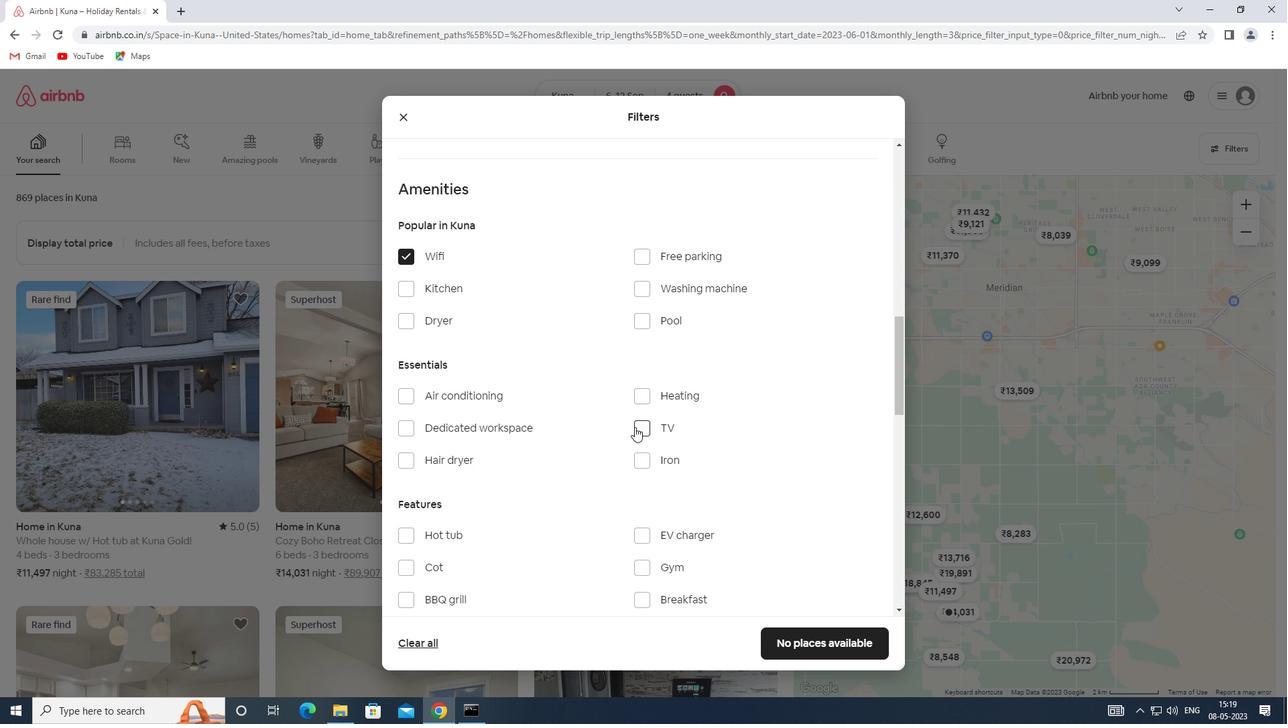 
Action: Mouse pressed left at (636, 427)
Screenshot: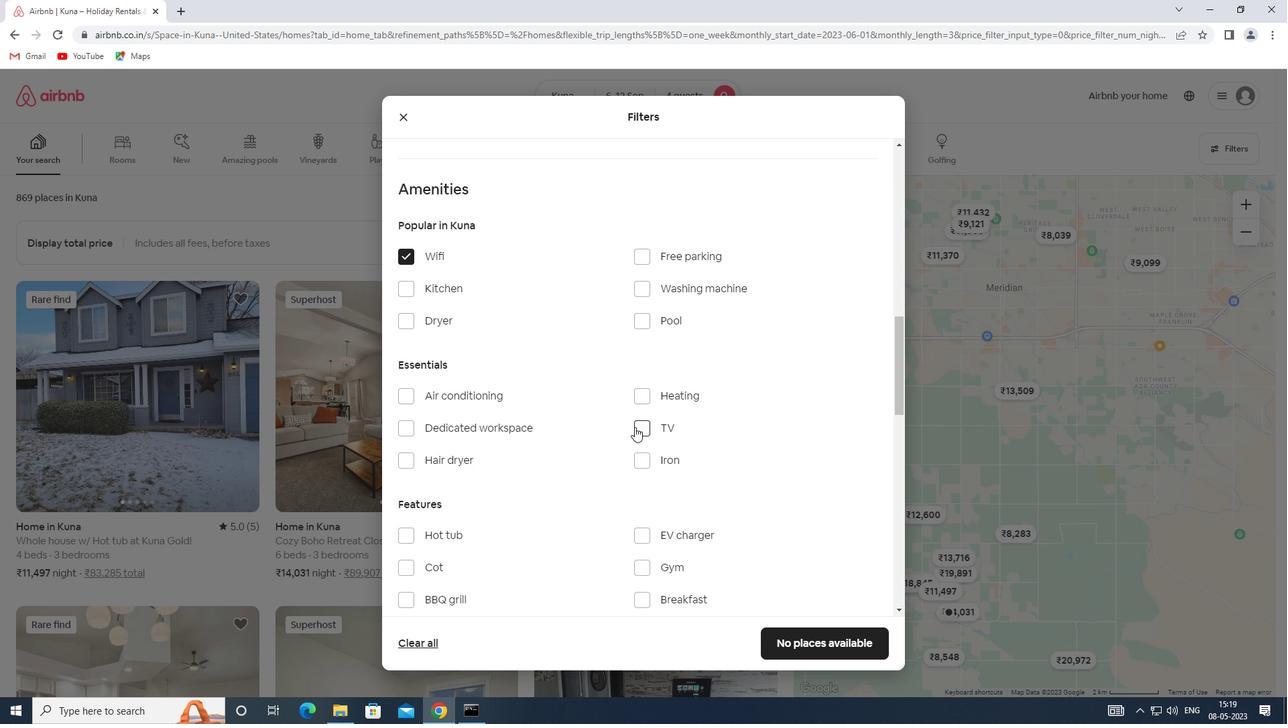 
Action: Mouse moved to (645, 258)
Screenshot: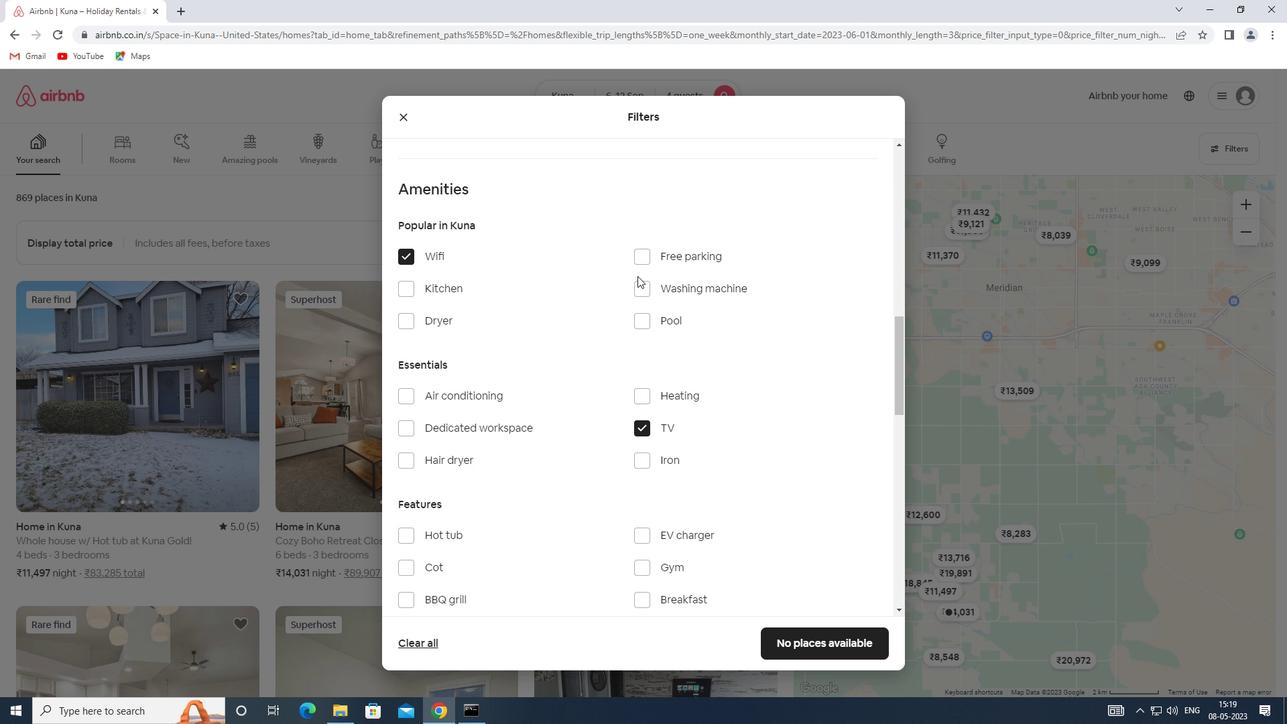
Action: Mouse pressed left at (645, 258)
Screenshot: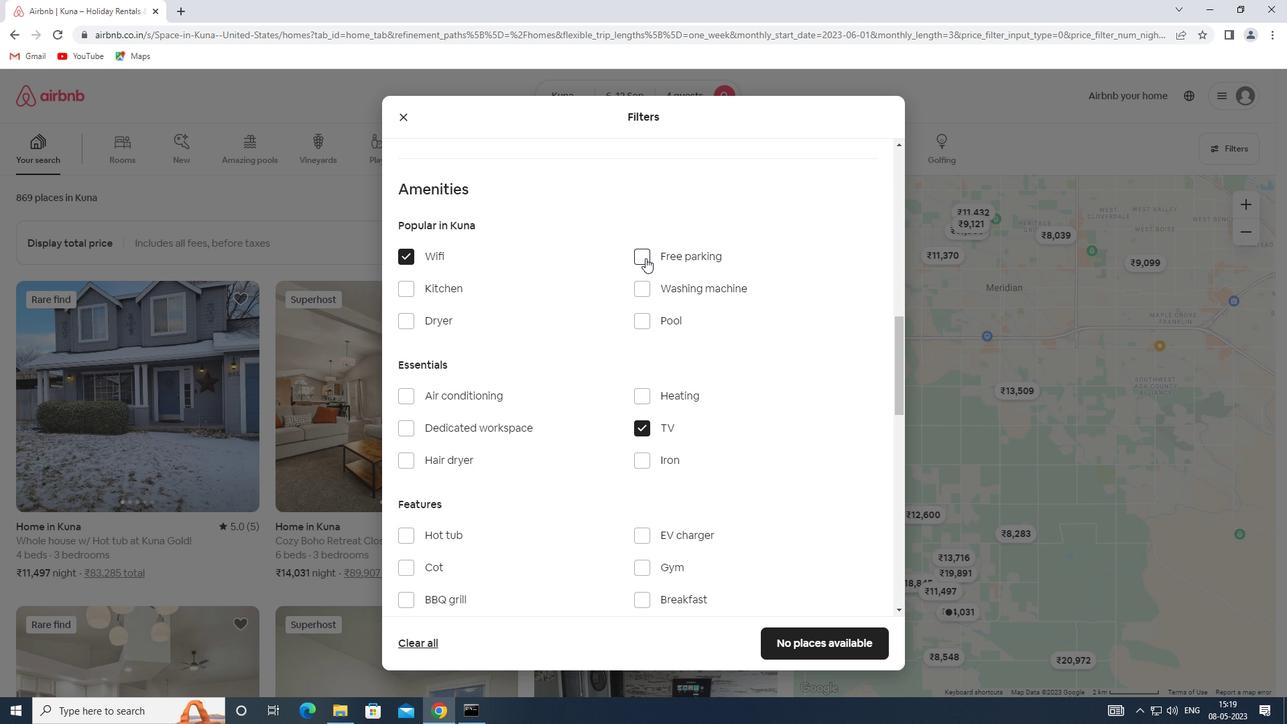 
Action: Mouse moved to (557, 425)
Screenshot: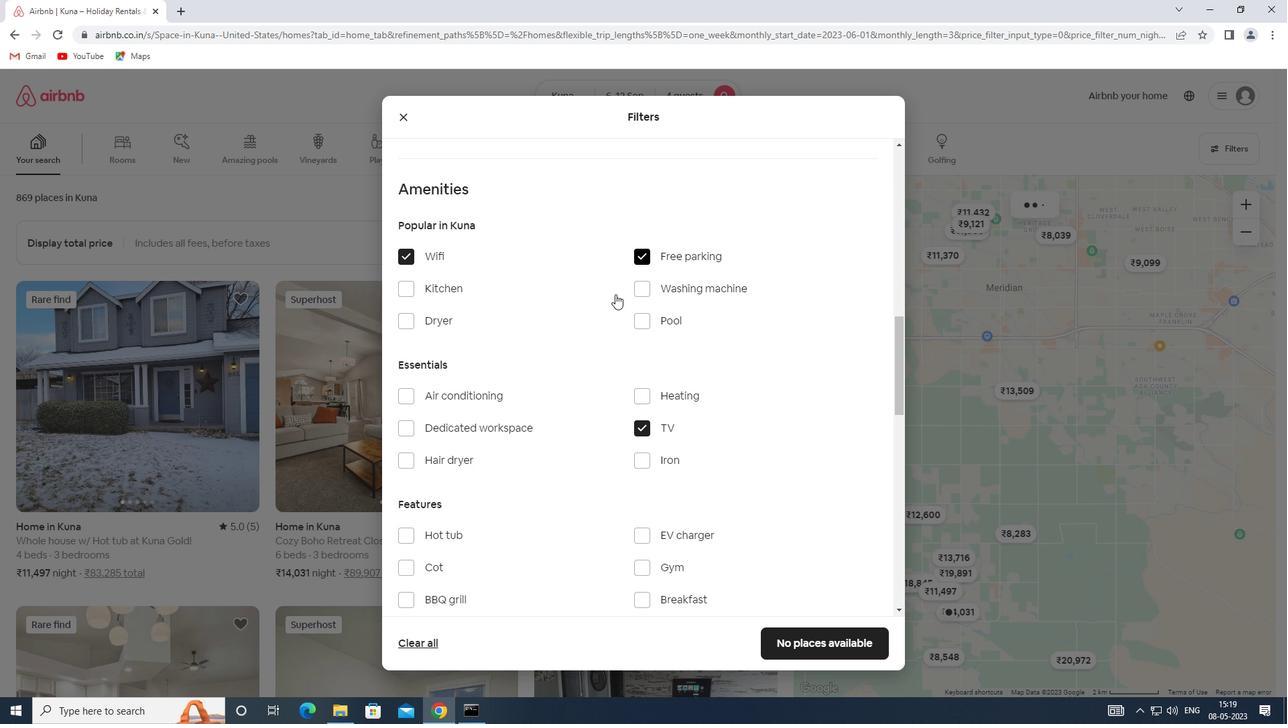 
Action: Mouse scrolled (557, 425) with delta (0, 0)
Screenshot: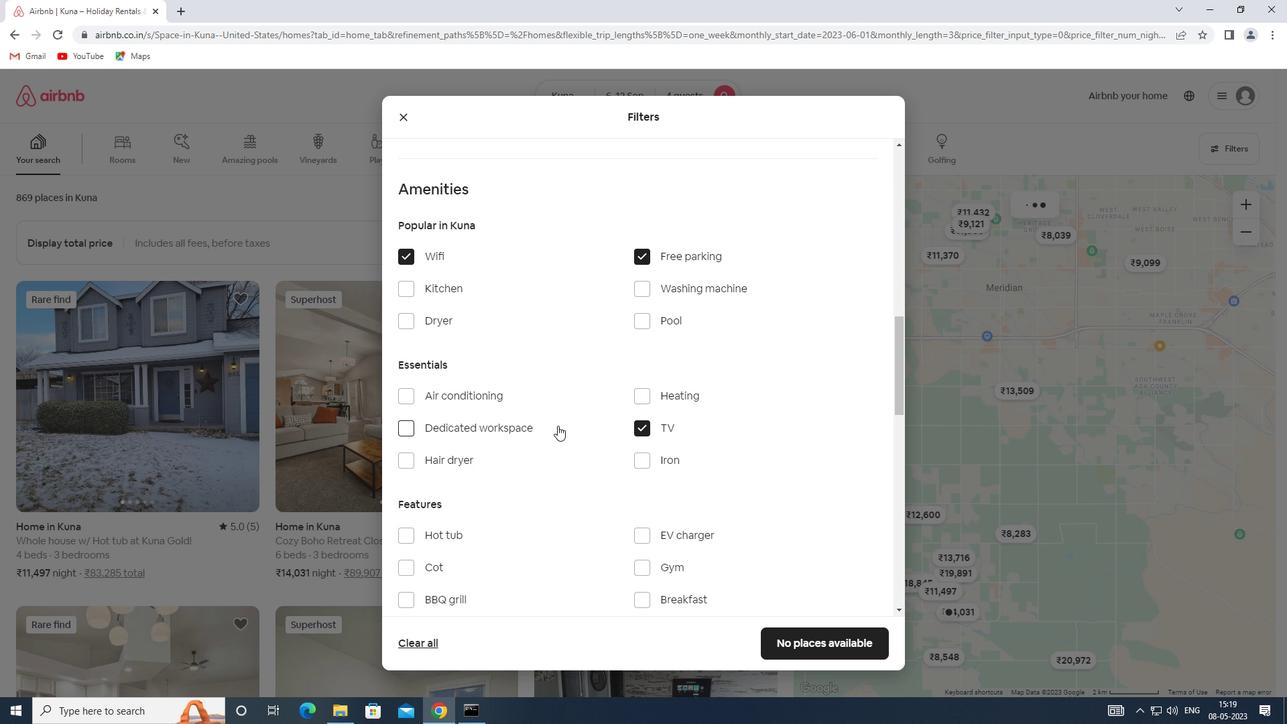 
Action: Mouse scrolled (557, 425) with delta (0, 0)
Screenshot: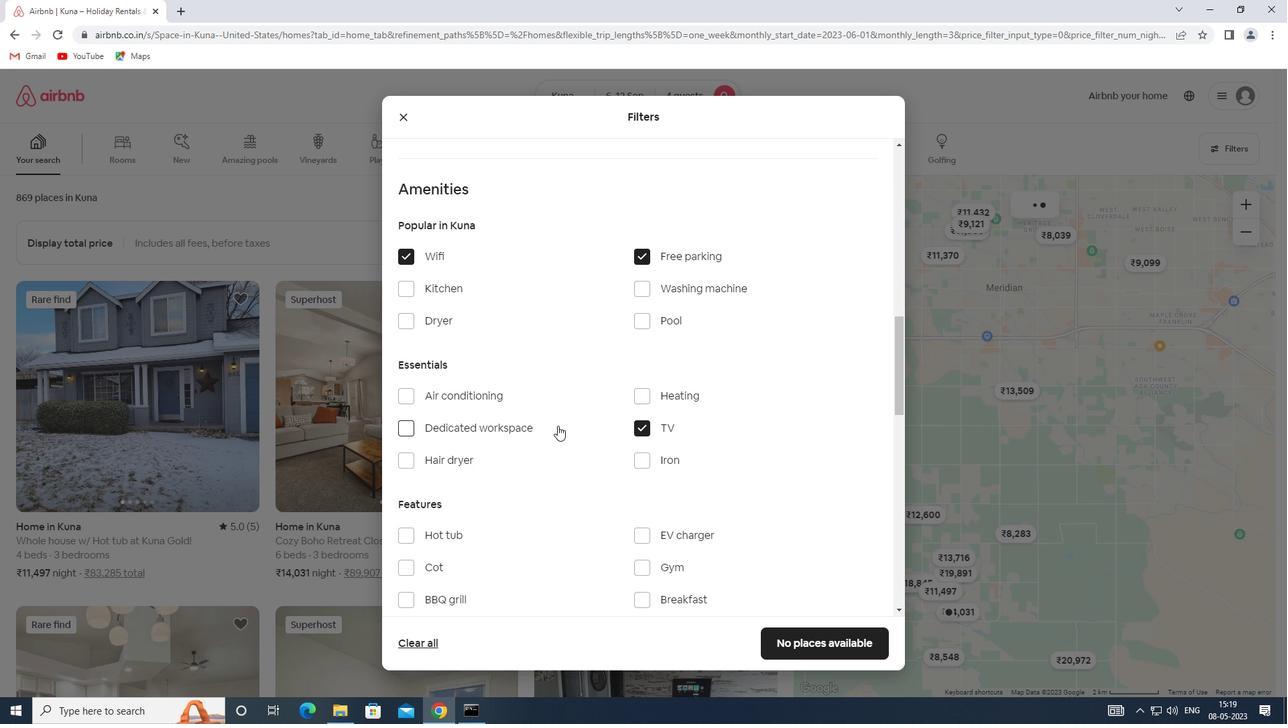 
Action: Mouse scrolled (557, 425) with delta (0, 0)
Screenshot: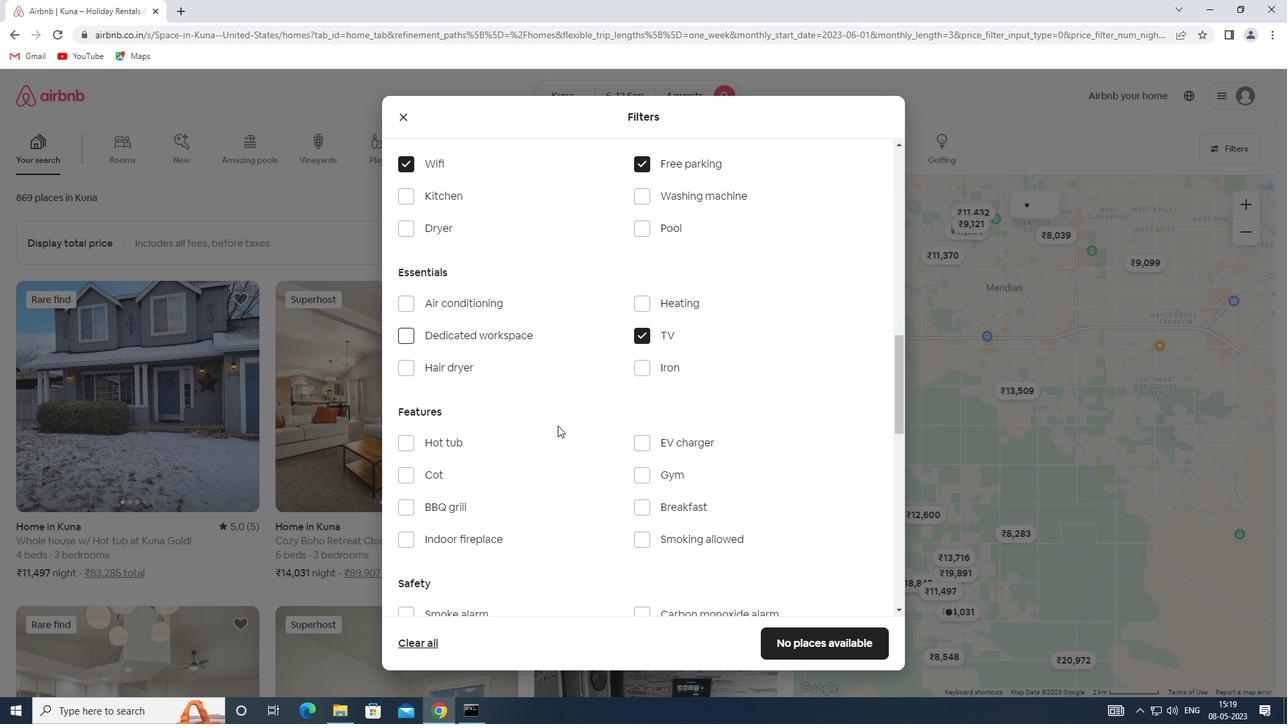 
Action: Mouse moved to (639, 362)
Screenshot: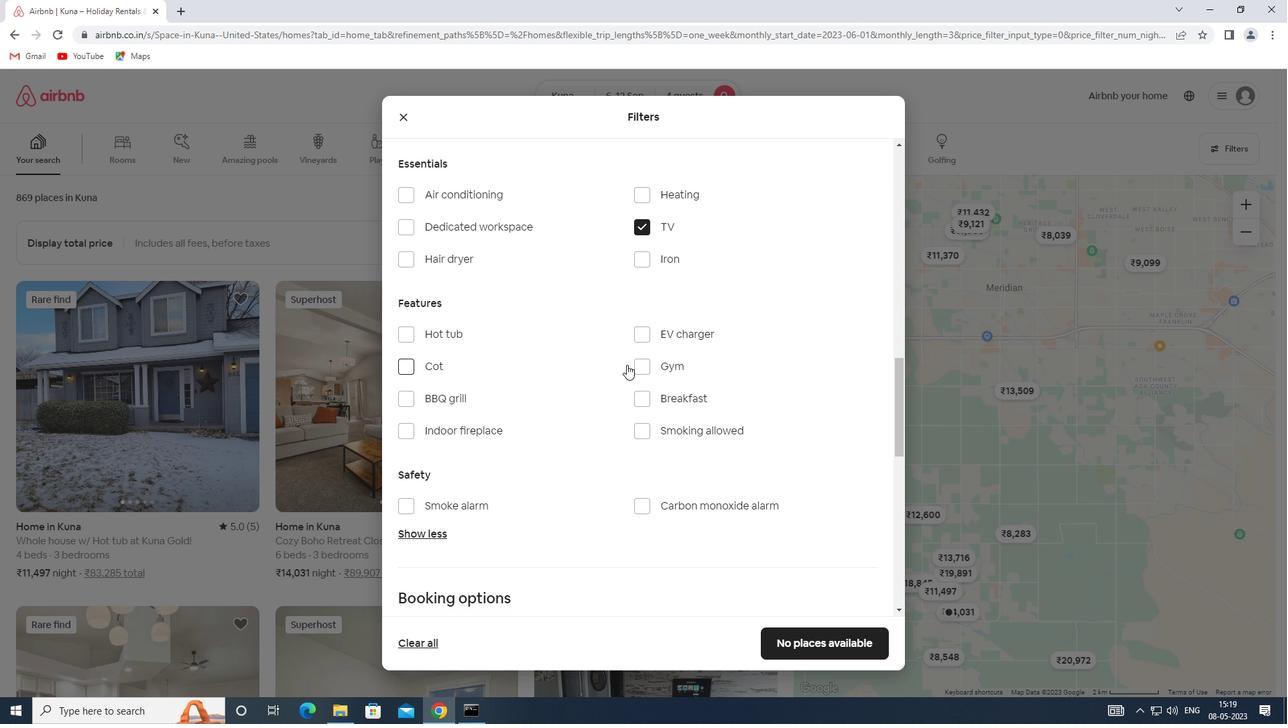 
Action: Mouse pressed left at (639, 362)
Screenshot: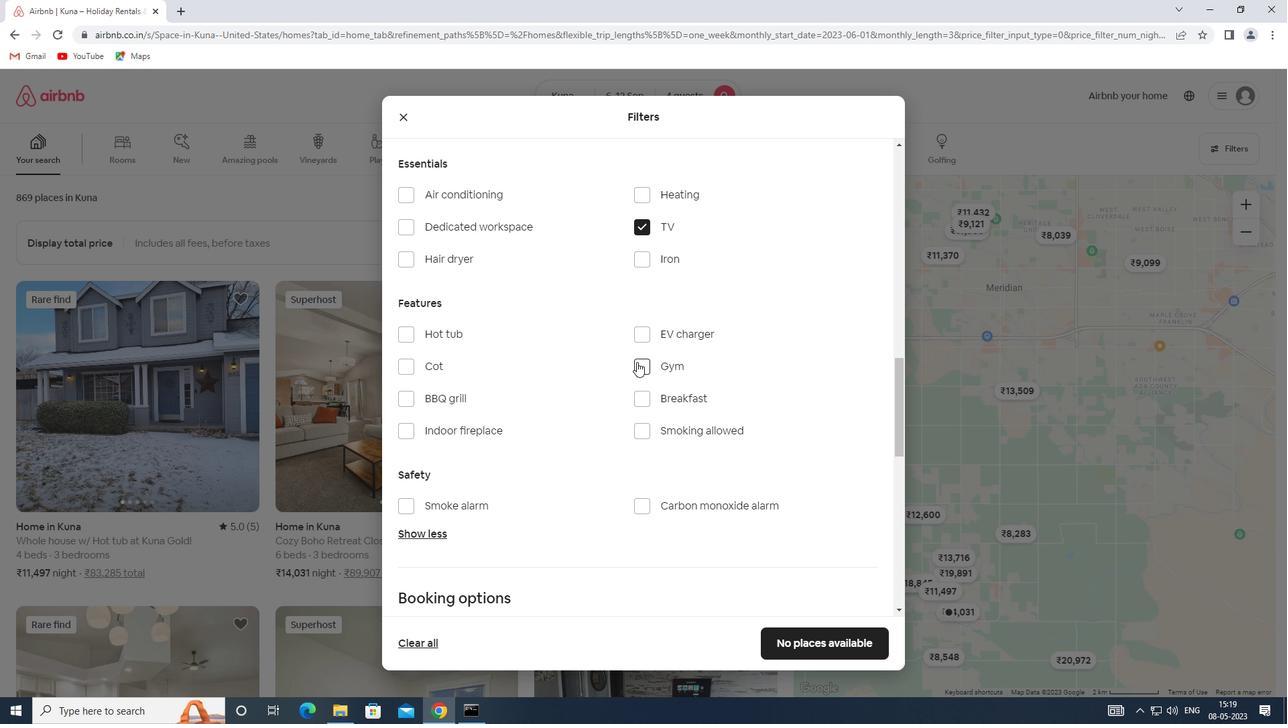 
Action: Mouse moved to (645, 401)
Screenshot: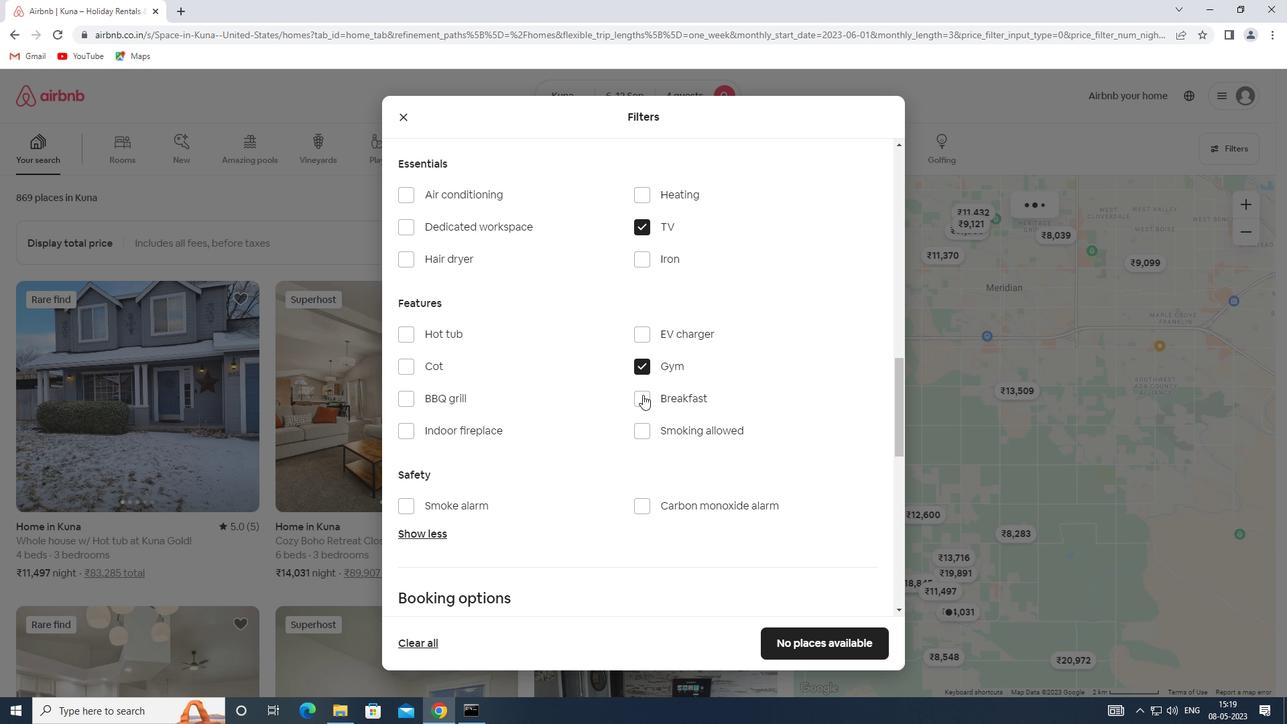 
Action: Mouse pressed left at (645, 401)
Screenshot: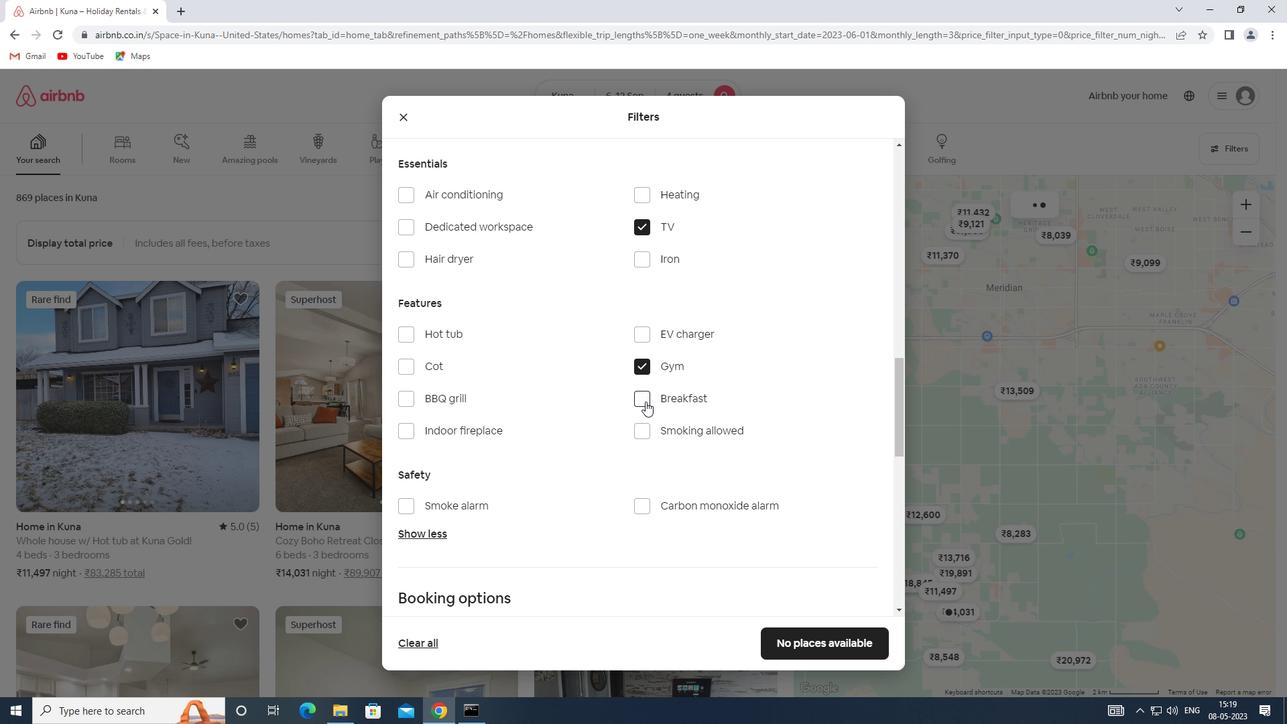 
Action: Mouse moved to (643, 403)
Screenshot: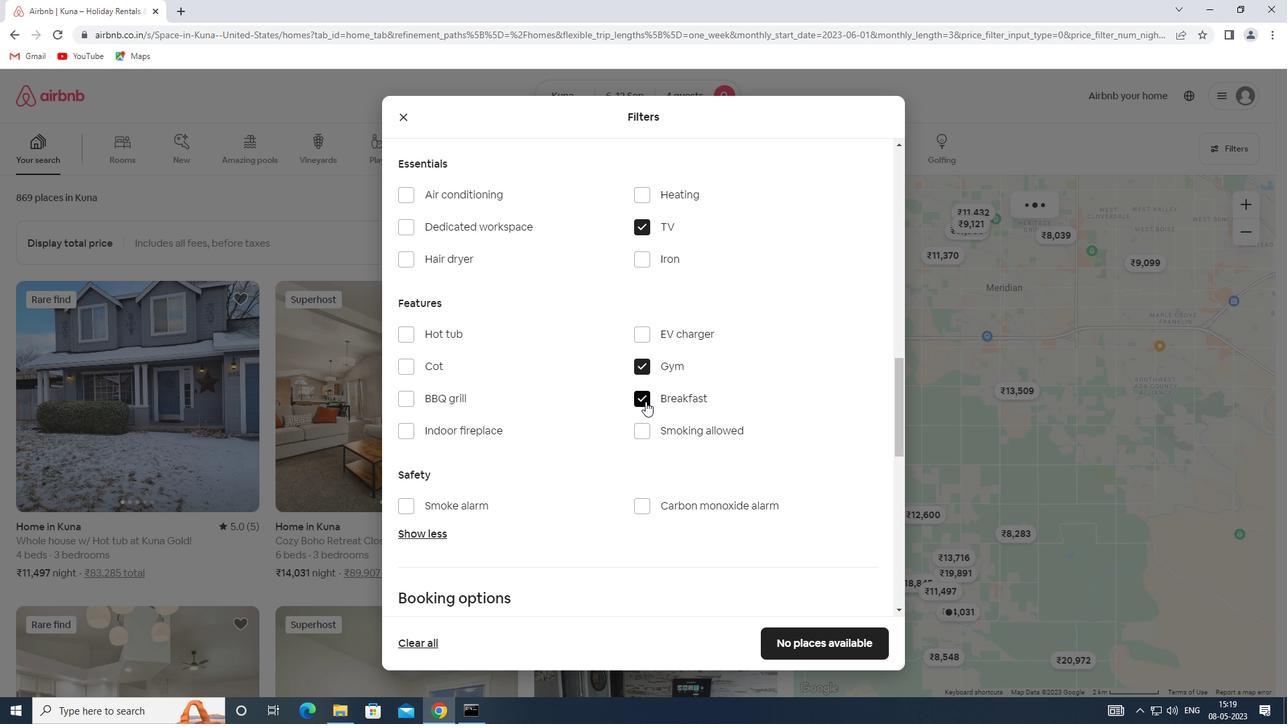 
Action: Mouse scrolled (643, 403) with delta (0, 0)
Screenshot: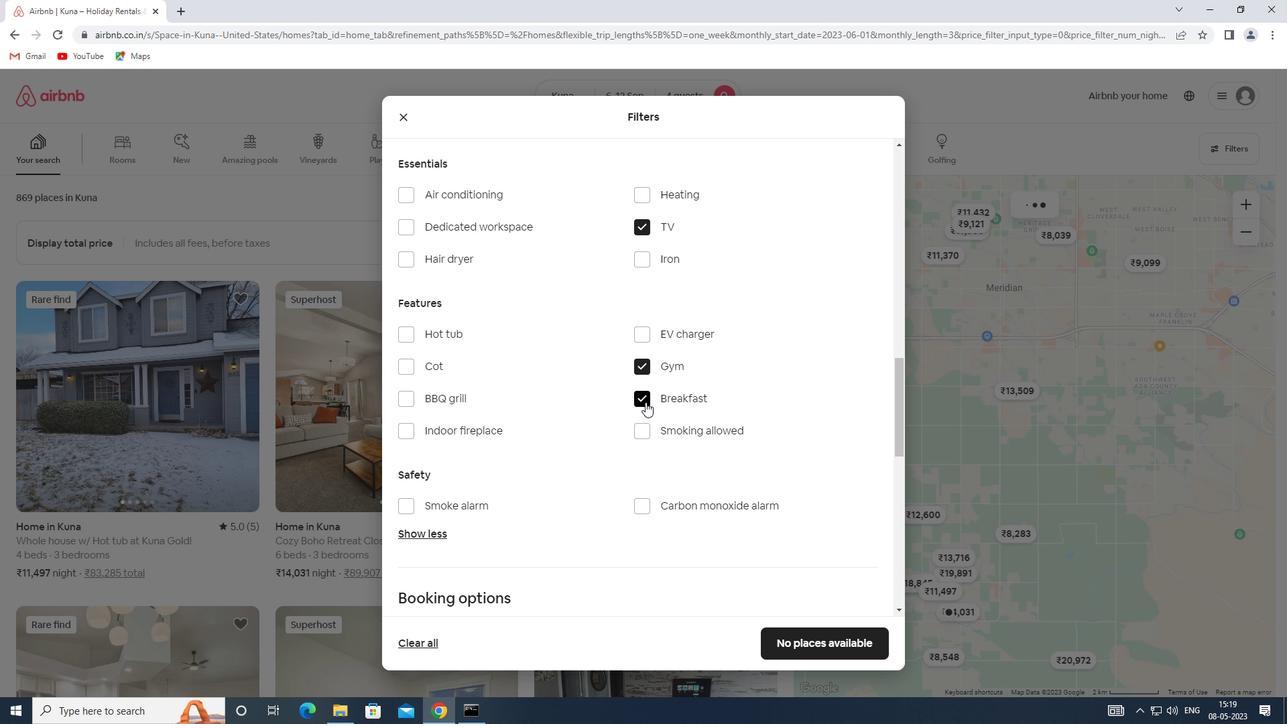 
Action: Mouse scrolled (643, 403) with delta (0, 0)
Screenshot: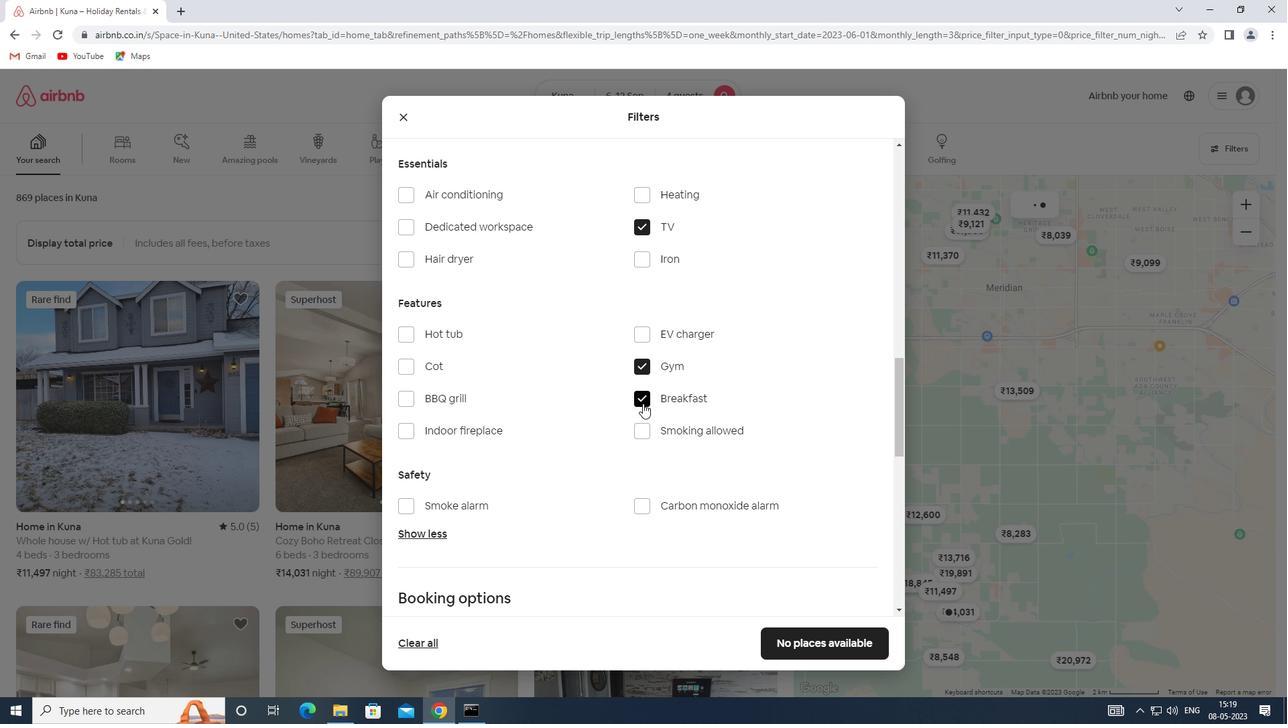 
Action: Mouse scrolled (643, 403) with delta (0, 0)
Screenshot: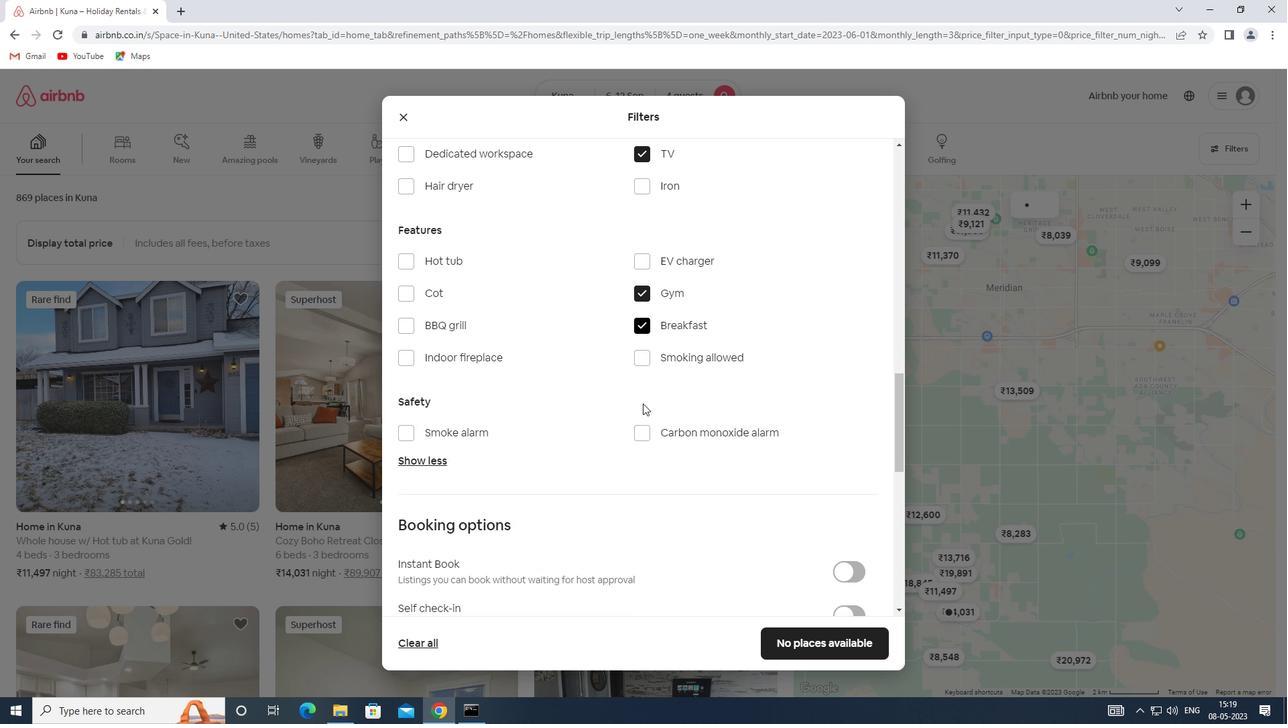 
Action: Mouse scrolled (643, 403) with delta (0, 0)
Screenshot: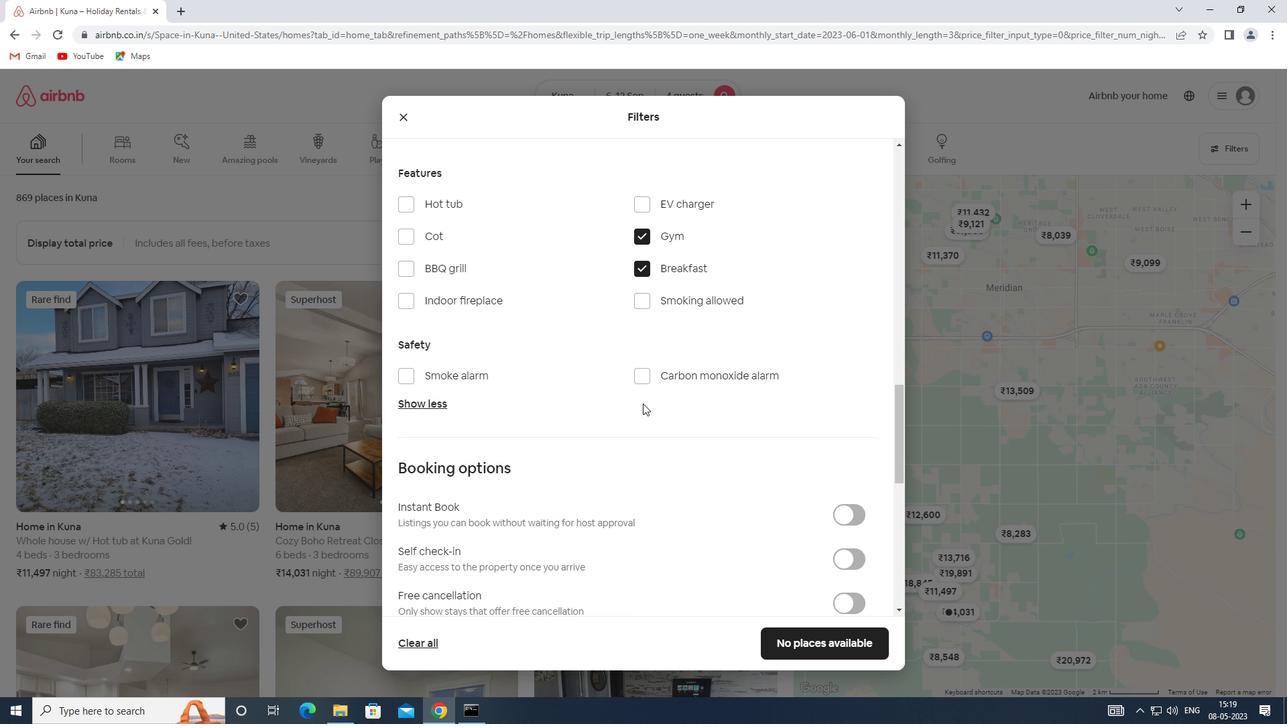 
Action: Mouse moved to (848, 427)
Screenshot: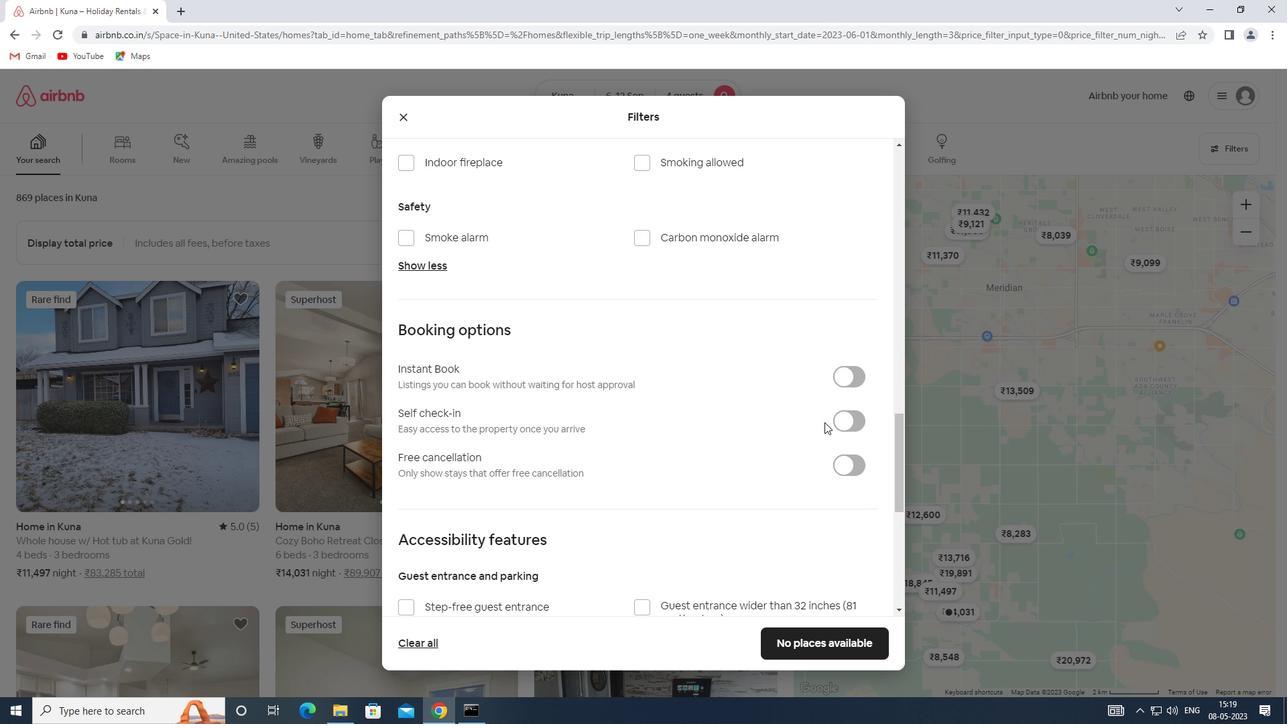
Action: Mouse pressed left at (848, 427)
Screenshot: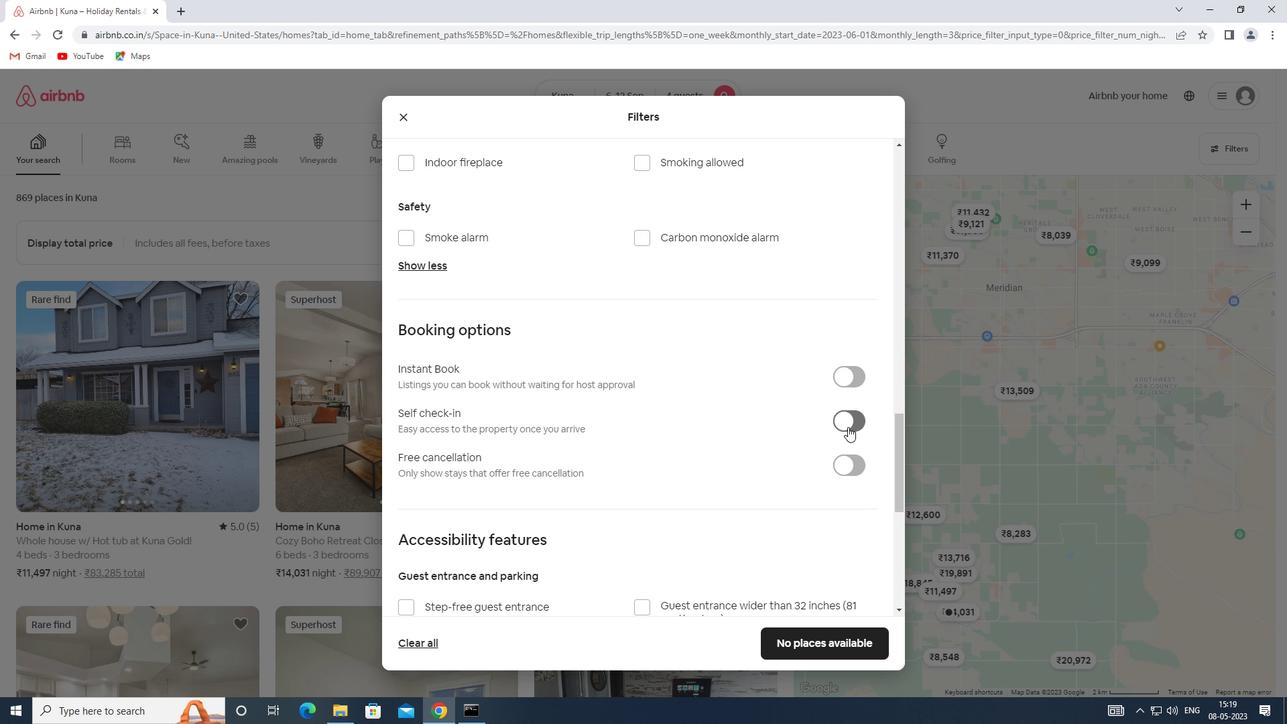 
Action: Mouse moved to (686, 495)
Screenshot: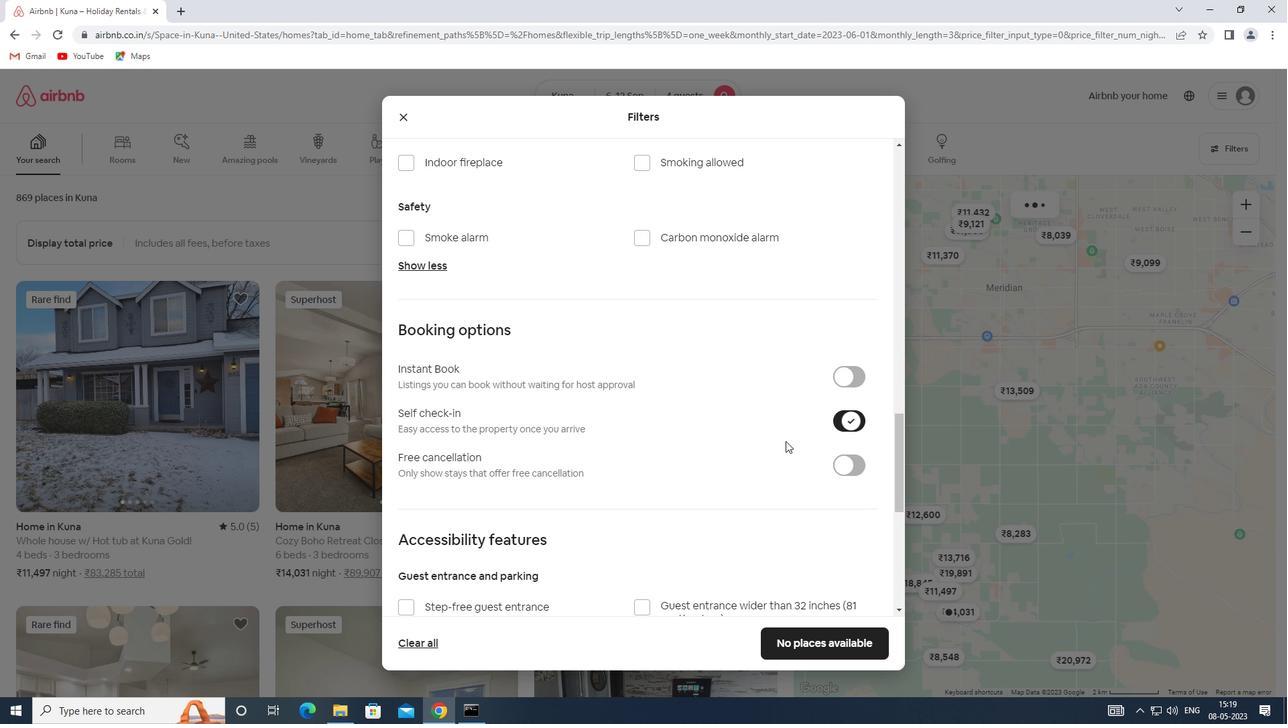 
Action: Mouse scrolled (686, 494) with delta (0, 0)
Screenshot: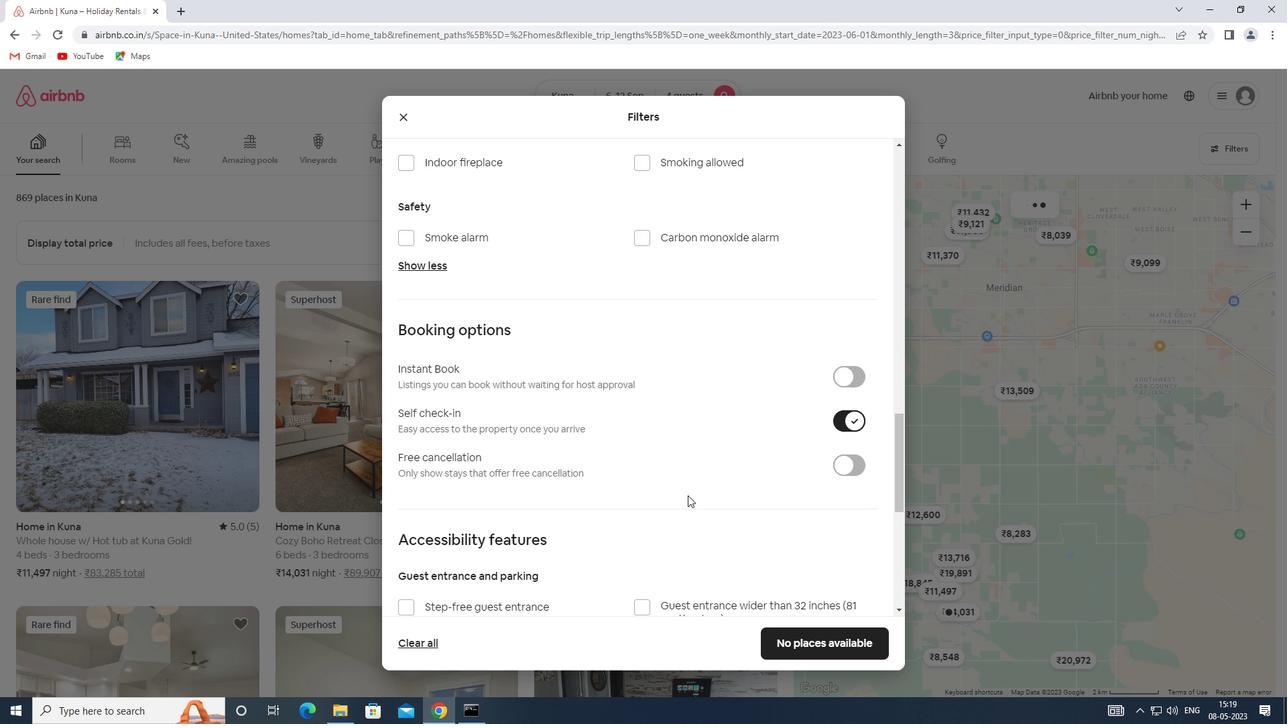 
Action: Mouse scrolled (686, 494) with delta (0, 0)
Screenshot: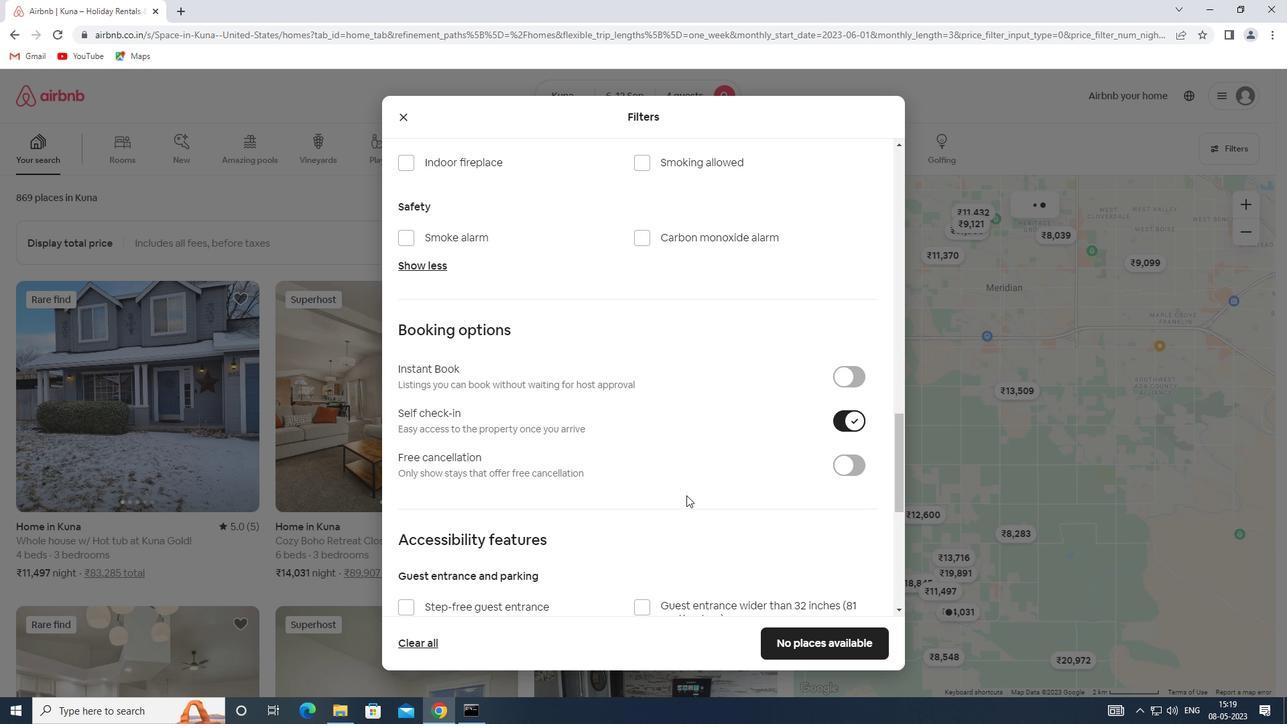 
Action: Mouse scrolled (686, 494) with delta (0, 0)
Screenshot: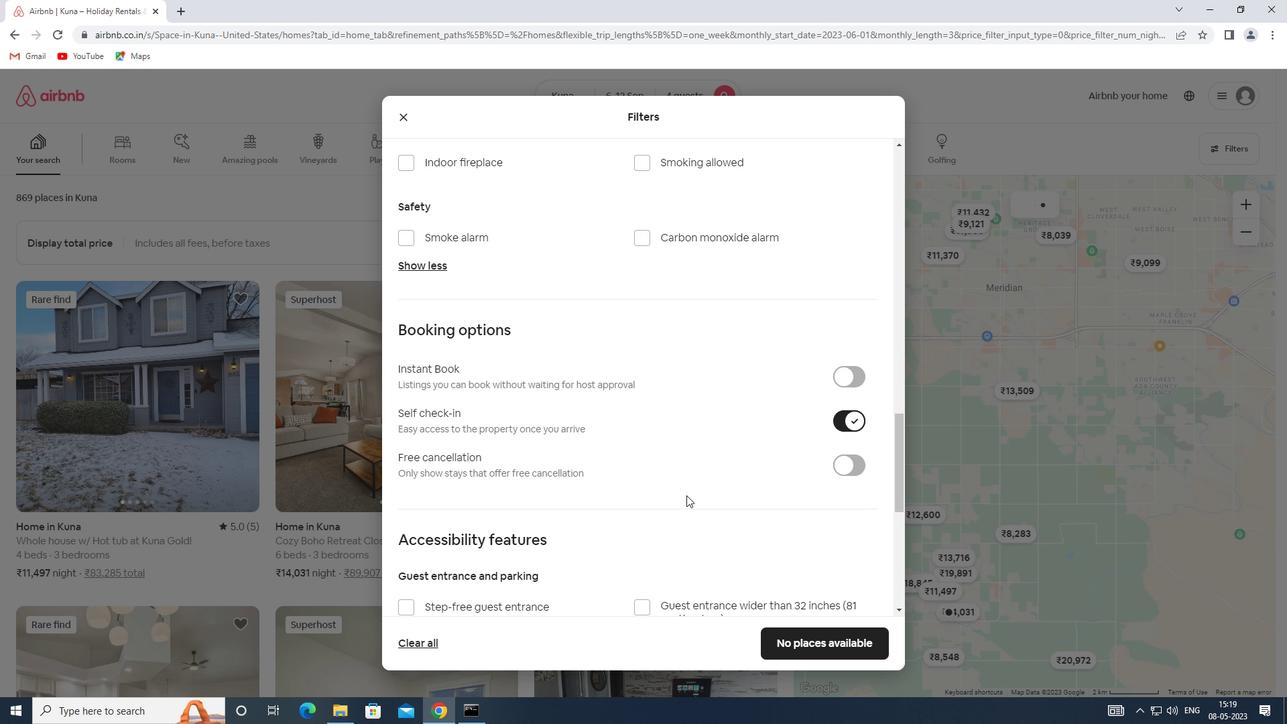 
Action: Mouse scrolled (686, 494) with delta (0, 0)
Screenshot: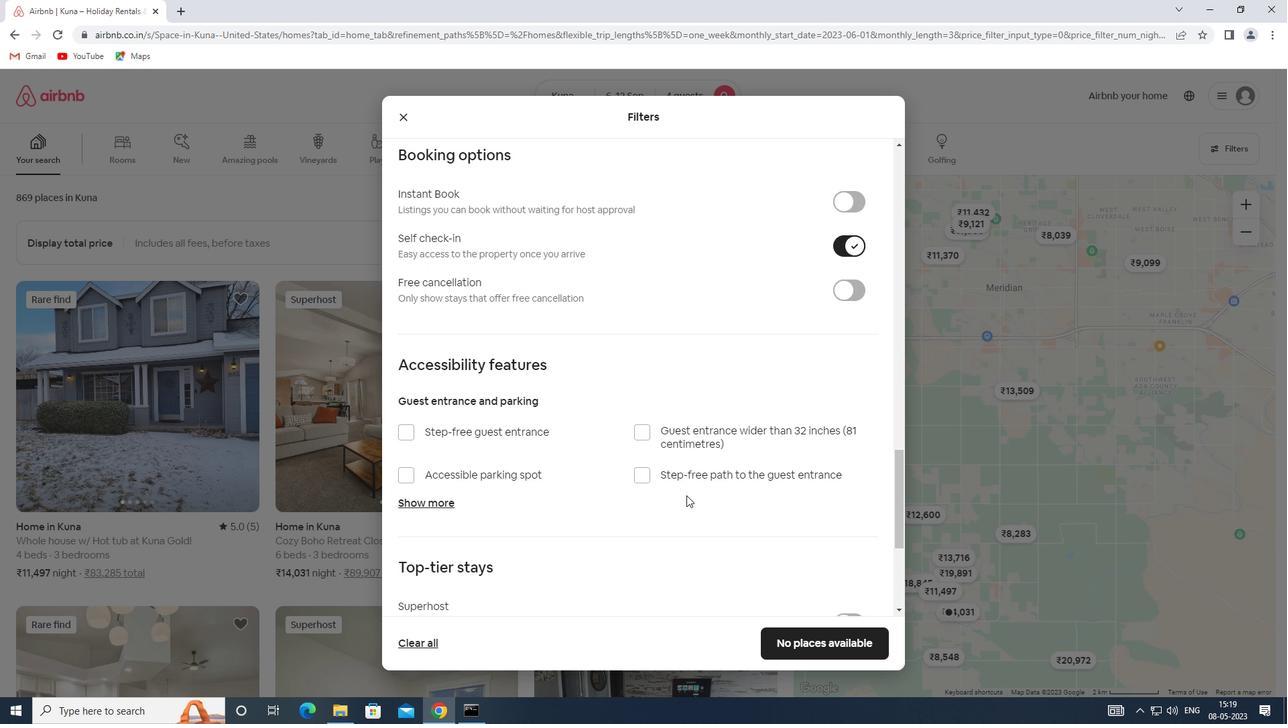 
Action: Mouse scrolled (686, 494) with delta (0, 0)
Screenshot: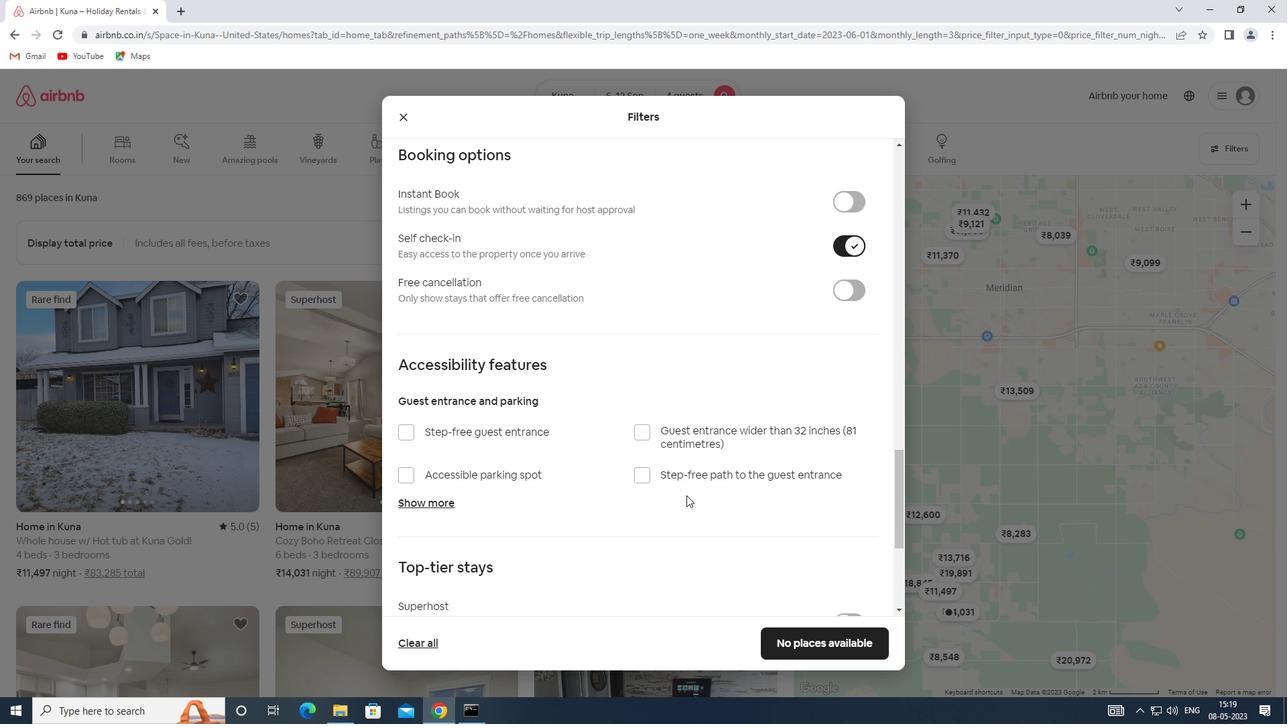 
Action: Mouse moved to (637, 498)
Screenshot: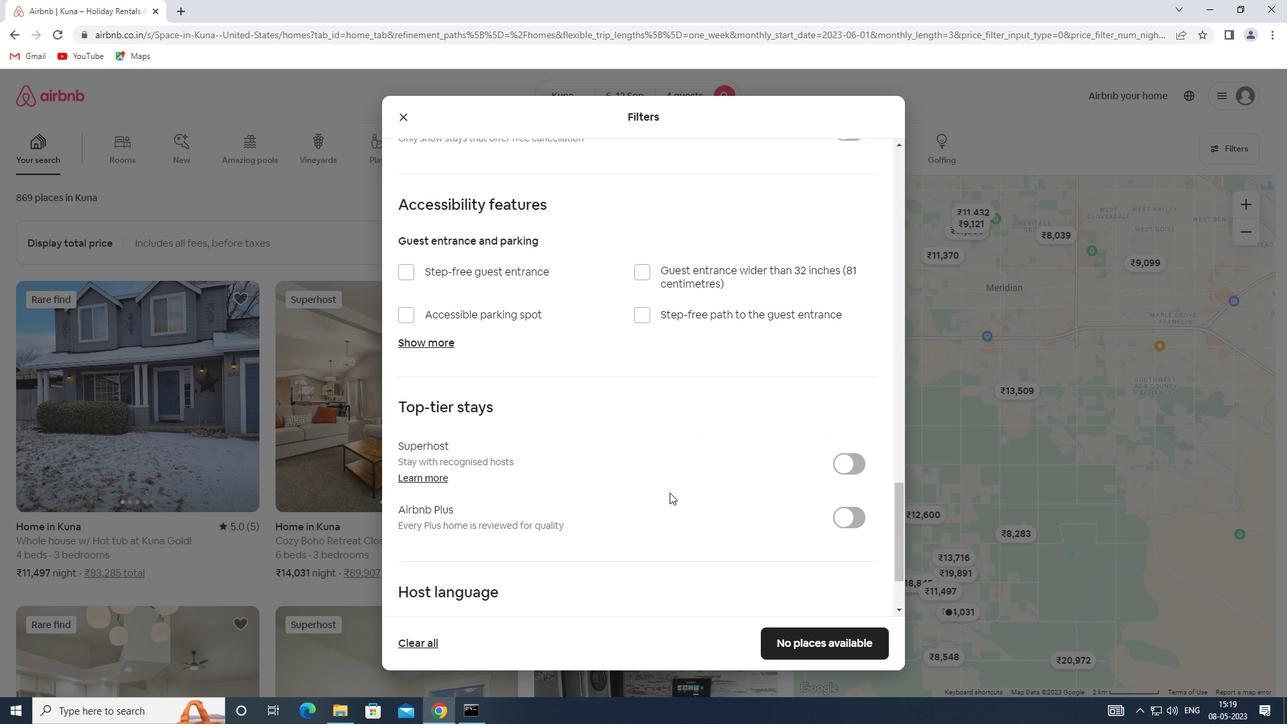 
Action: Mouse scrolled (637, 497) with delta (0, 0)
Screenshot: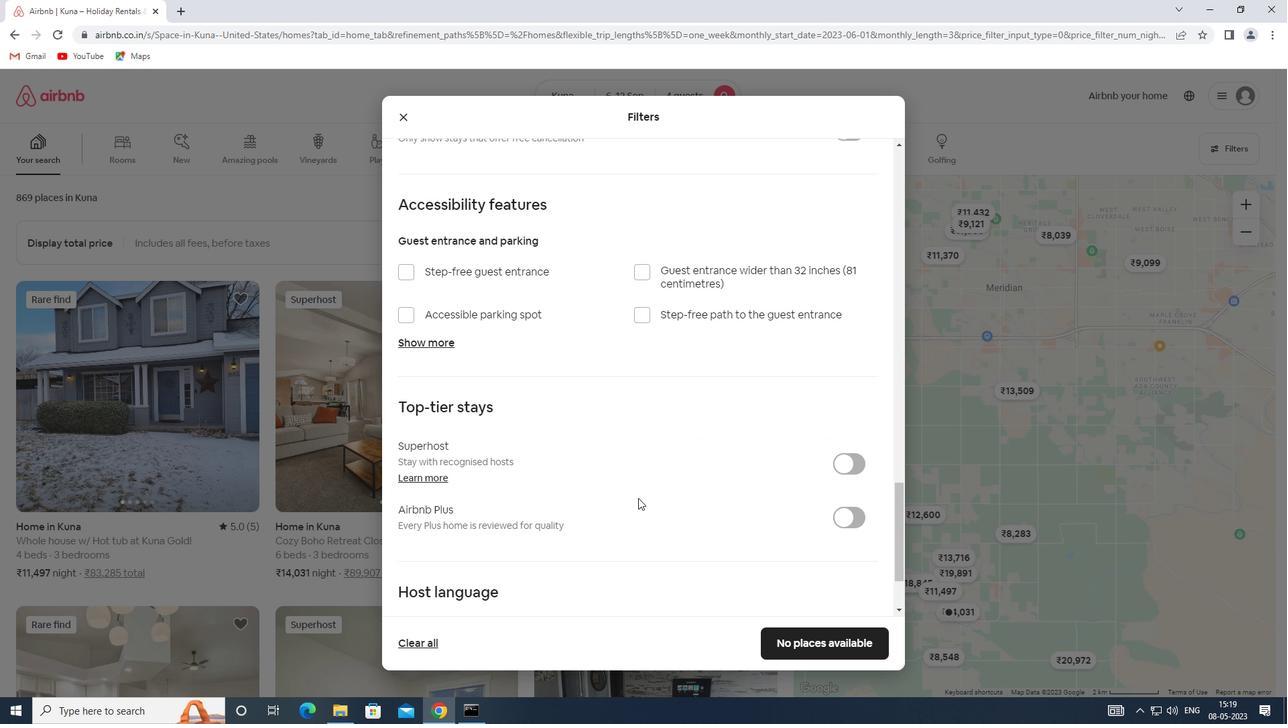 
Action: Mouse scrolled (637, 497) with delta (0, 0)
Screenshot: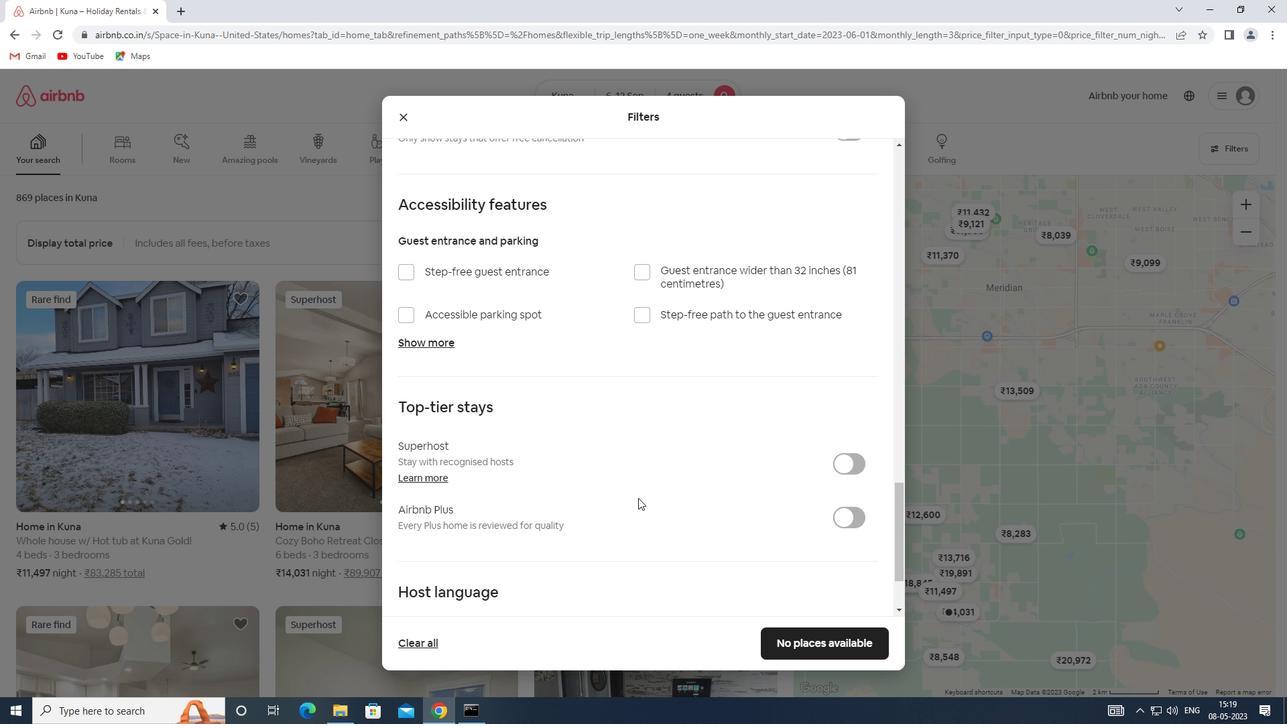 
Action: Mouse moved to (429, 521)
Screenshot: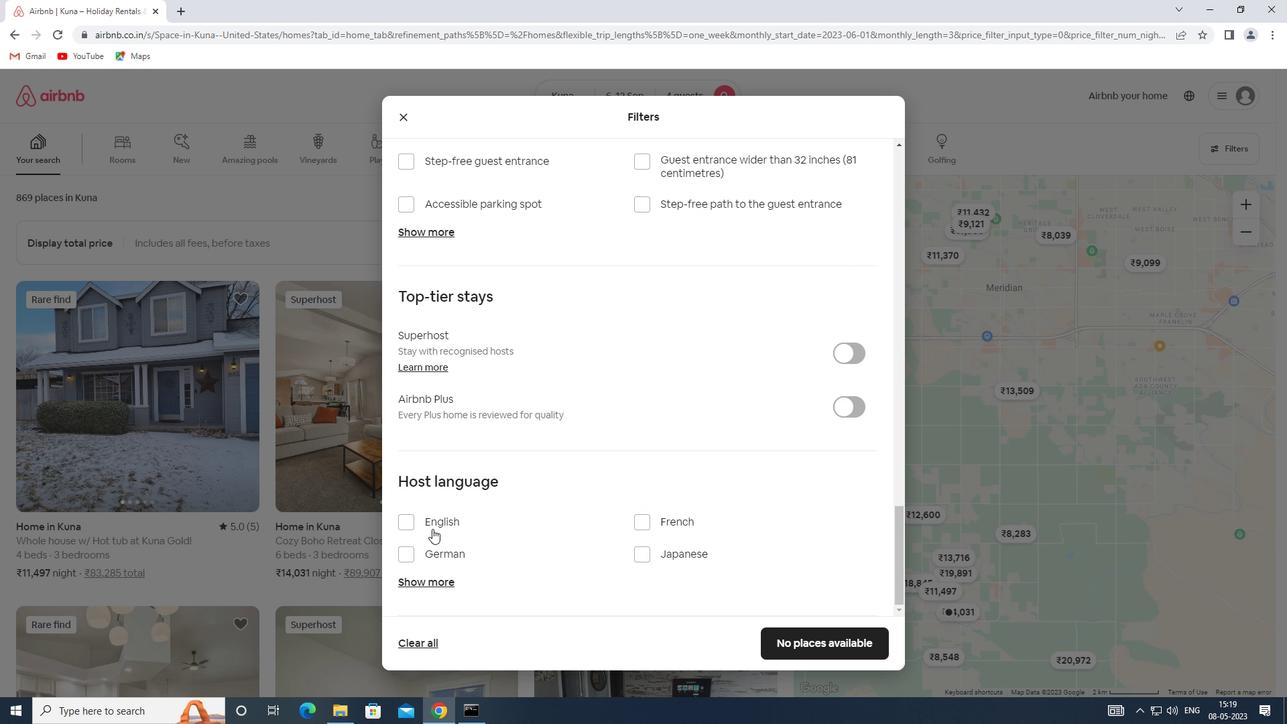 
Action: Mouse pressed left at (429, 521)
Screenshot: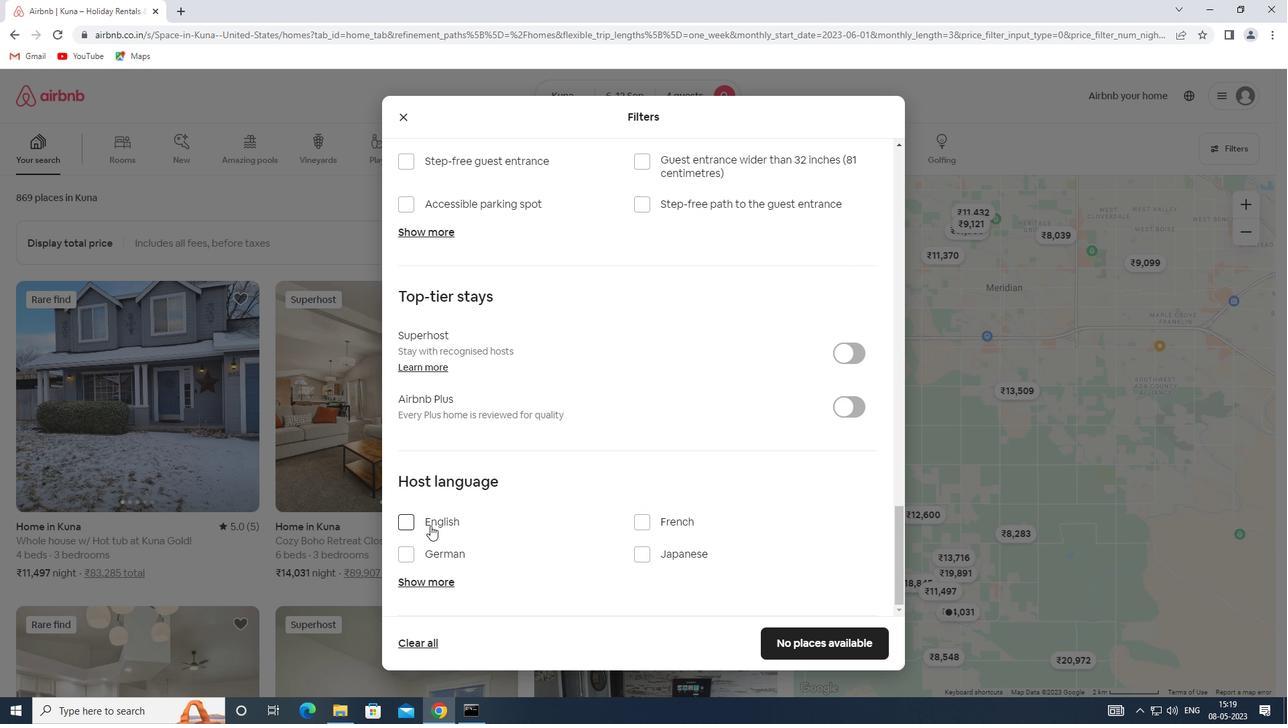 
Action: Mouse moved to (766, 645)
Screenshot: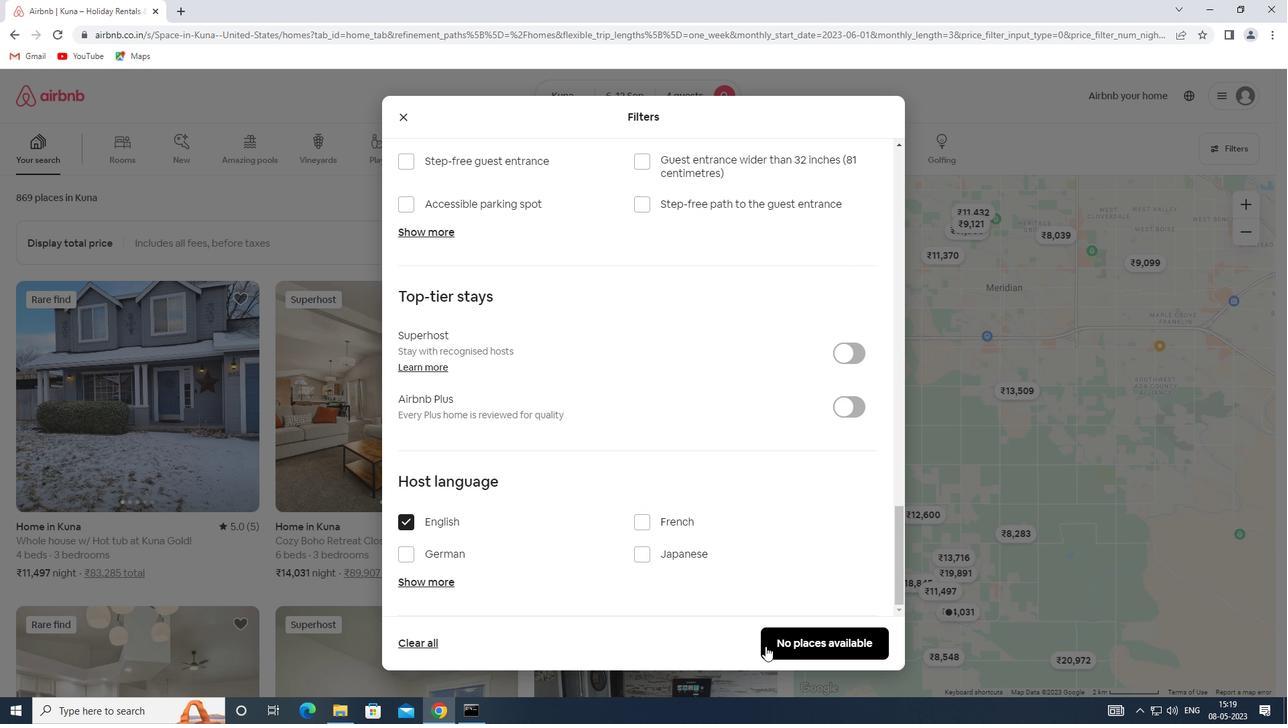 
Action: Mouse pressed left at (766, 645)
Screenshot: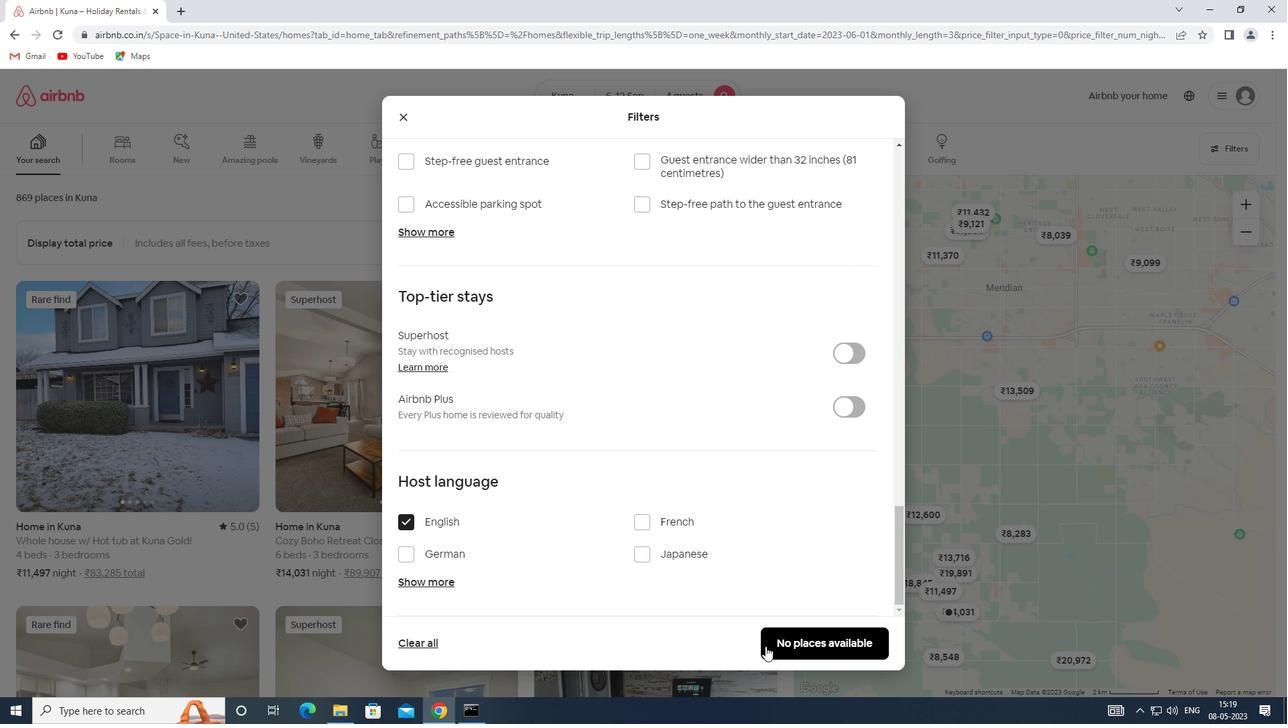 
